 Task: Look for space in Thimphu, Bhutan from 3rd June, 2023 to 9th June, 2023 for 2 adults in price range Rs.6000 to Rs.12000. Place can be entire place with 1  bedroom having 1 bed and 1 bathroom. Property type can be house, flat, guest house, hotel. Amenities needed are: washing machine. Booking option can be shelf check-in. Required host language is English.
Action: Mouse moved to (812, 107)
Screenshot: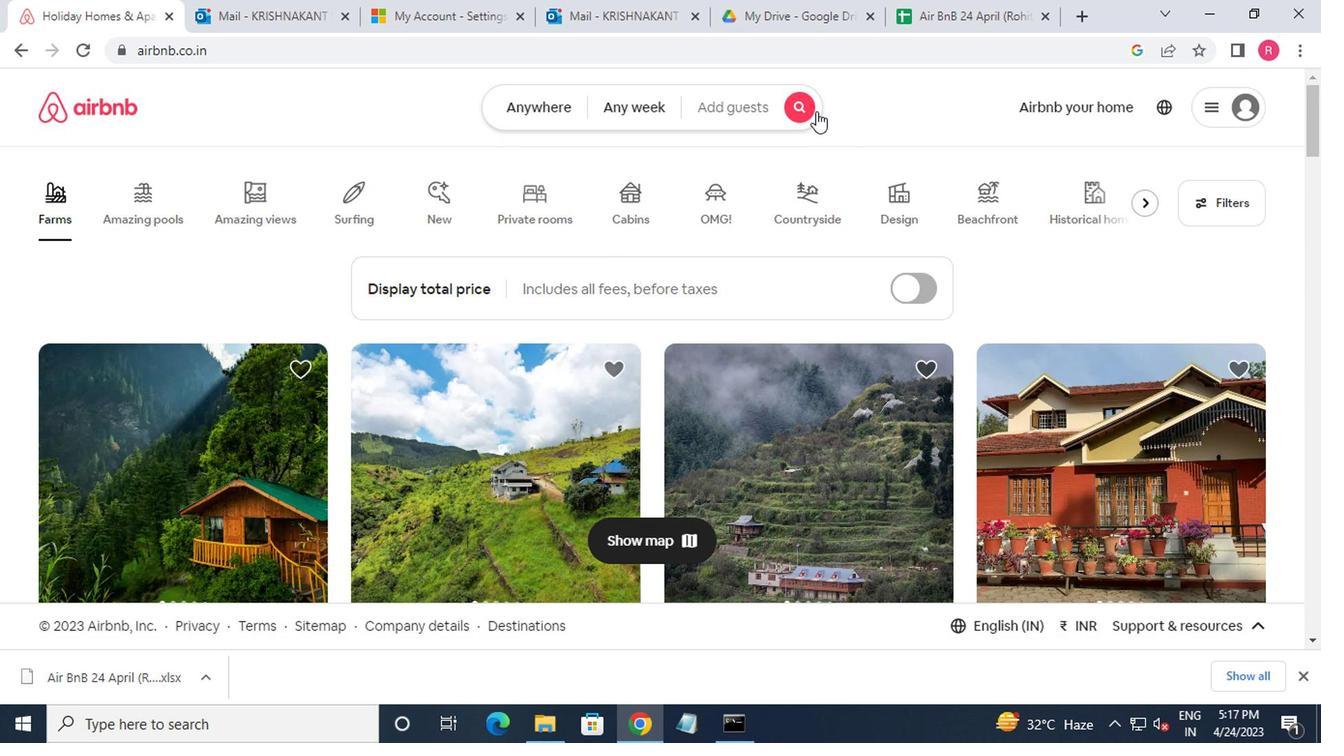 
Action: Mouse pressed left at (812, 107)
Screenshot: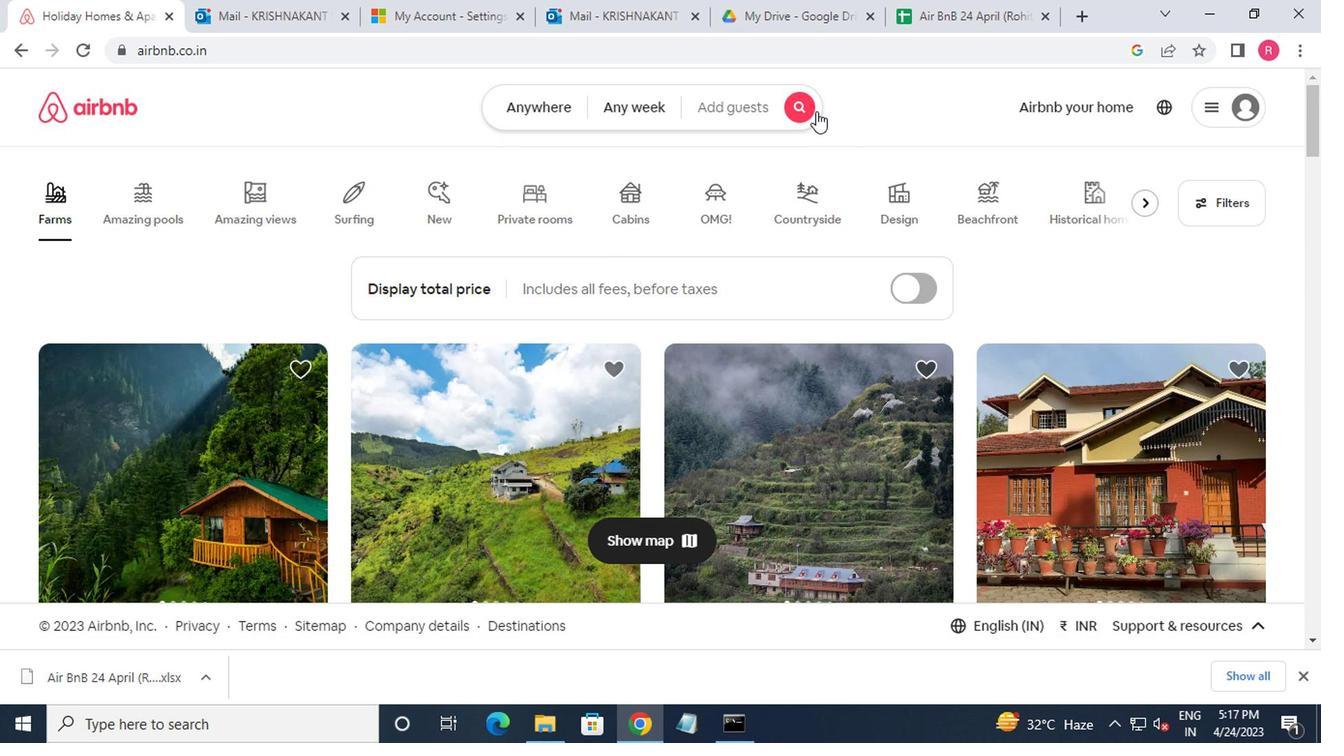 
Action: Mouse moved to (466, 180)
Screenshot: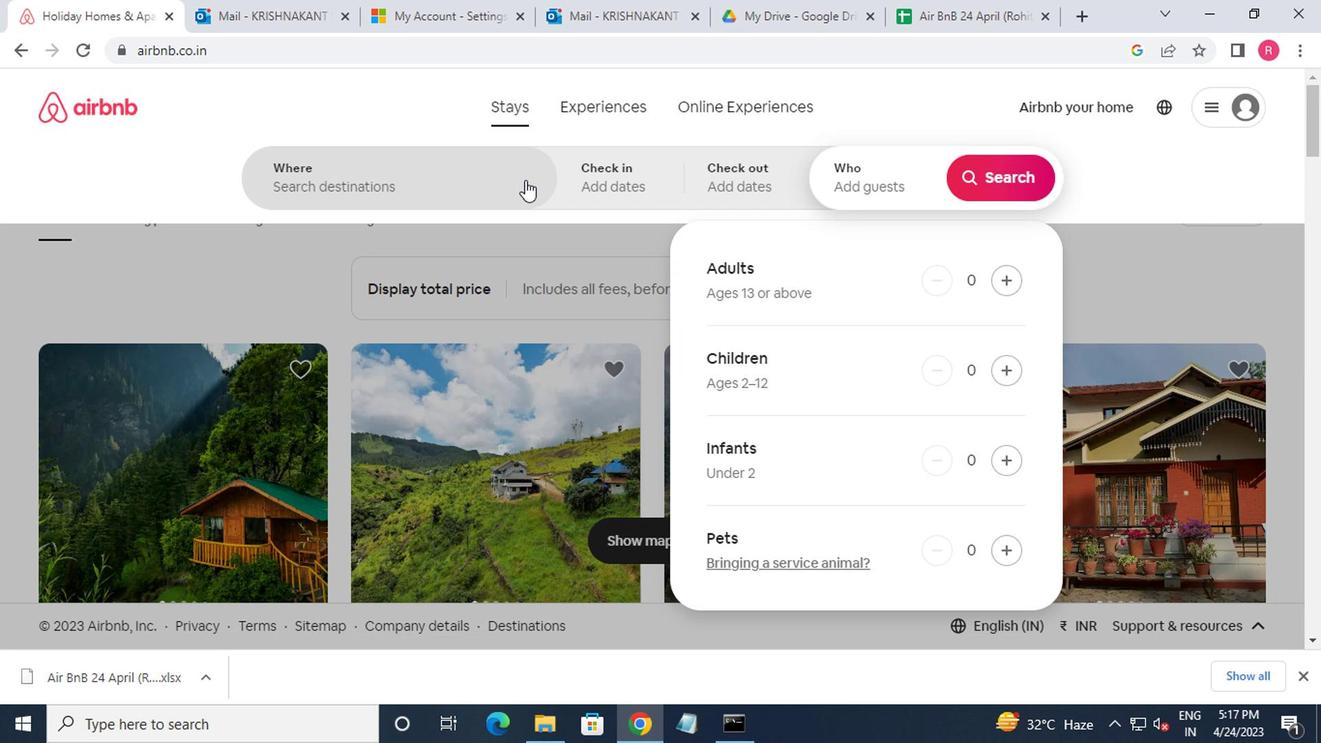 
Action: Mouse pressed left at (466, 180)
Screenshot: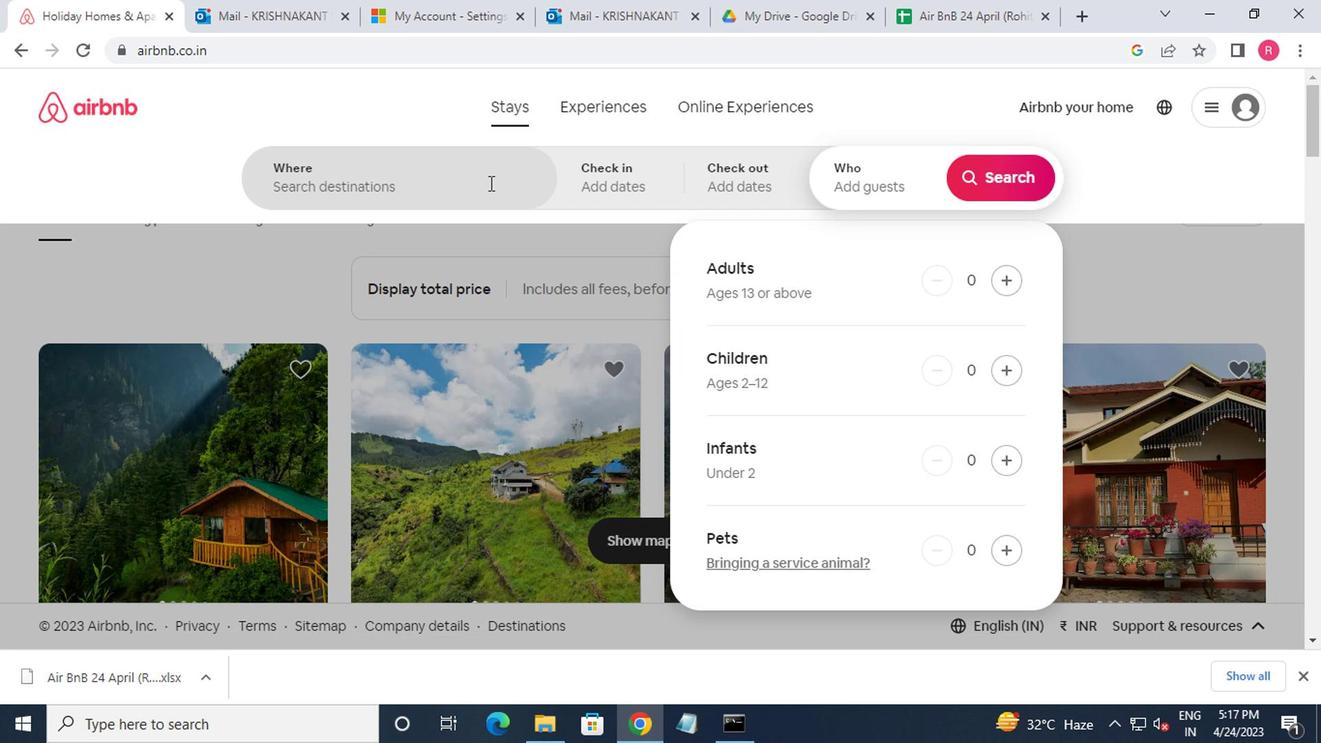 
Action: Mouse moved to (340, 197)
Screenshot: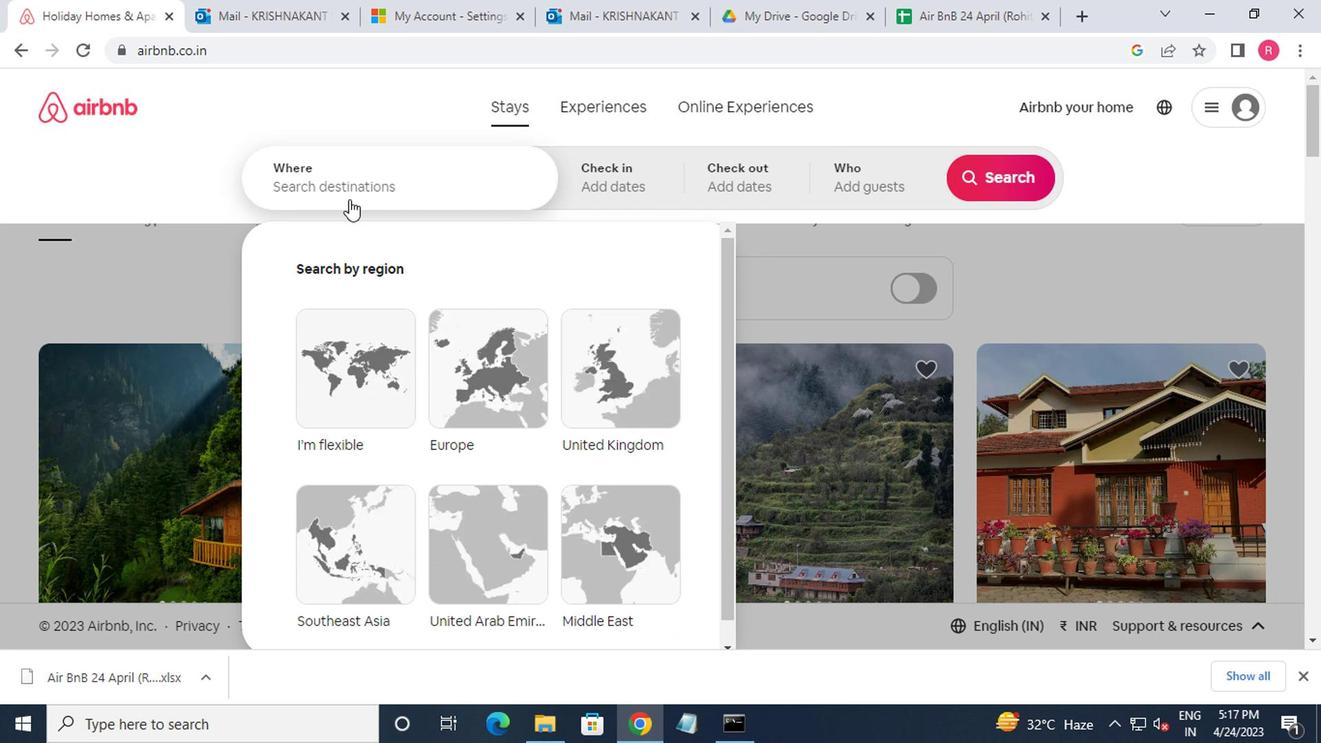 
Action: Key pressed thimb<Key.backspace>phu
Screenshot: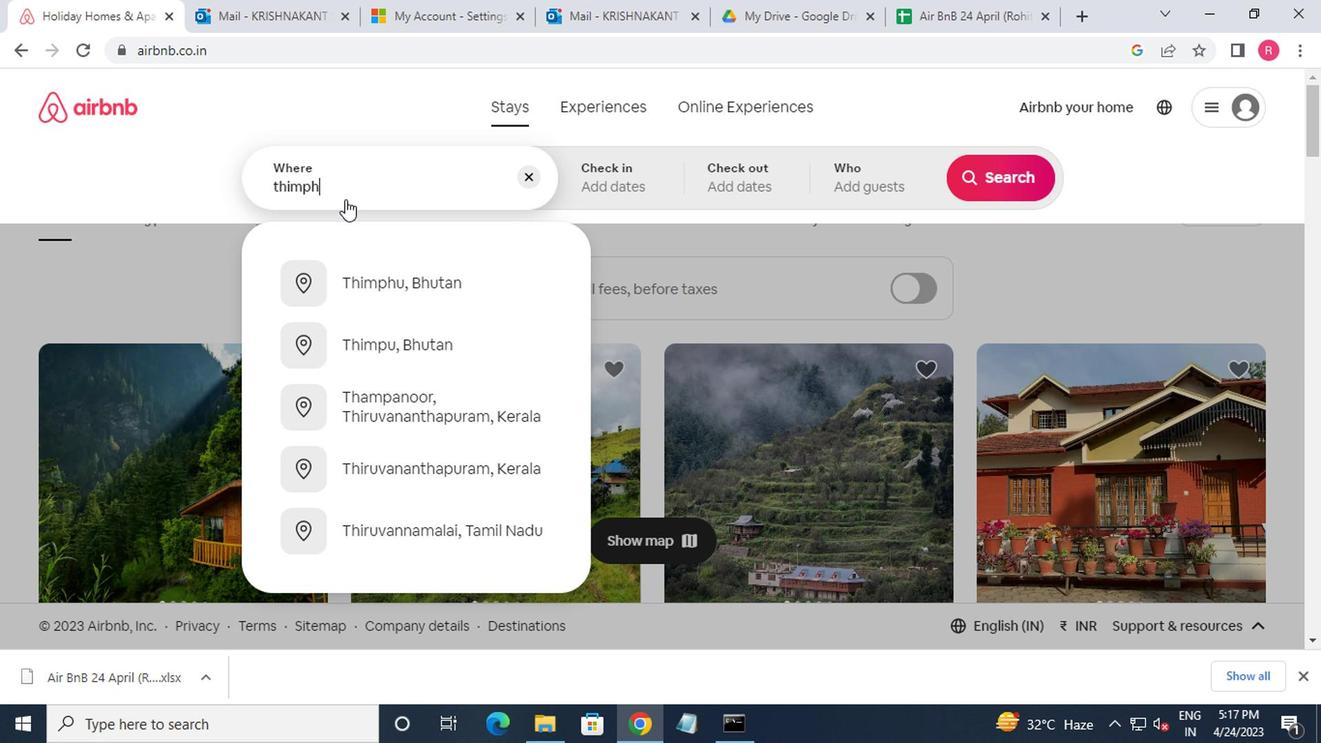 
Action: Mouse moved to (377, 270)
Screenshot: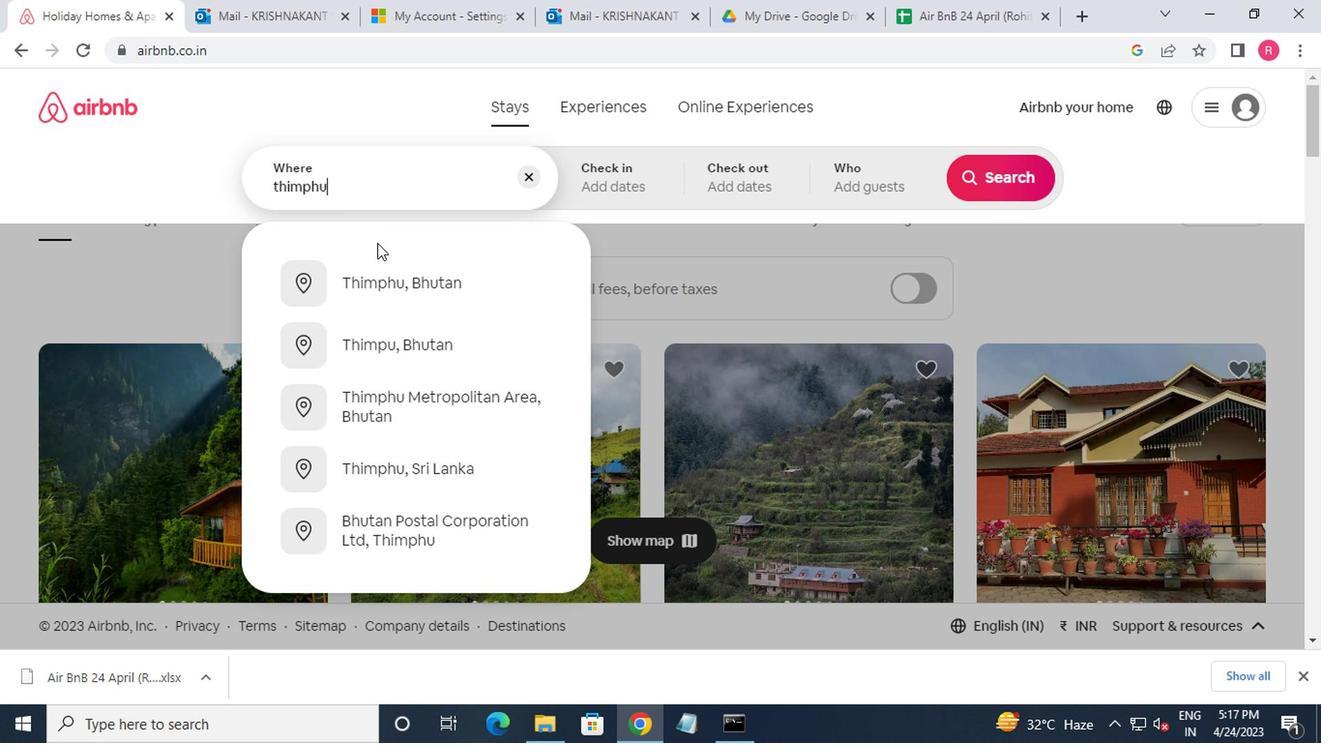 
Action: Mouse pressed left at (377, 270)
Screenshot: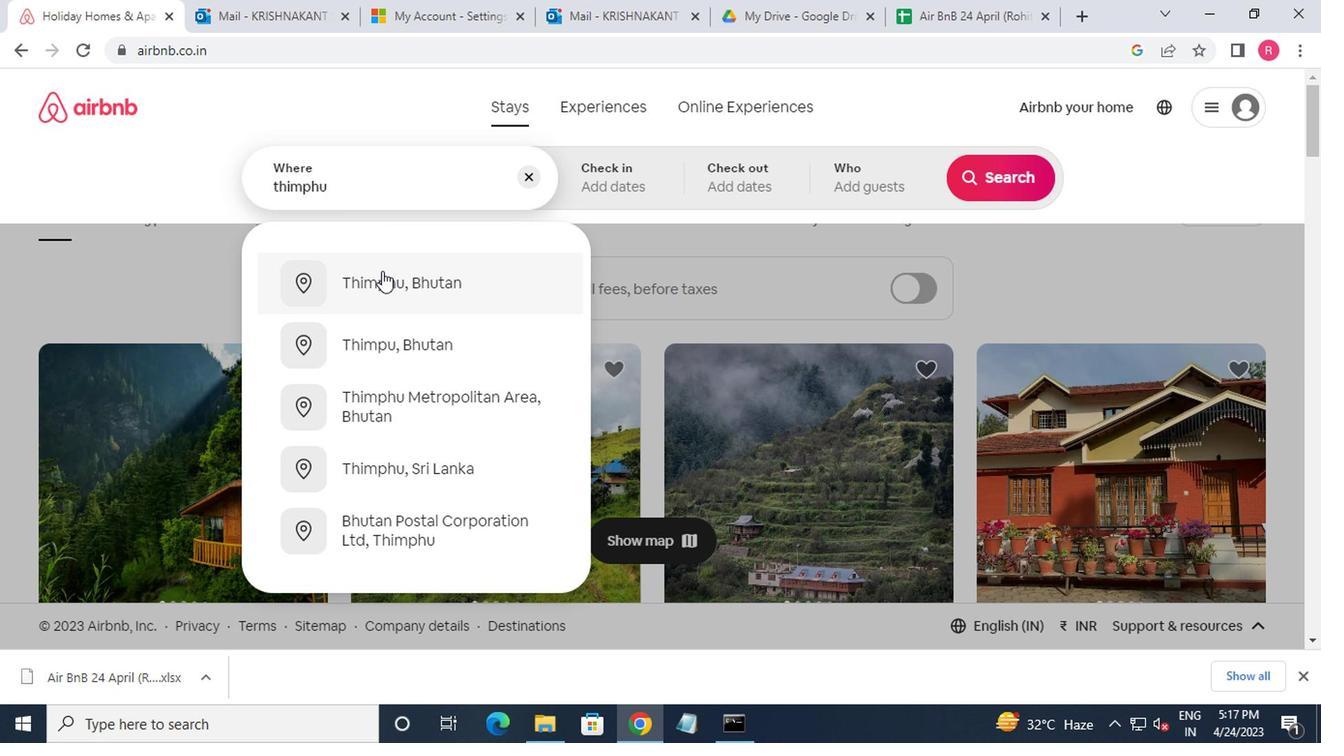 
Action: Mouse moved to (985, 336)
Screenshot: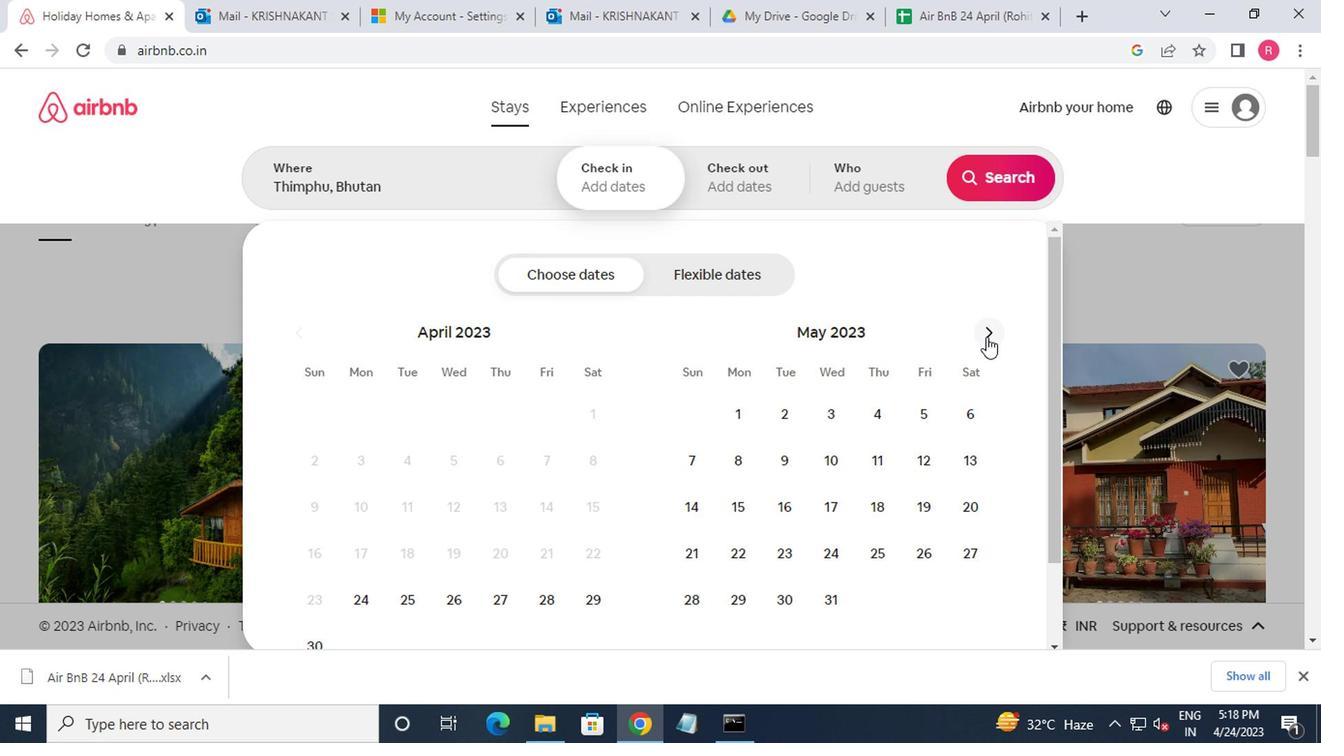 
Action: Mouse pressed left at (985, 336)
Screenshot: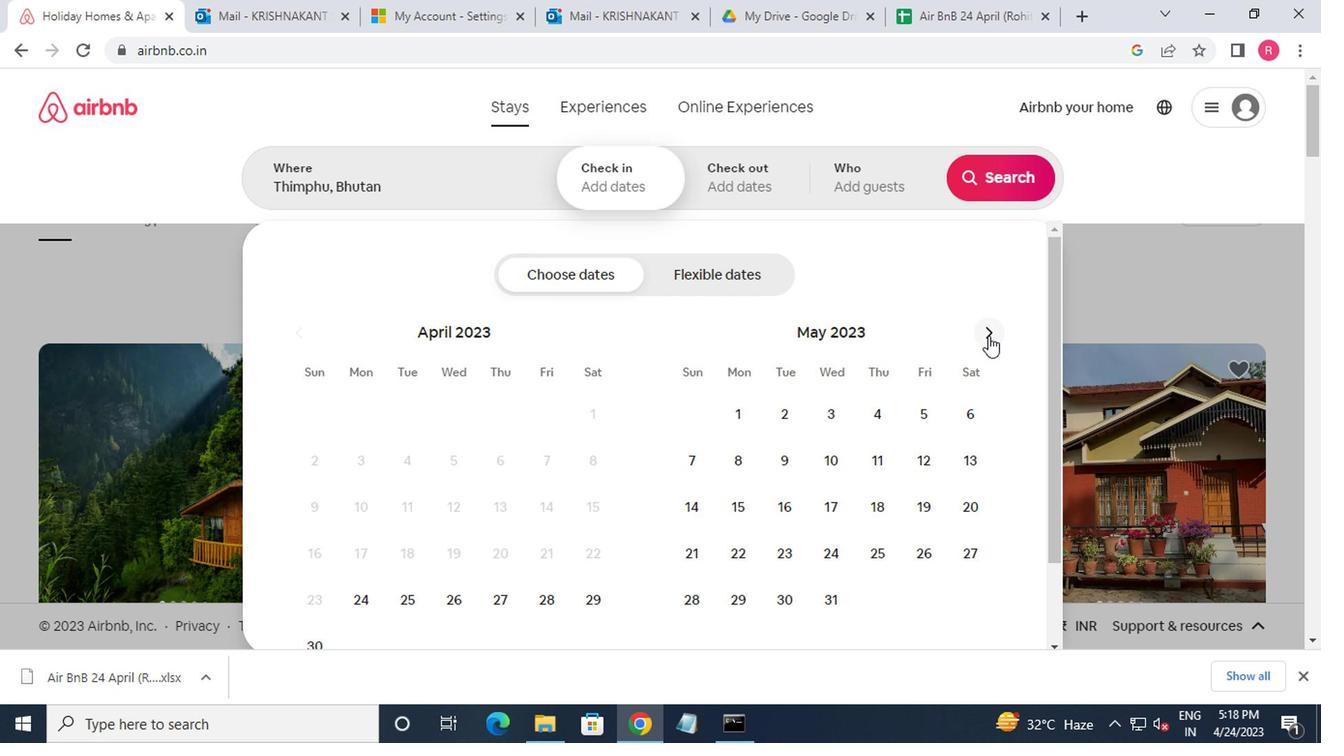
Action: Mouse moved to (966, 420)
Screenshot: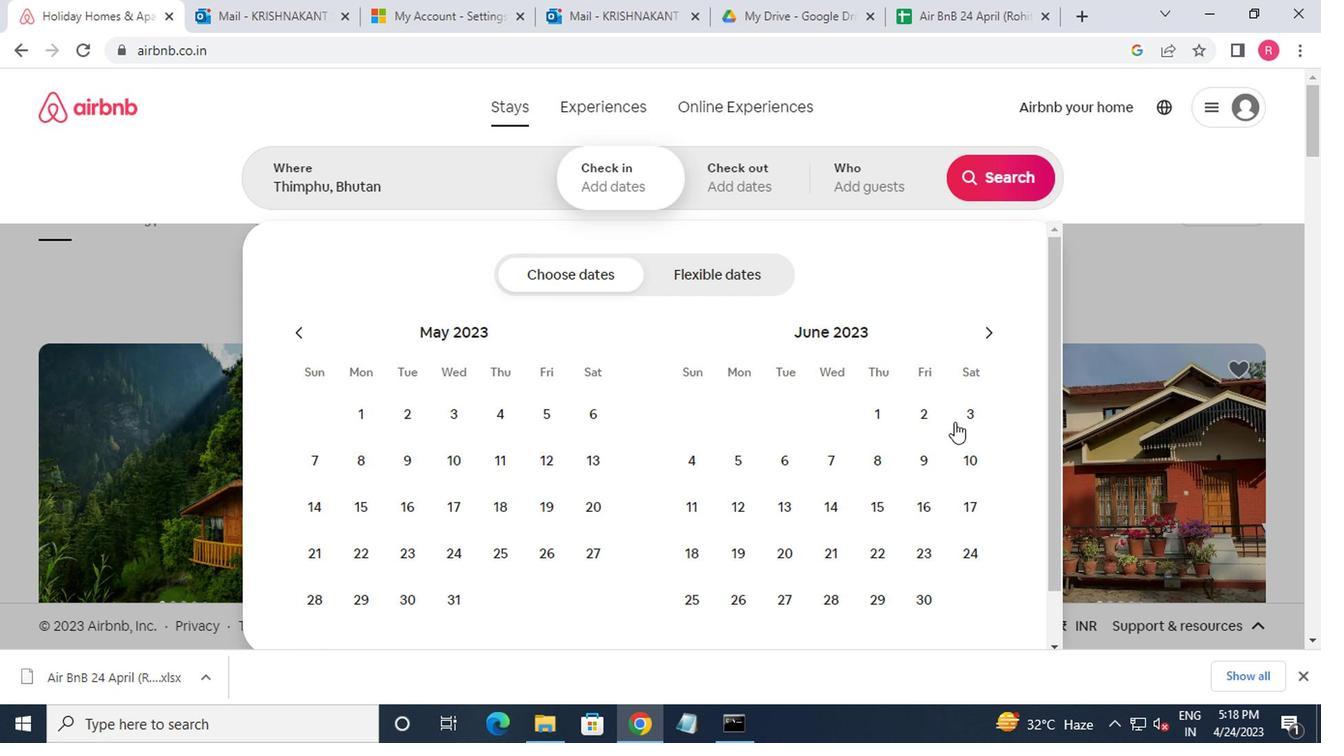 
Action: Mouse pressed left at (966, 420)
Screenshot: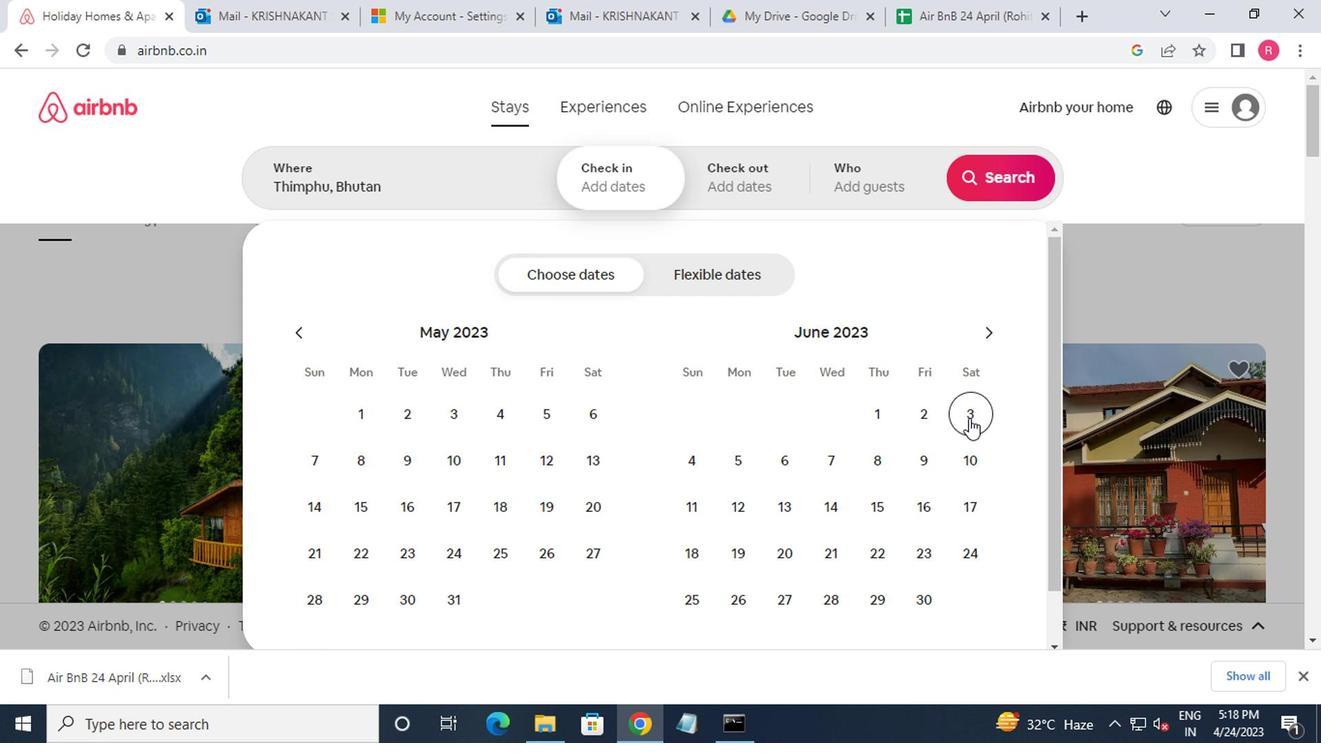 
Action: Mouse moved to (913, 469)
Screenshot: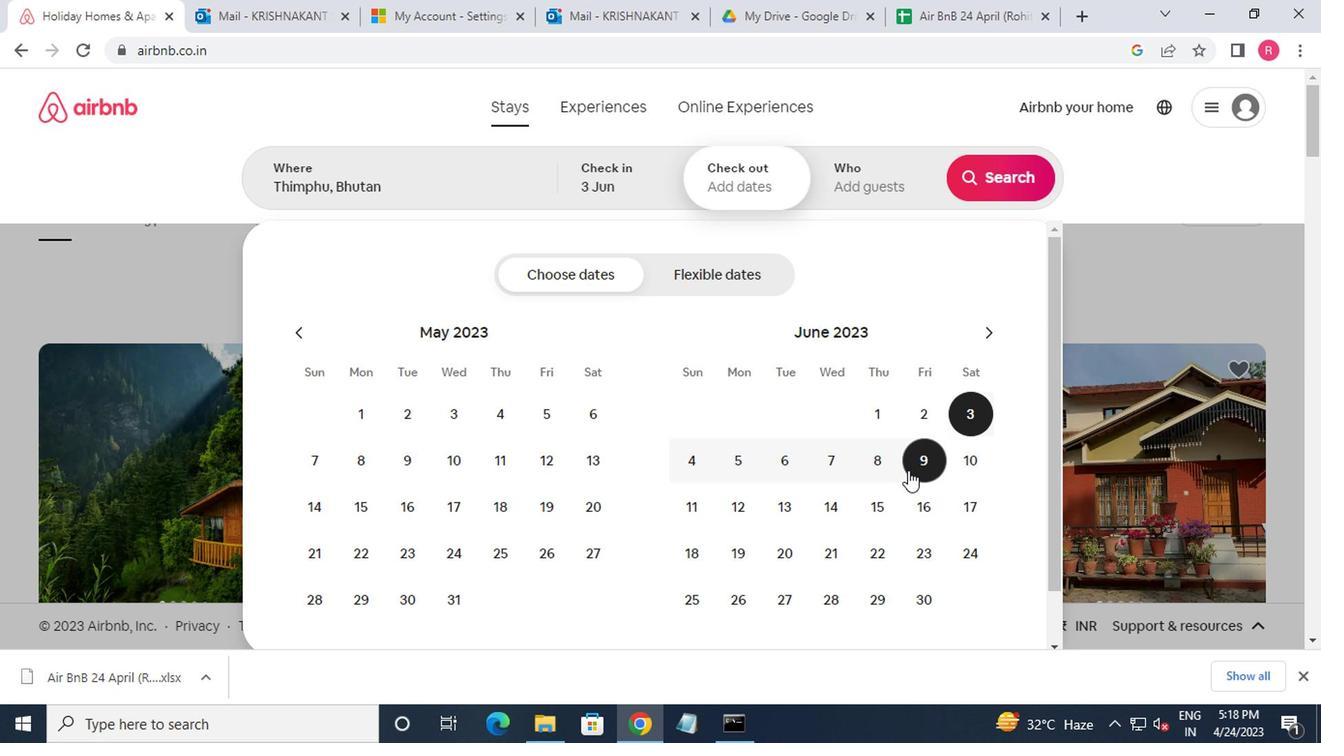 
Action: Mouse pressed left at (913, 469)
Screenshot: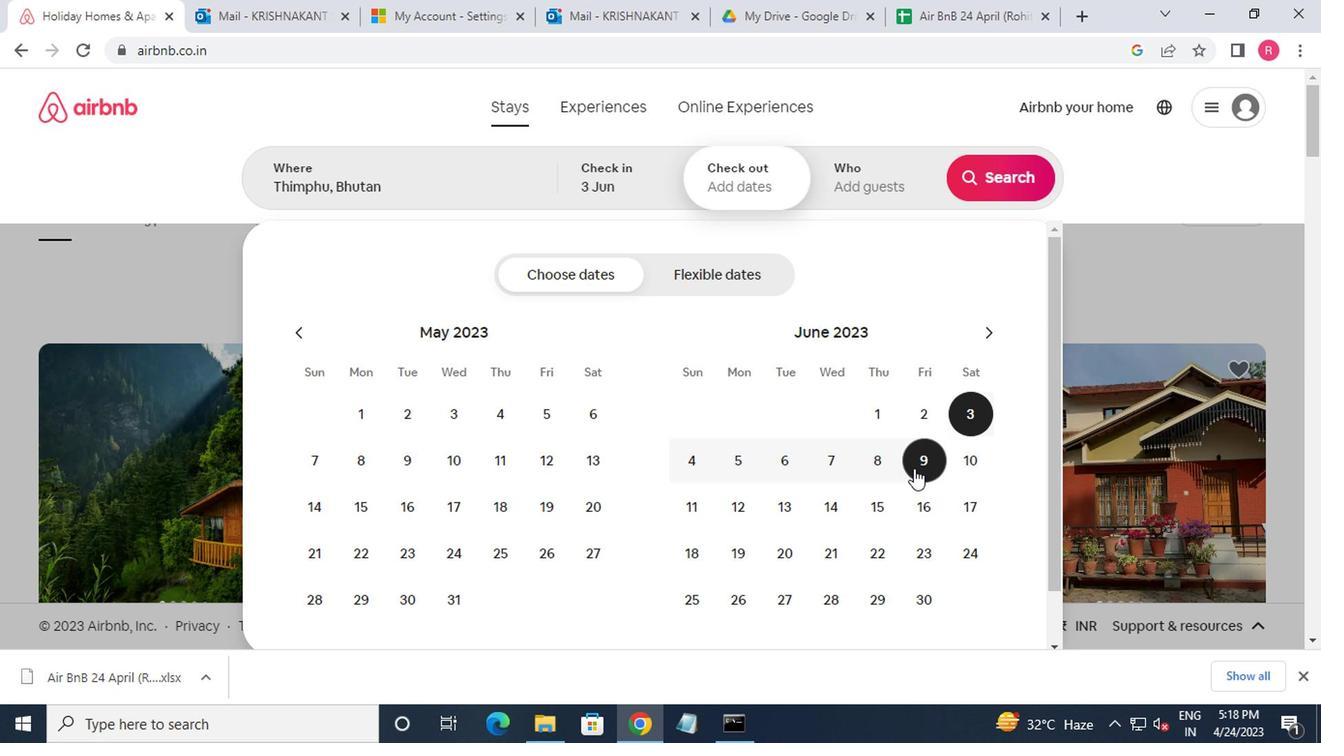 
Action: Mouse moved to (860, 178)
Screenshot: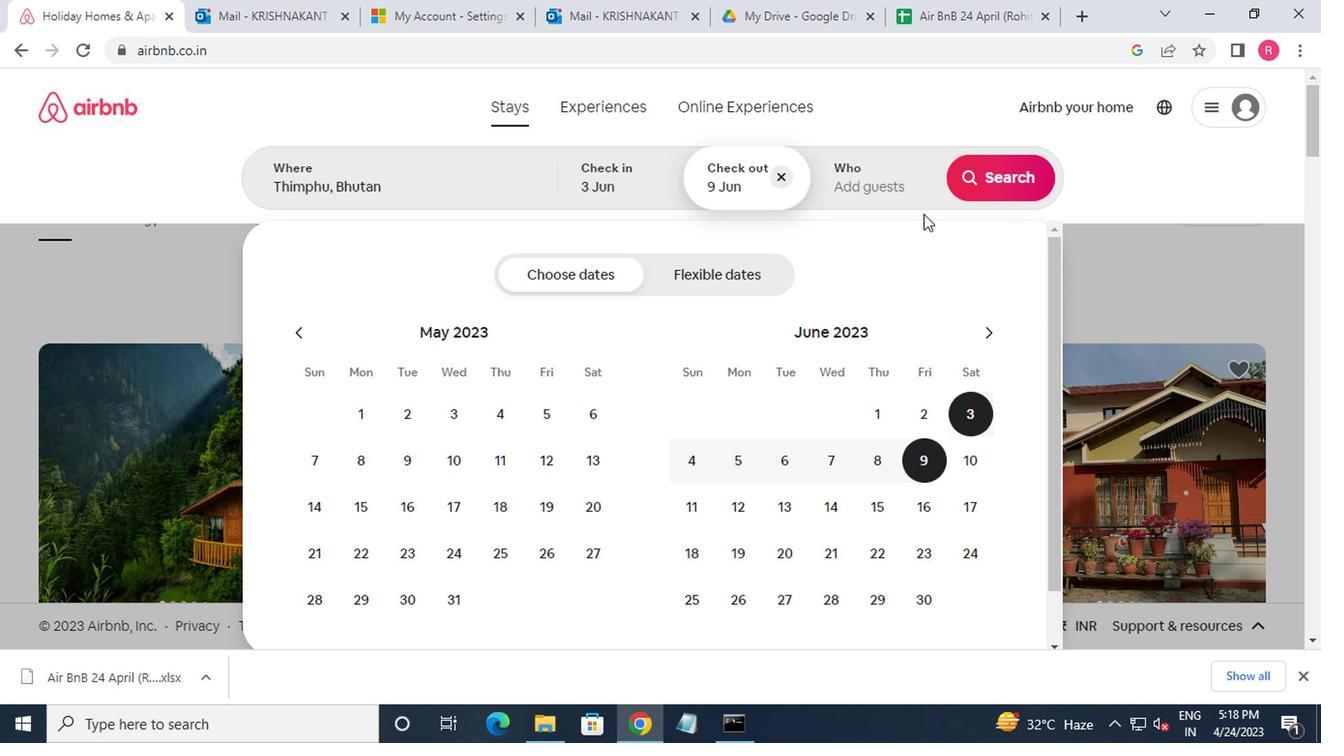 
Action: Mouse pressed left at (860, 178)
Screenshot: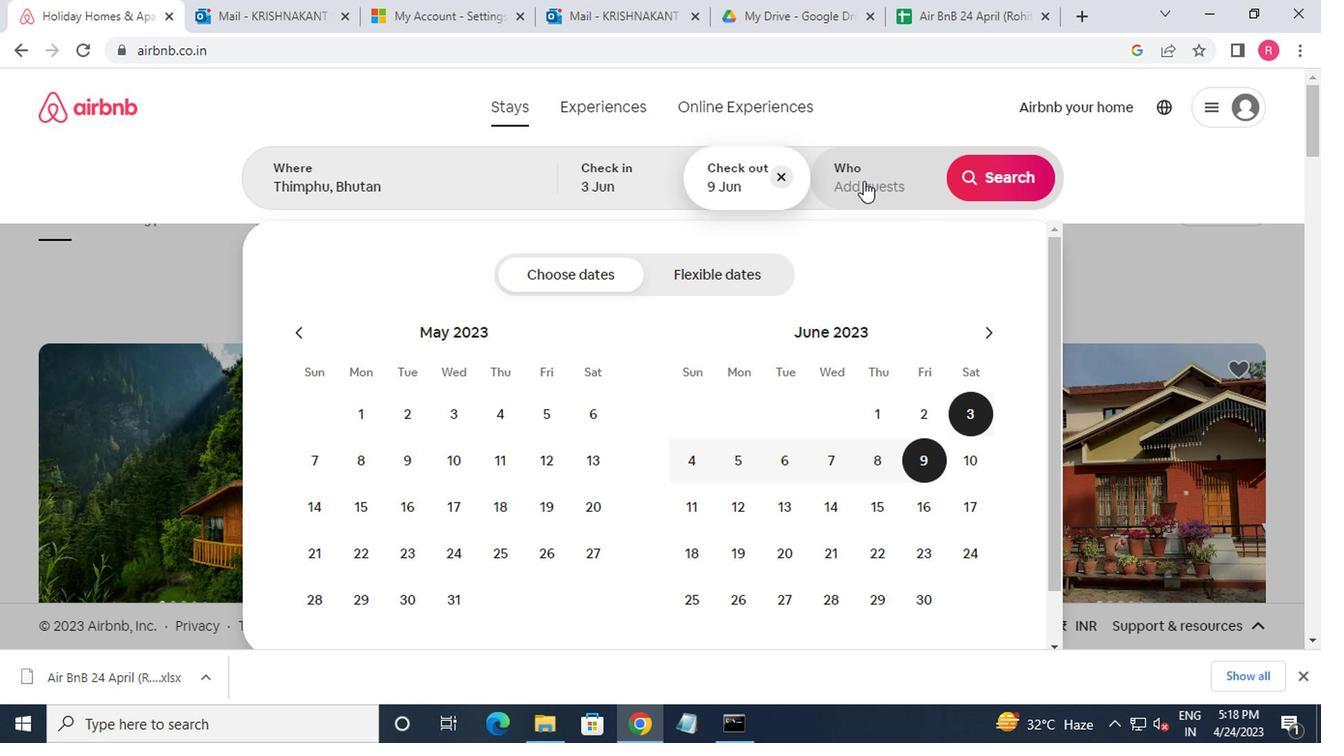 
Action: Mouse moved to (1004, 282)
Screenshot: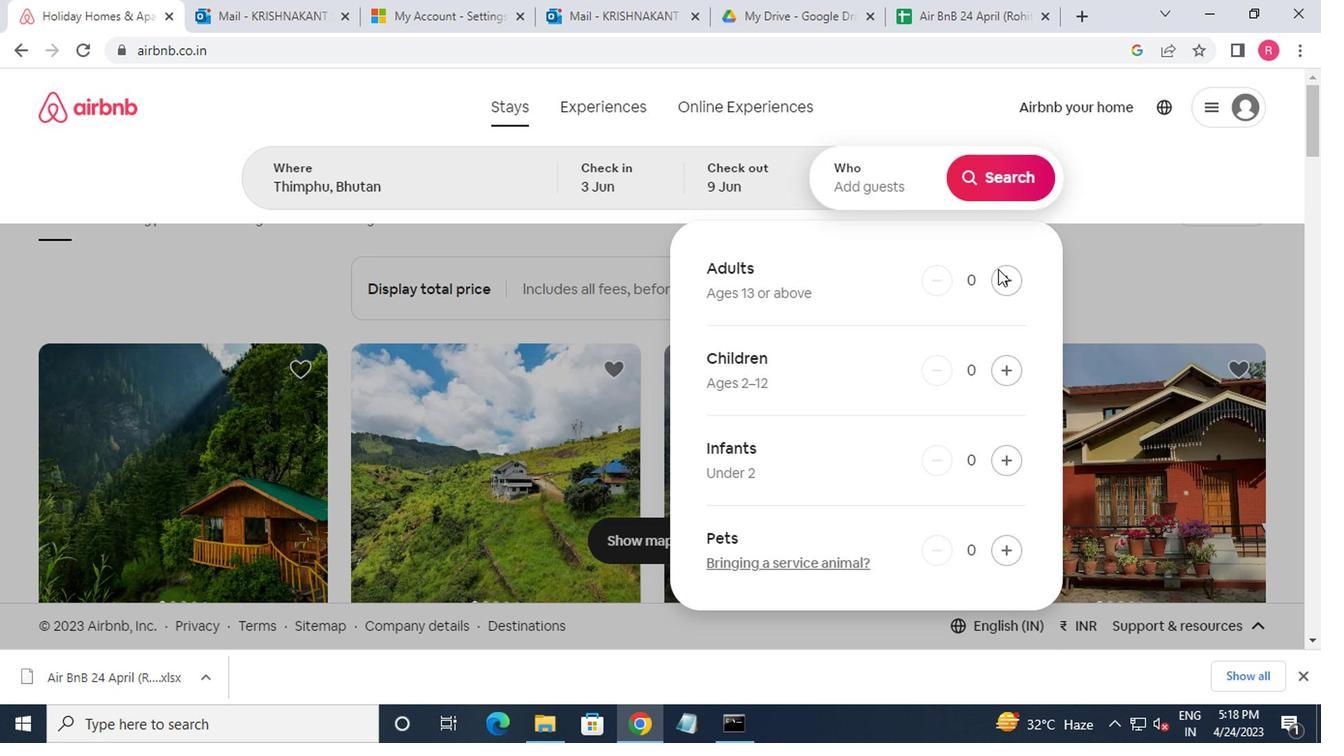 
Action: Mouse pressed left at (1004, 282)
Screenshot: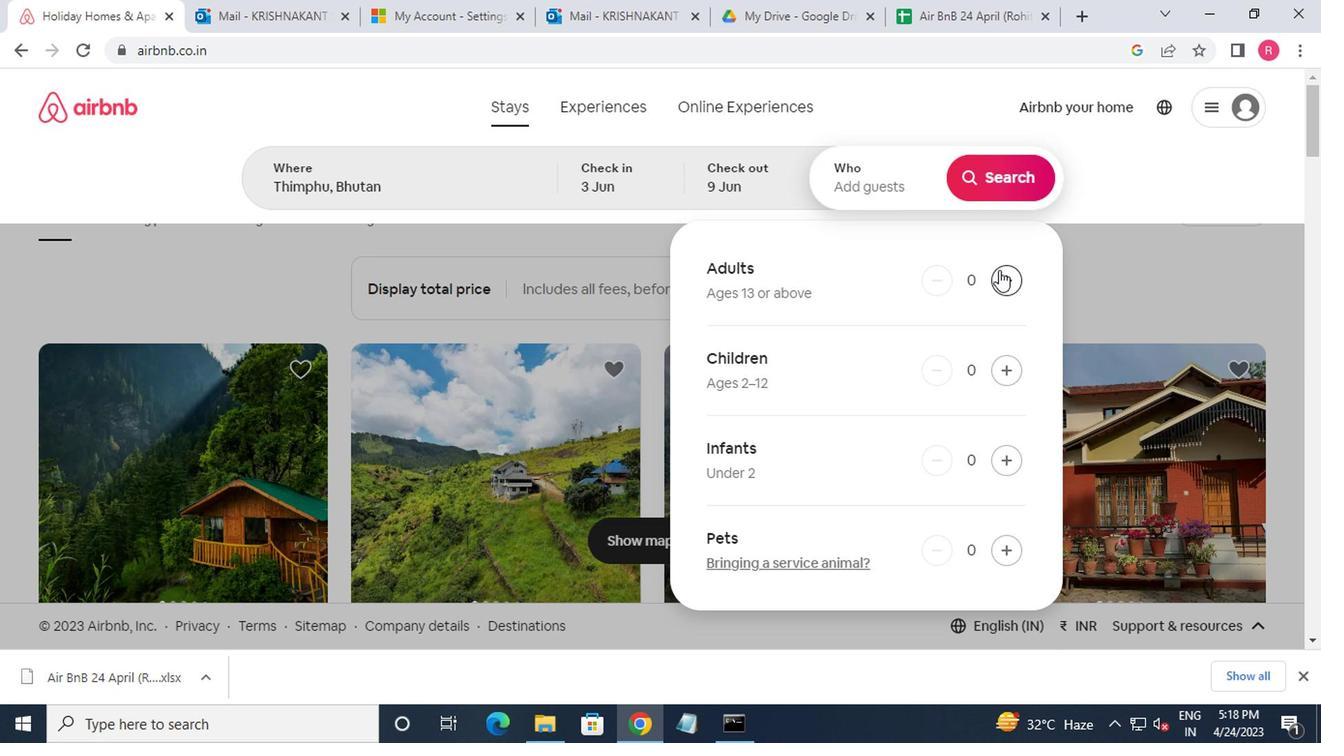 
Action: Mouse moved to (1004, 282)
Screenshot: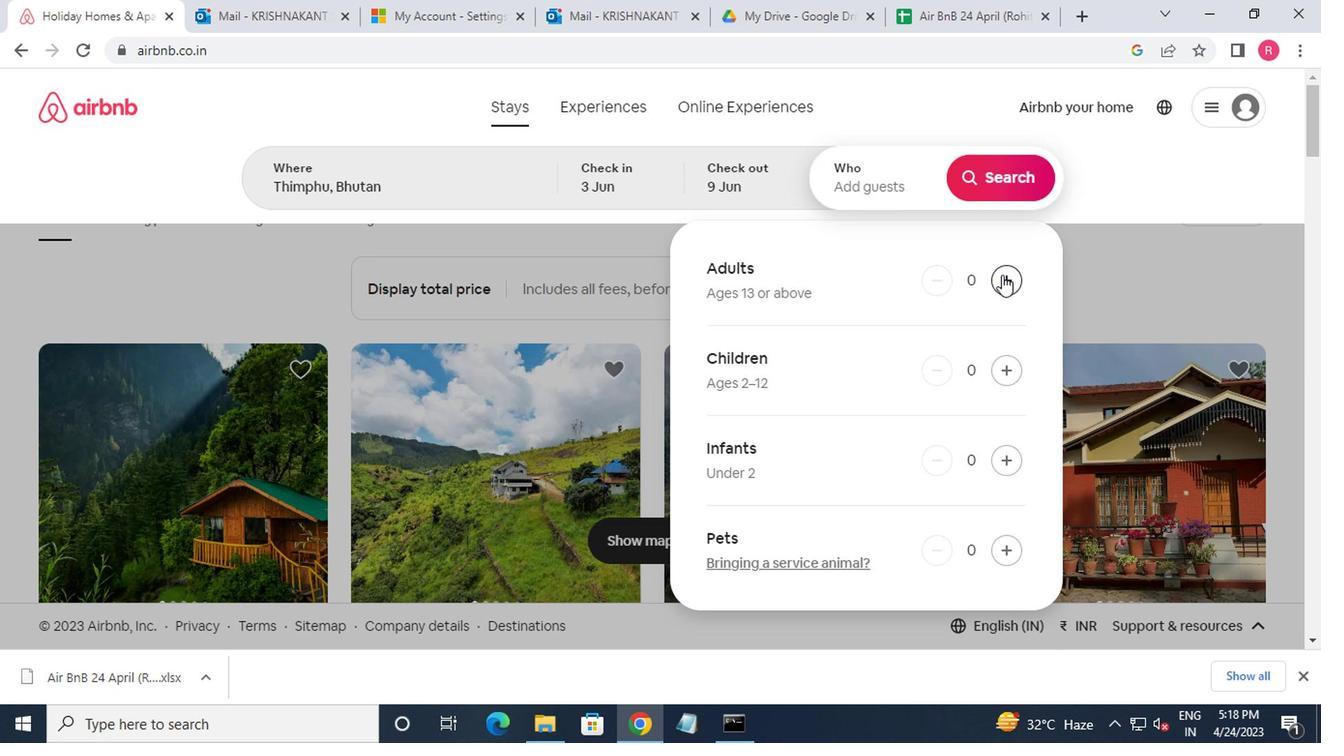 
Action: Mouse pressed left at (1004, 282)
Screenshot: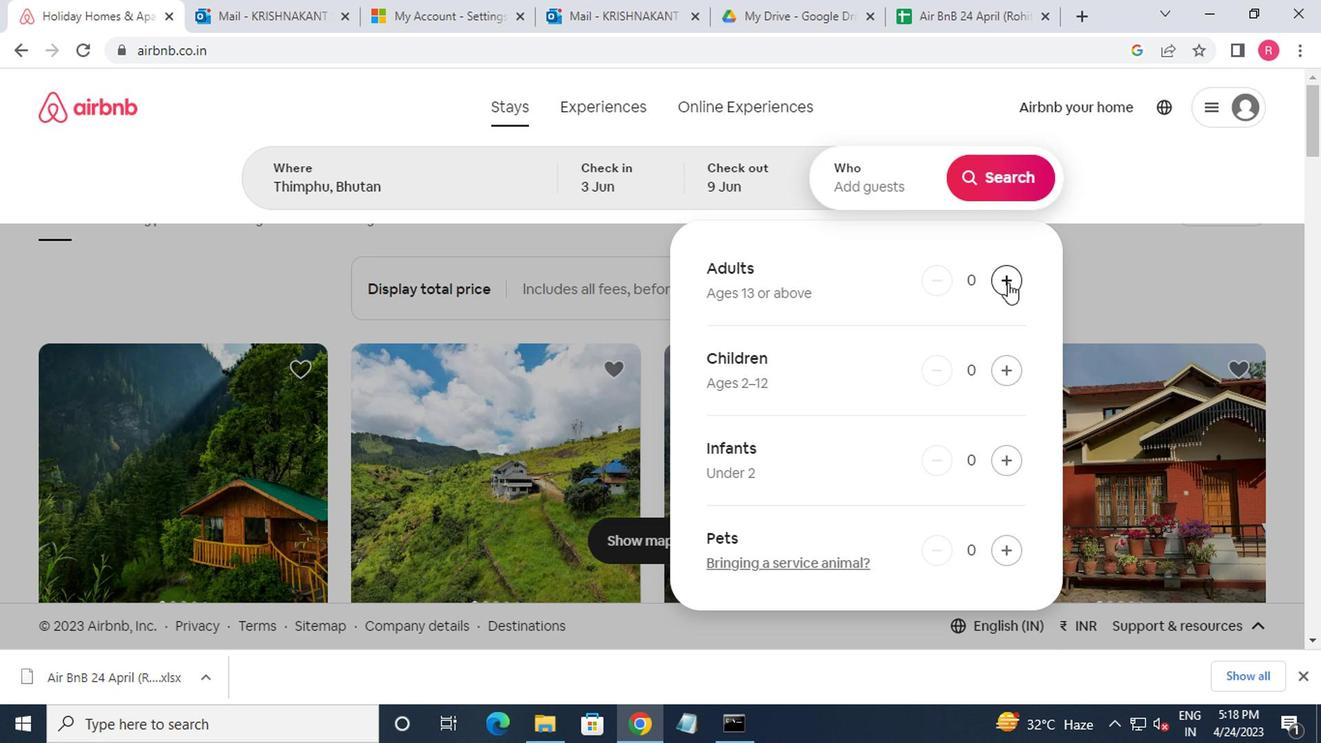 
Action: Mouse moved to (983, 166)
Screenshot: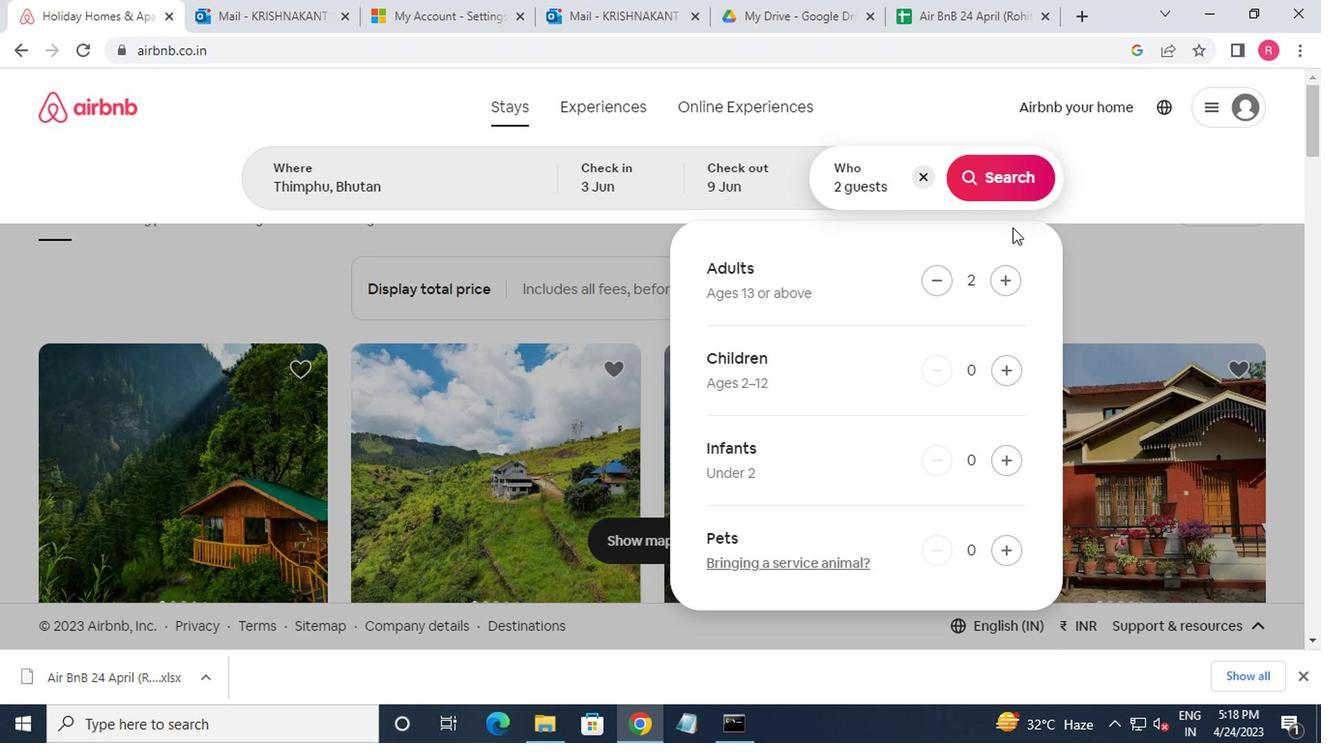 
Action: Mouse pressed left at (983, 166)
Screenshot: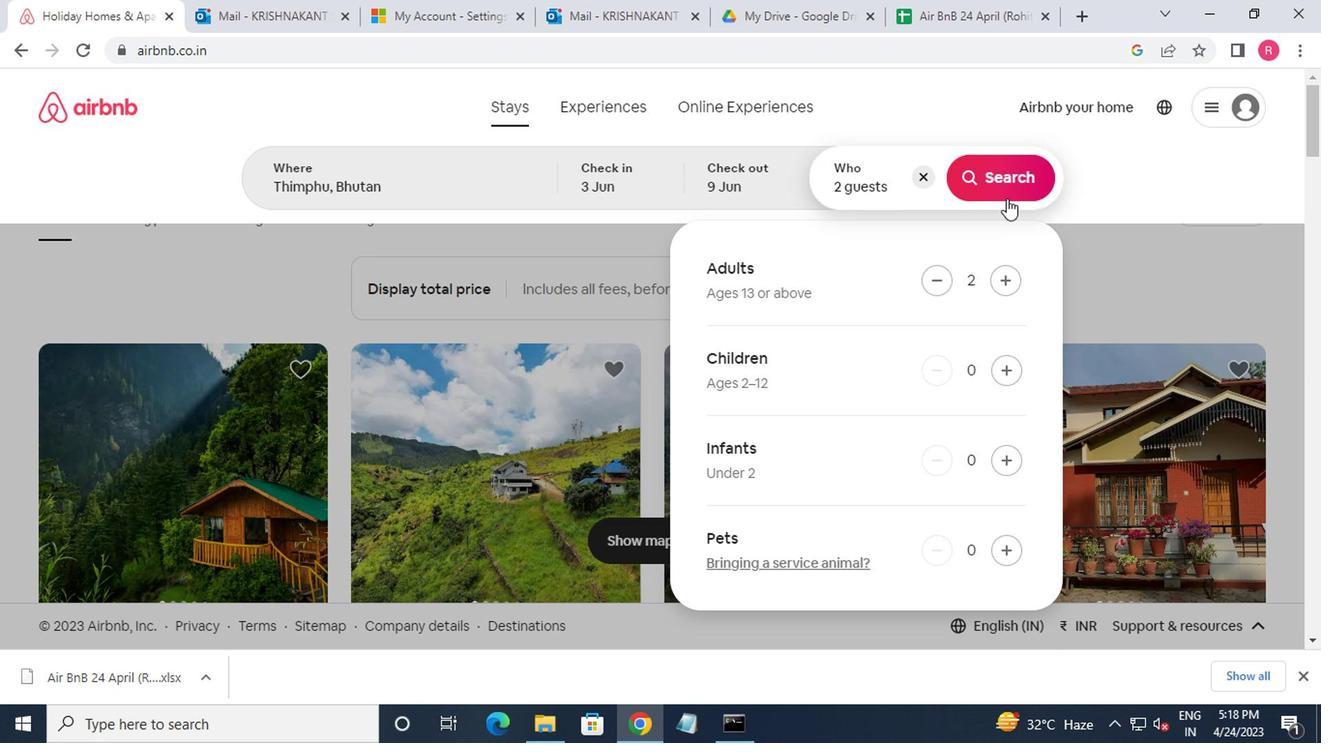 
Action: Mouse moved to (1210, 184)
Screenshot: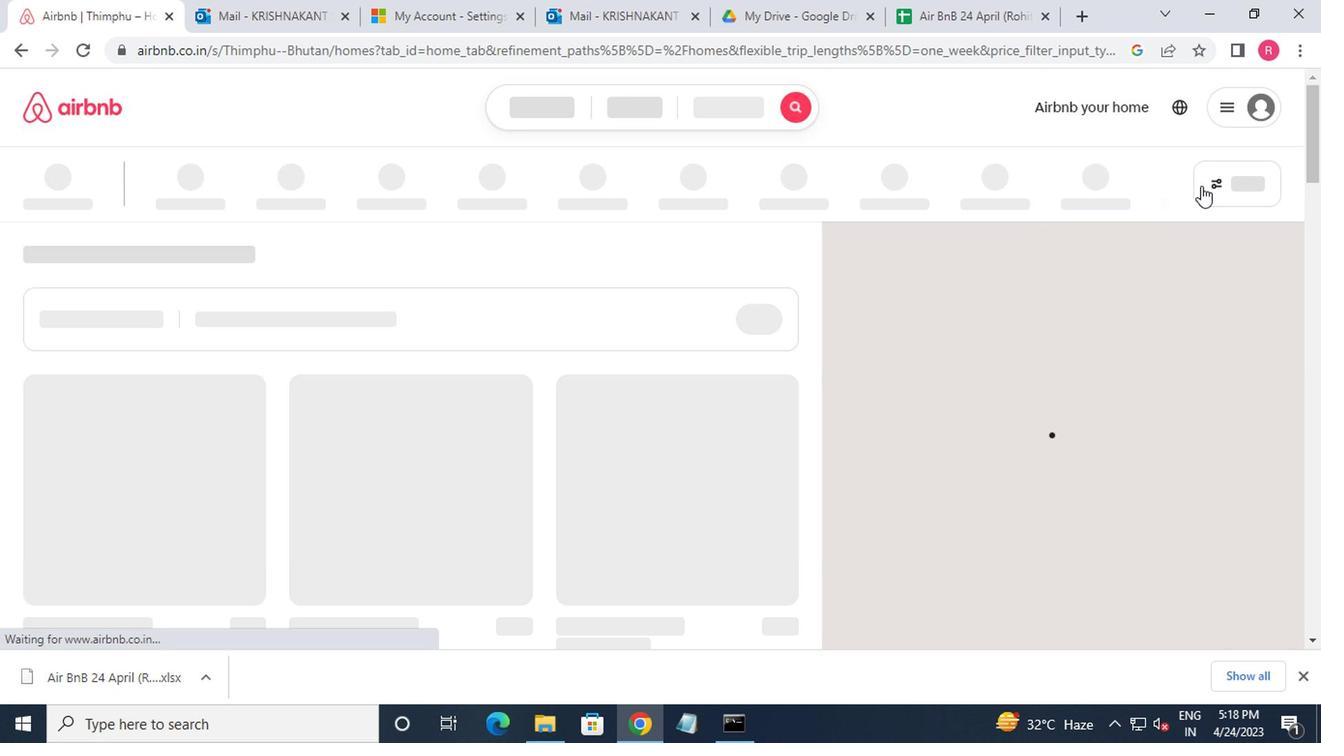 
Action: Mouse pressed left at (1210, 184)
Screenshot: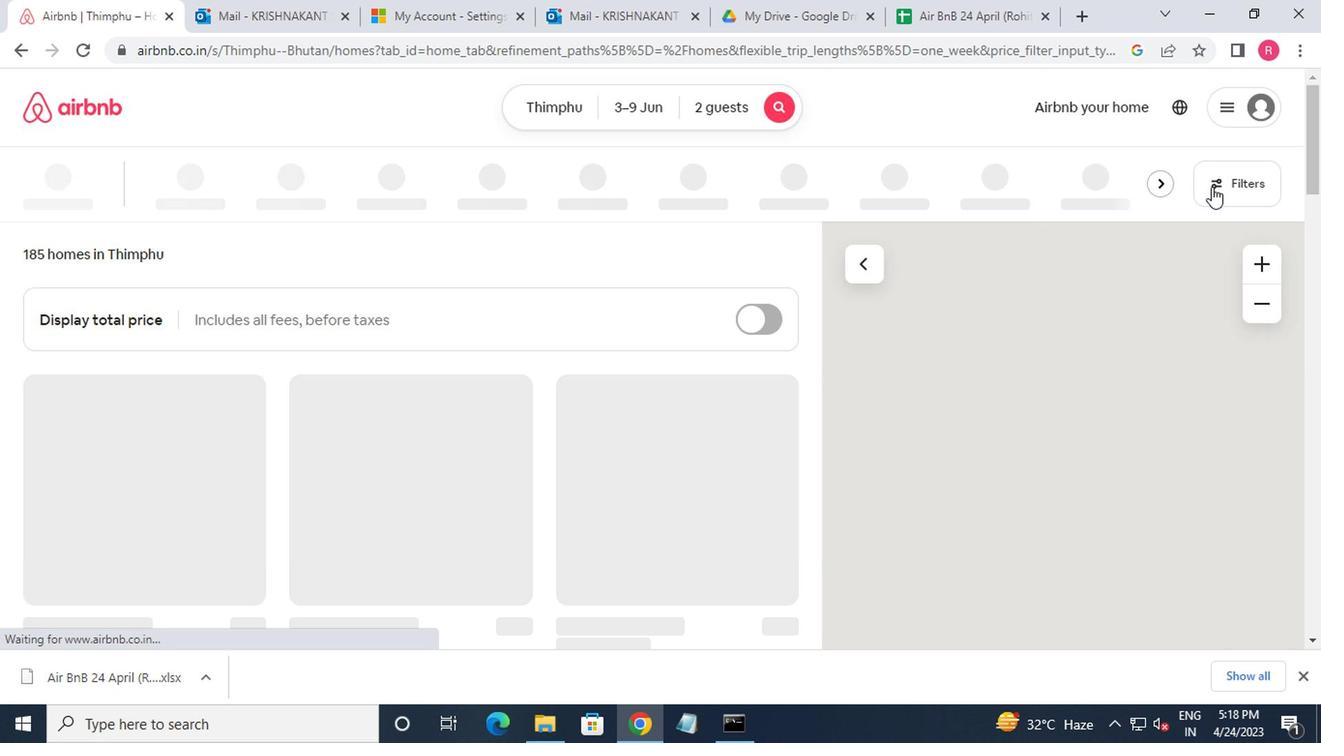 
Action: Mouse moved to (503, 425)
Screenshot: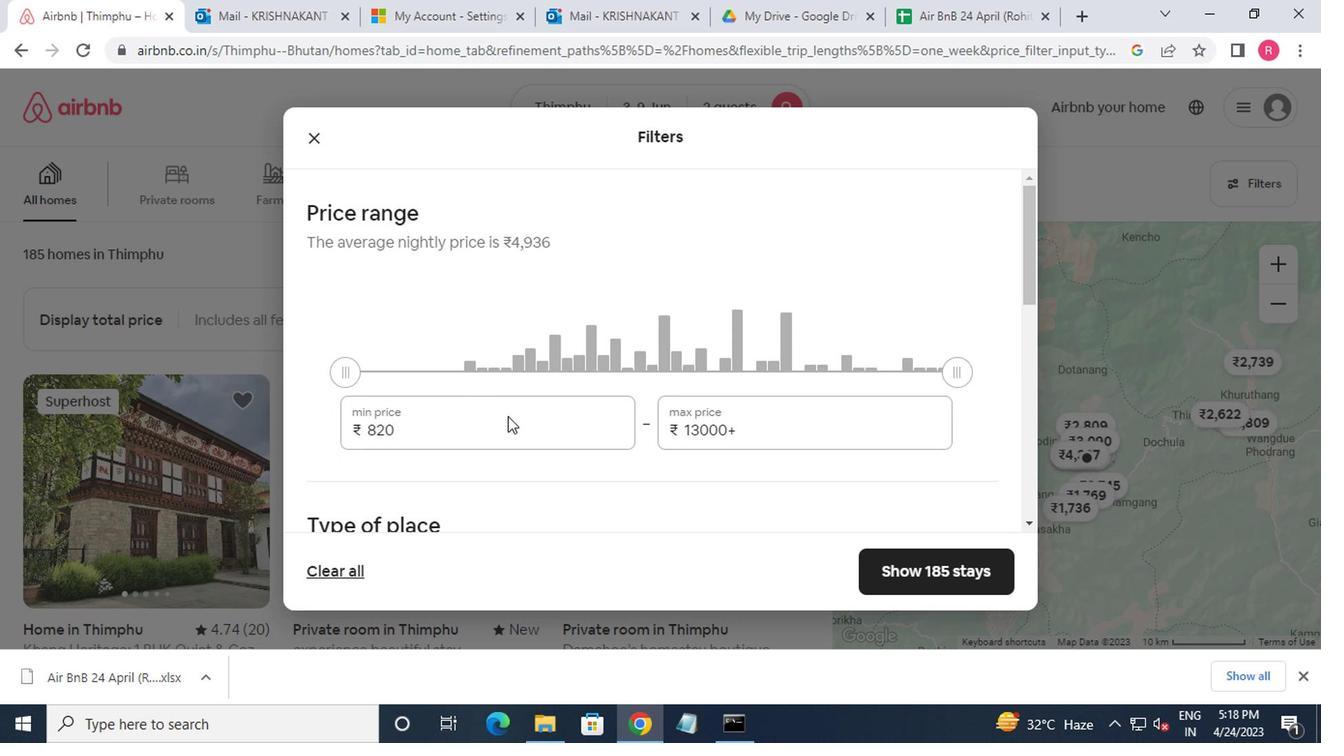 
Action: Mouse pressed left at (503, 425)
Screenshot: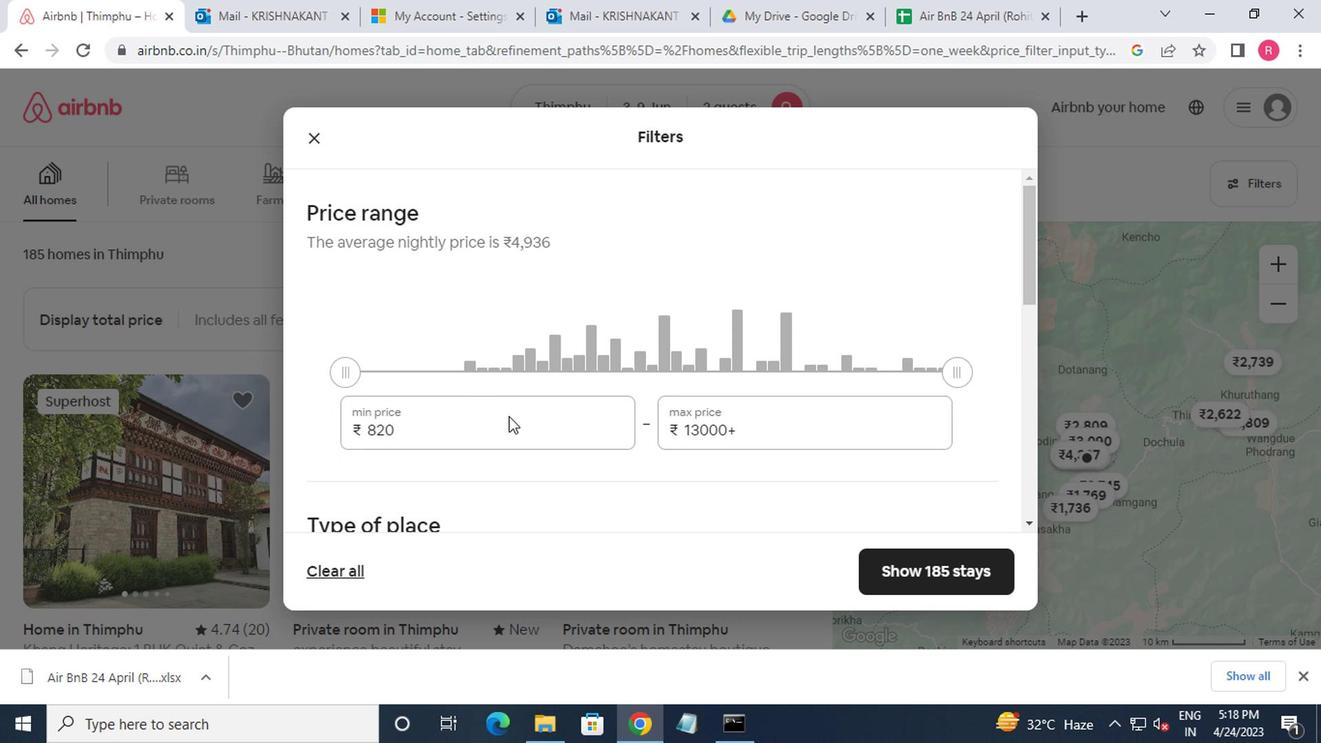 
Action: Key pressed <Key.backspace><Key.backspace><Key.backspace><Key.backspace>6000
Screenshot: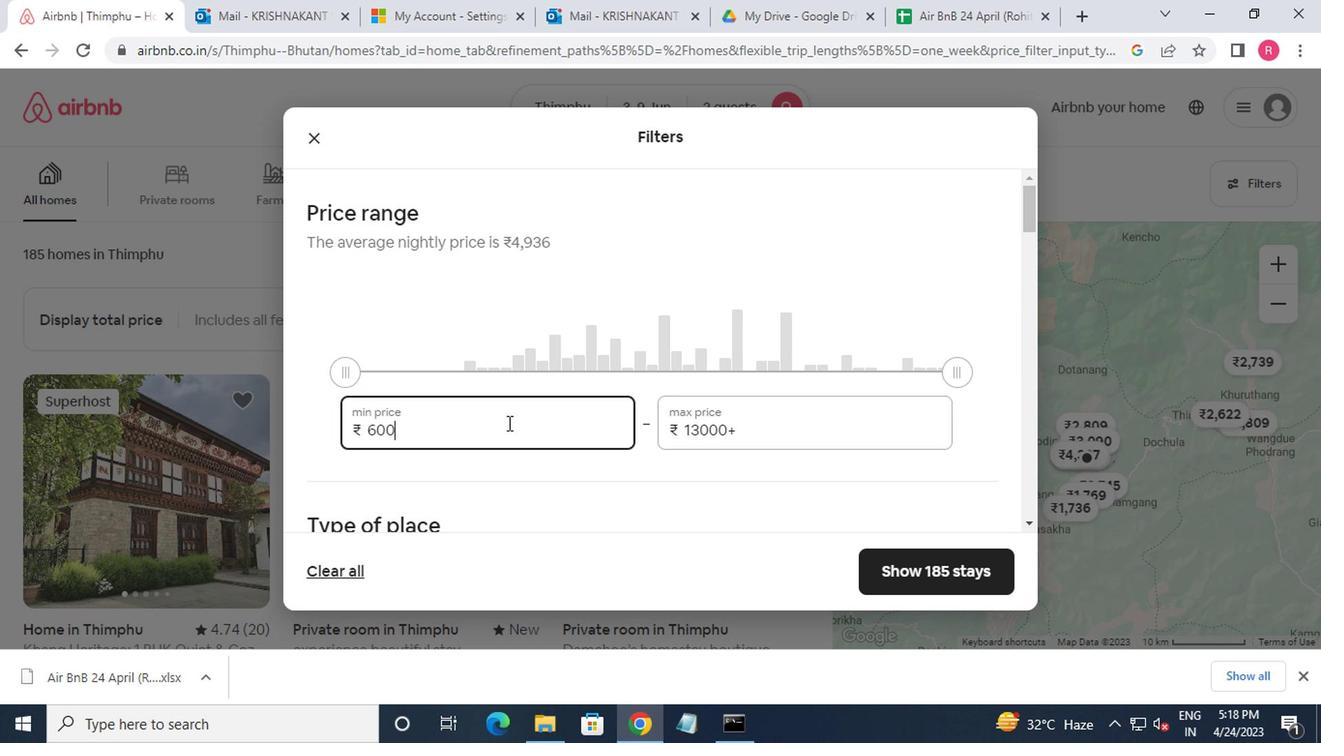
Action: Mouse moved to (744, 432)
Screenshot: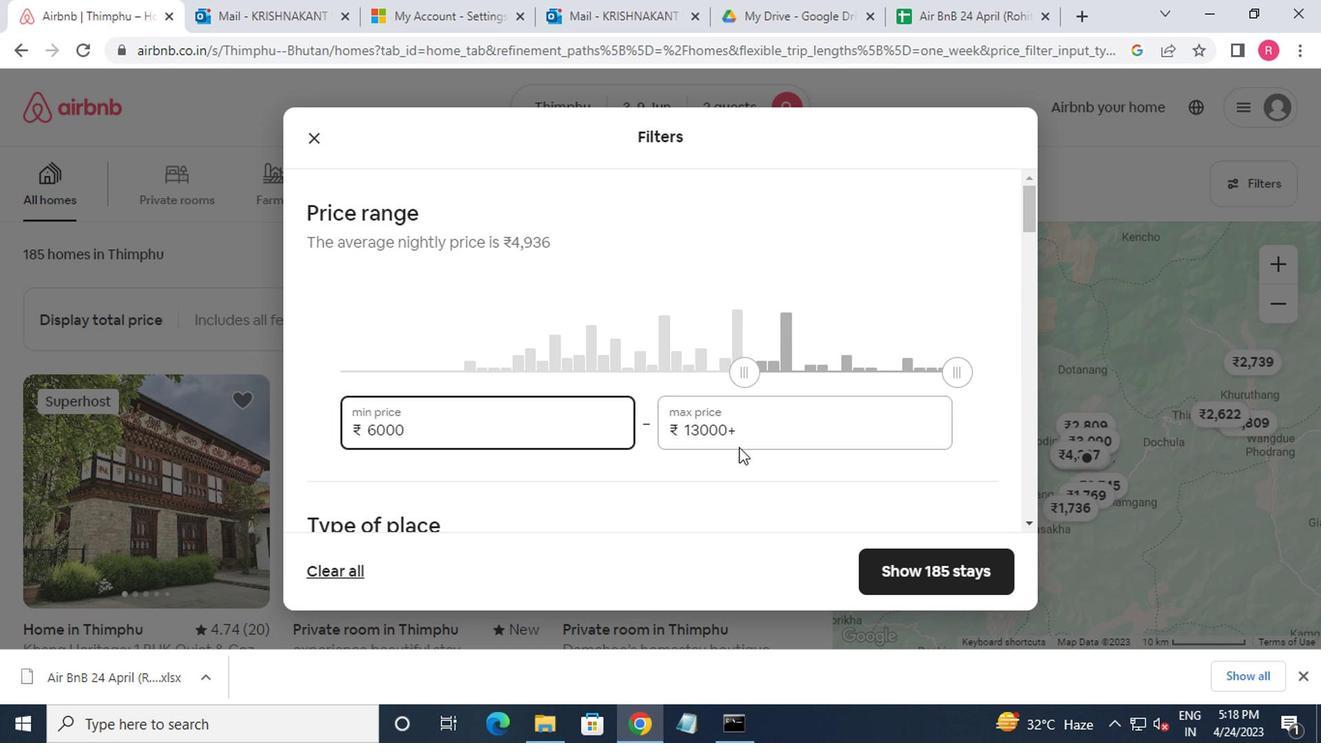 
Action: Mouse pressed left at (744, 432)
Screenshot: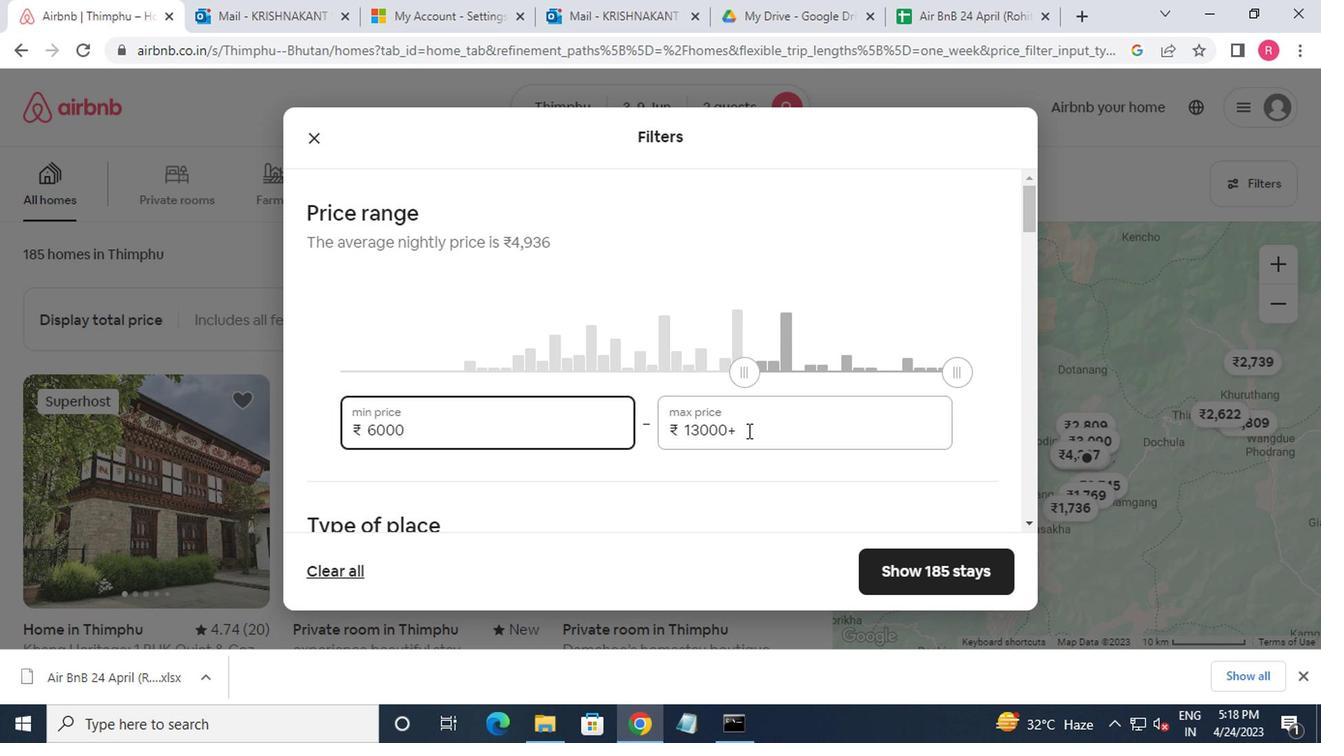 
Action: Key pressed <Key.backspace><Key.backspace><Key.backspace><Key.backspace><Key.backspace>2000
Screenshot: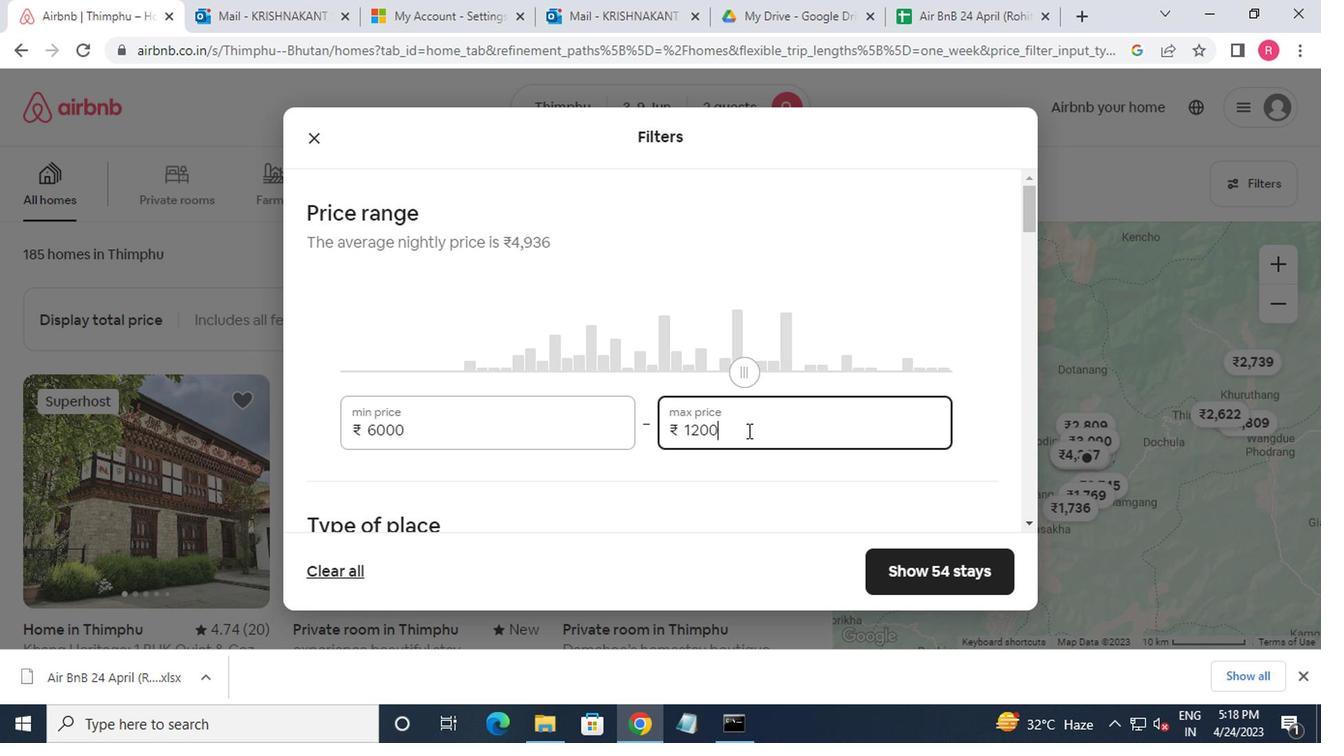 
Action: Mouse moved to (717, 525)
Screenshot: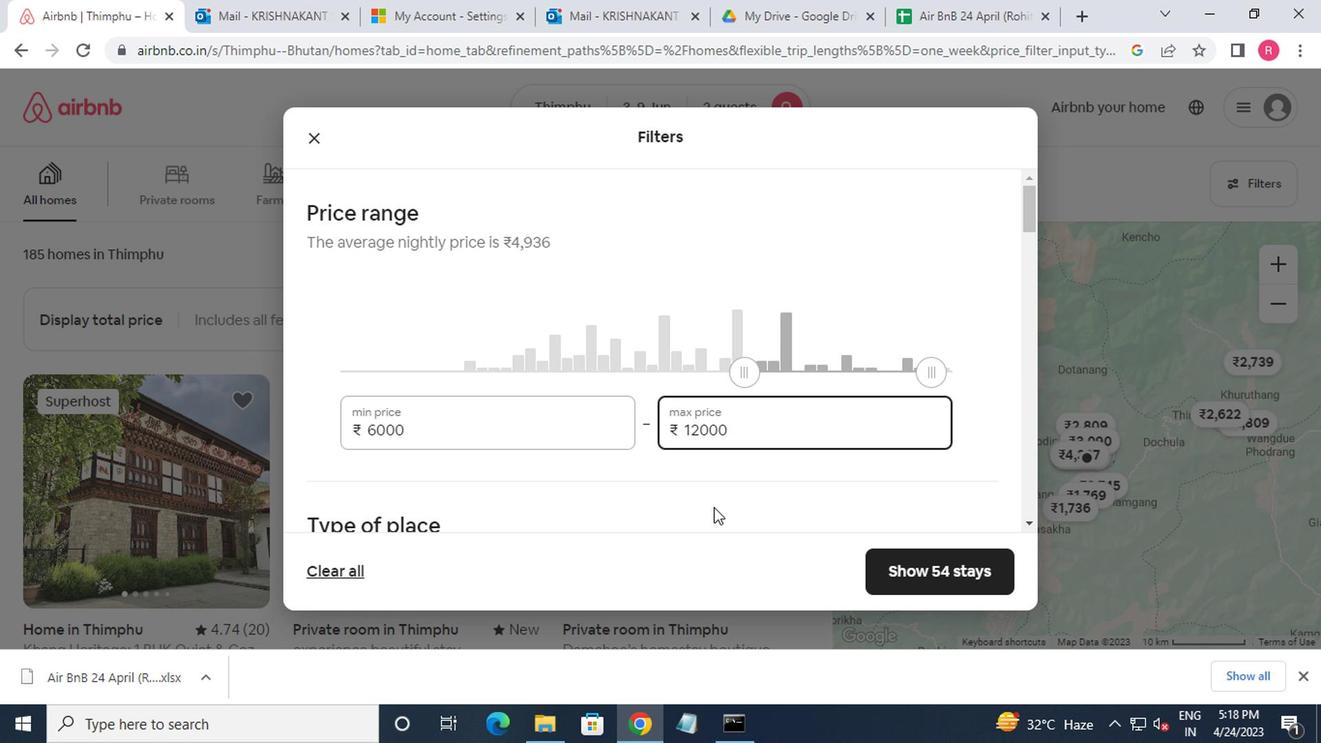 
Action: Mouse scrolled (717, 525) with delta (0, 0)
Screenshot: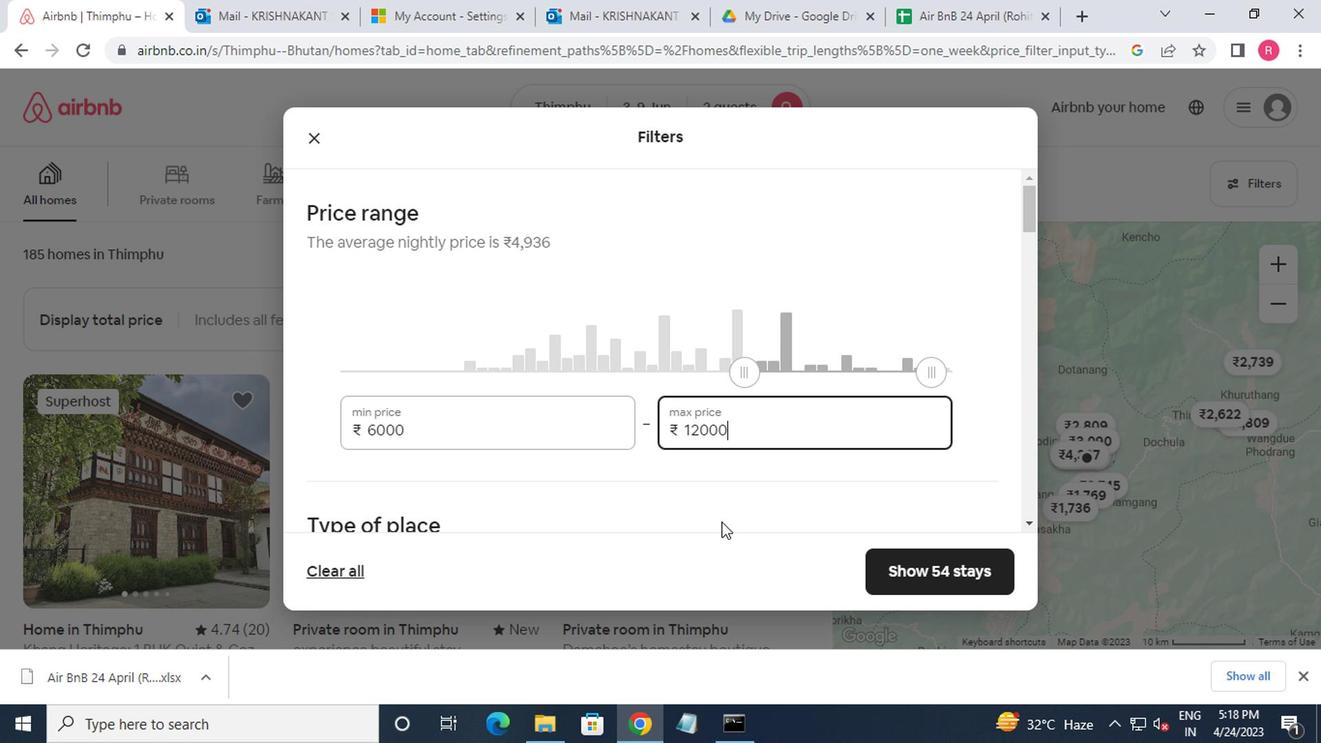 
Action: Mouse moved to (719, 532)
Screenshot: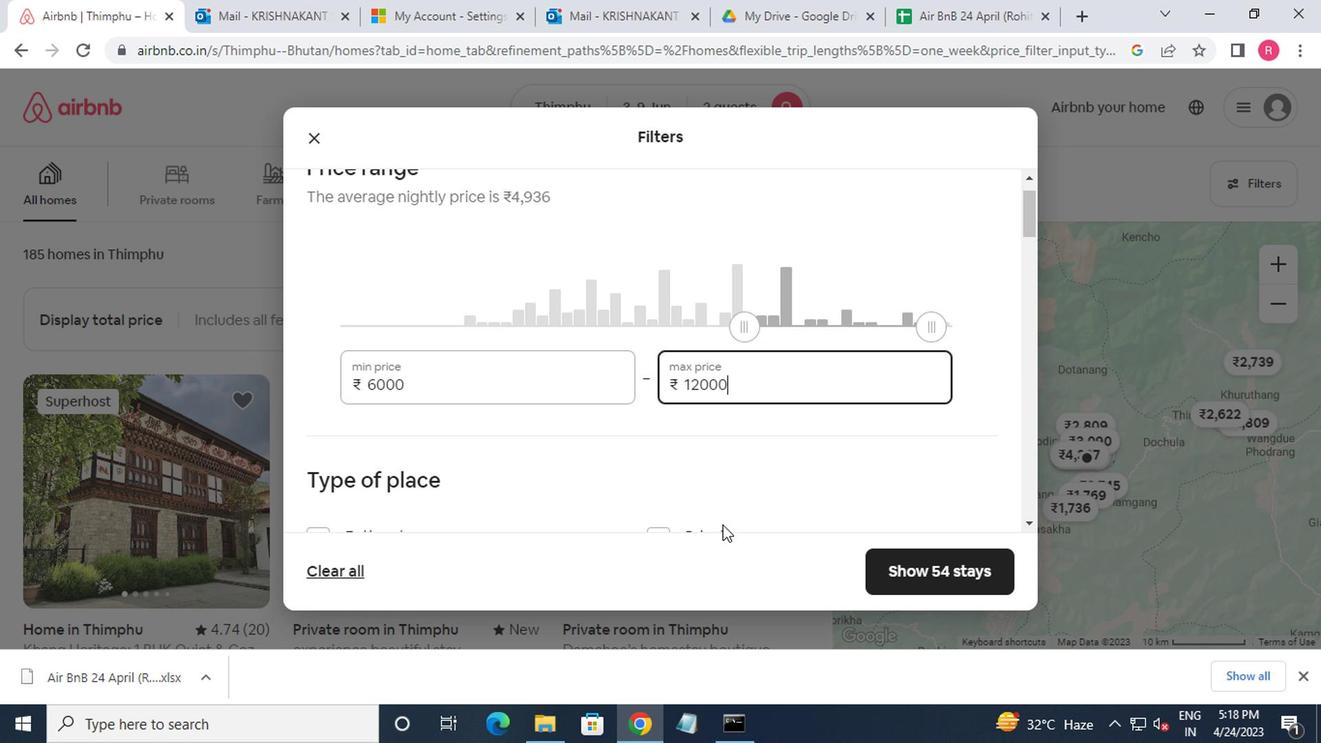 
Action: Mouse scrolled (719, 532) with delta (0, 0)
Screenshot: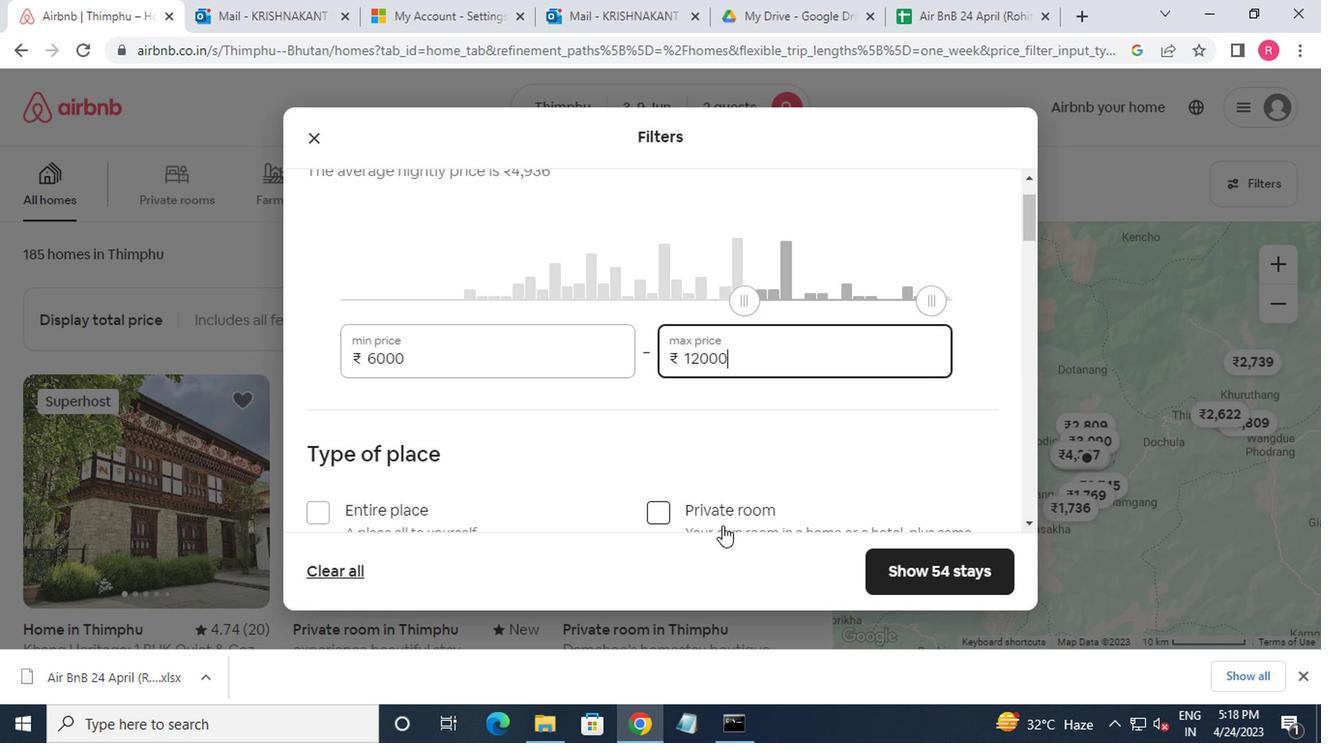 
Action: Mouse moved to (317, 398)
Screenshot: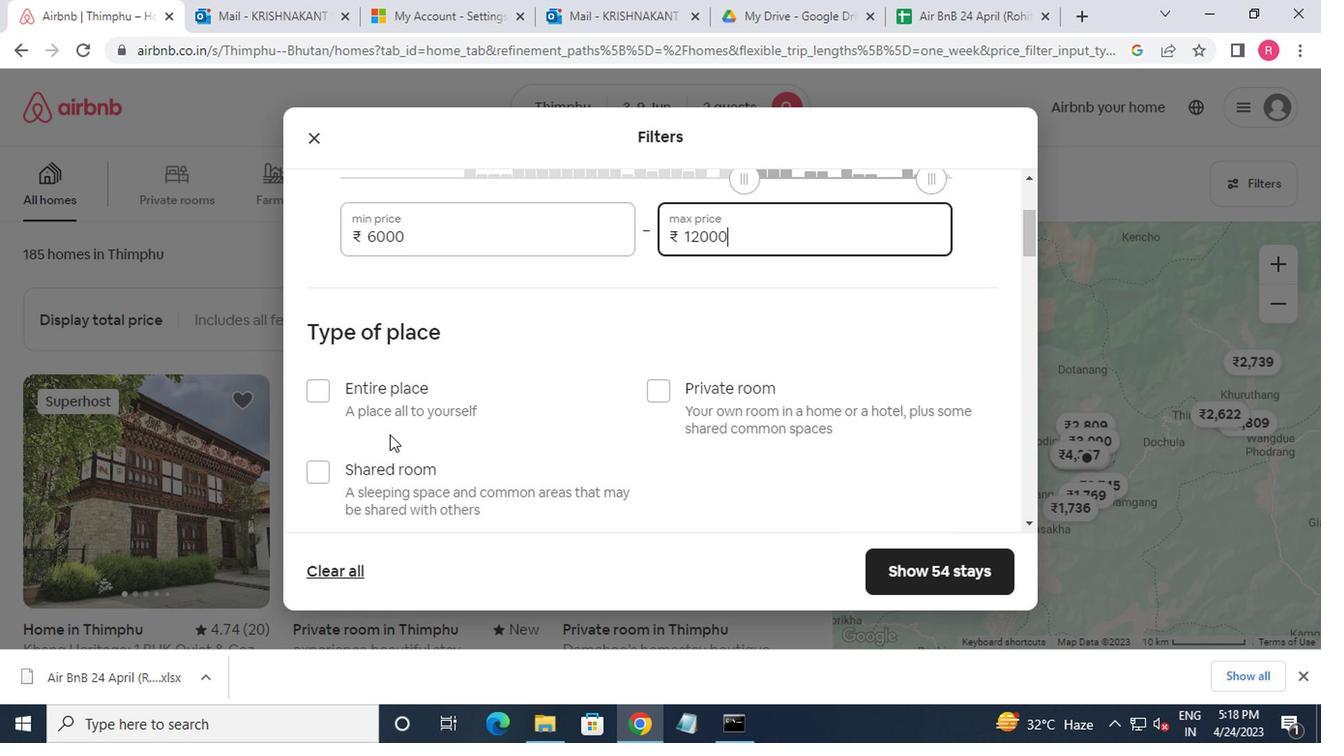 
Action: Mouse pressed left at (317, 398)
Screenshot: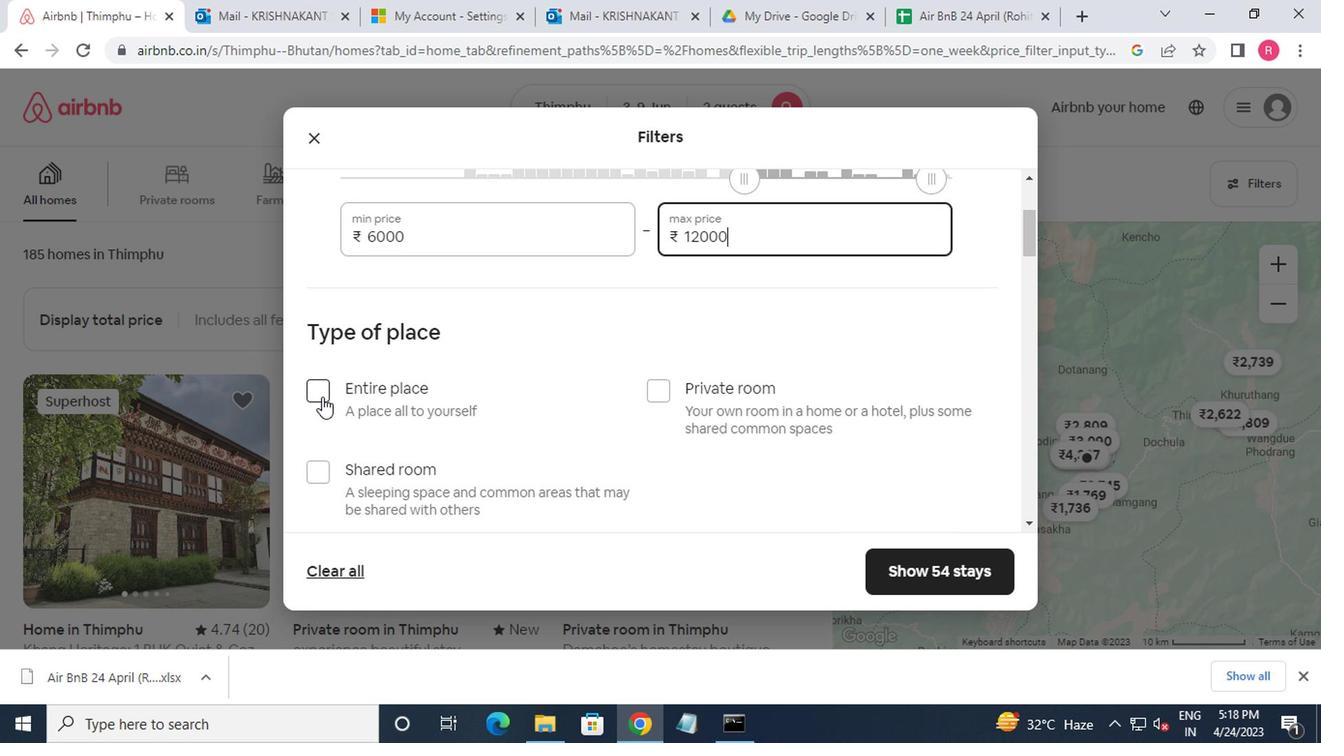 
Action: Mouse moved to (347, 429)
Screenshot: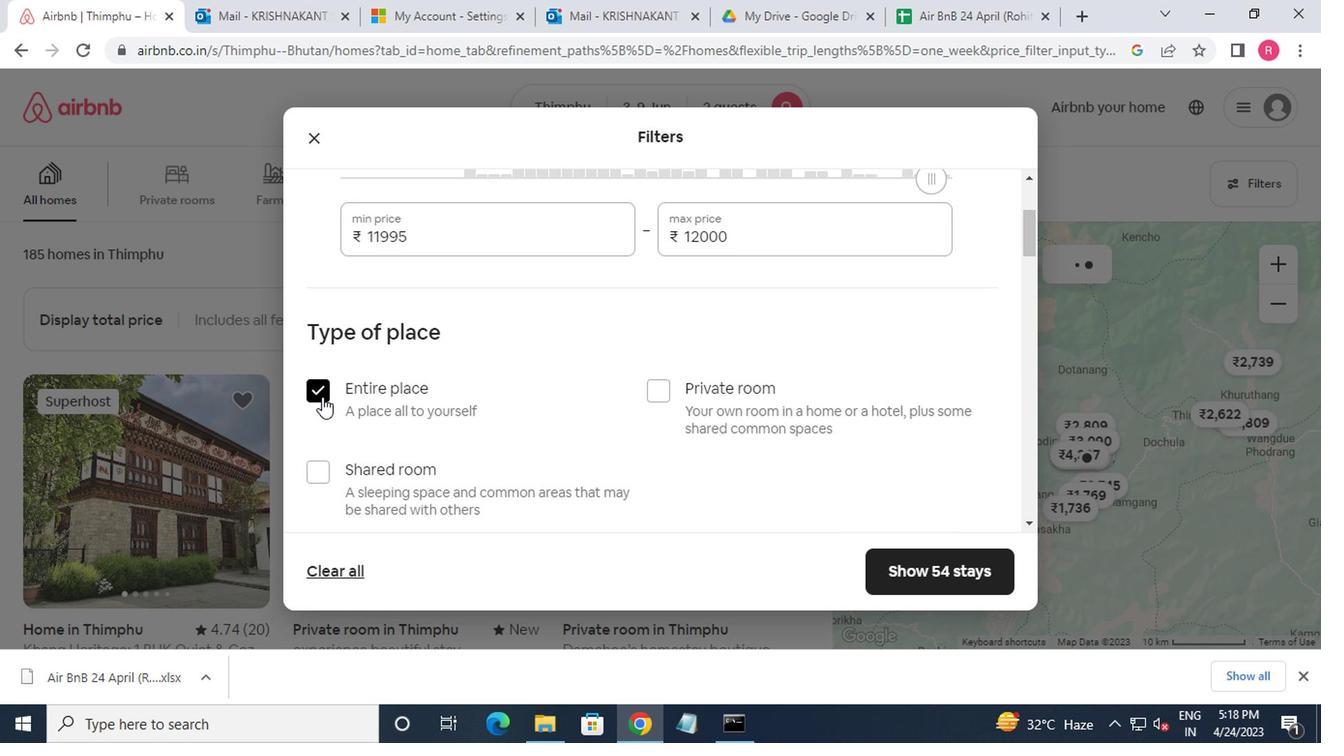 
Action: Mouse scrolled (347, 428) with delta (0, -1)
Screenshot: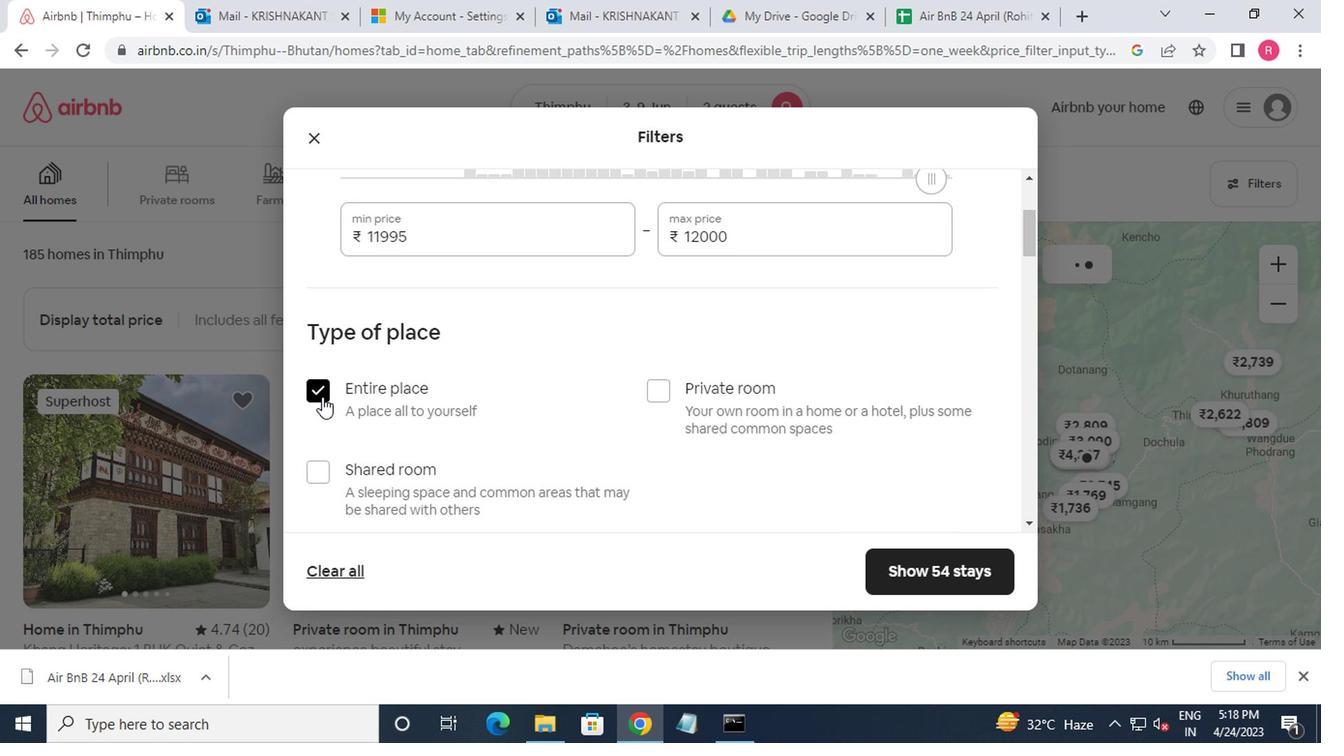 
Action: Mouse moved to (363, 437)
Screenshot: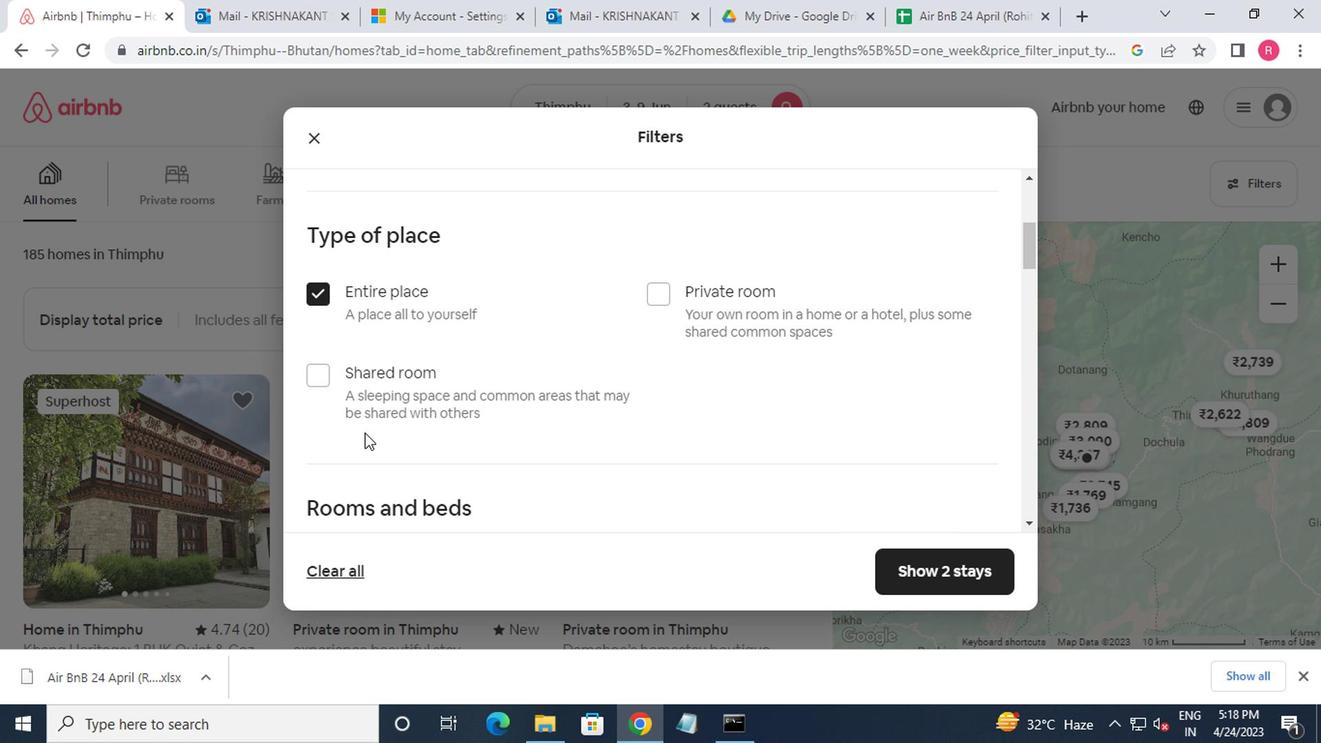 
Action: Mouse scrolled (363, 436) with delta (0, 0)
Screenshot: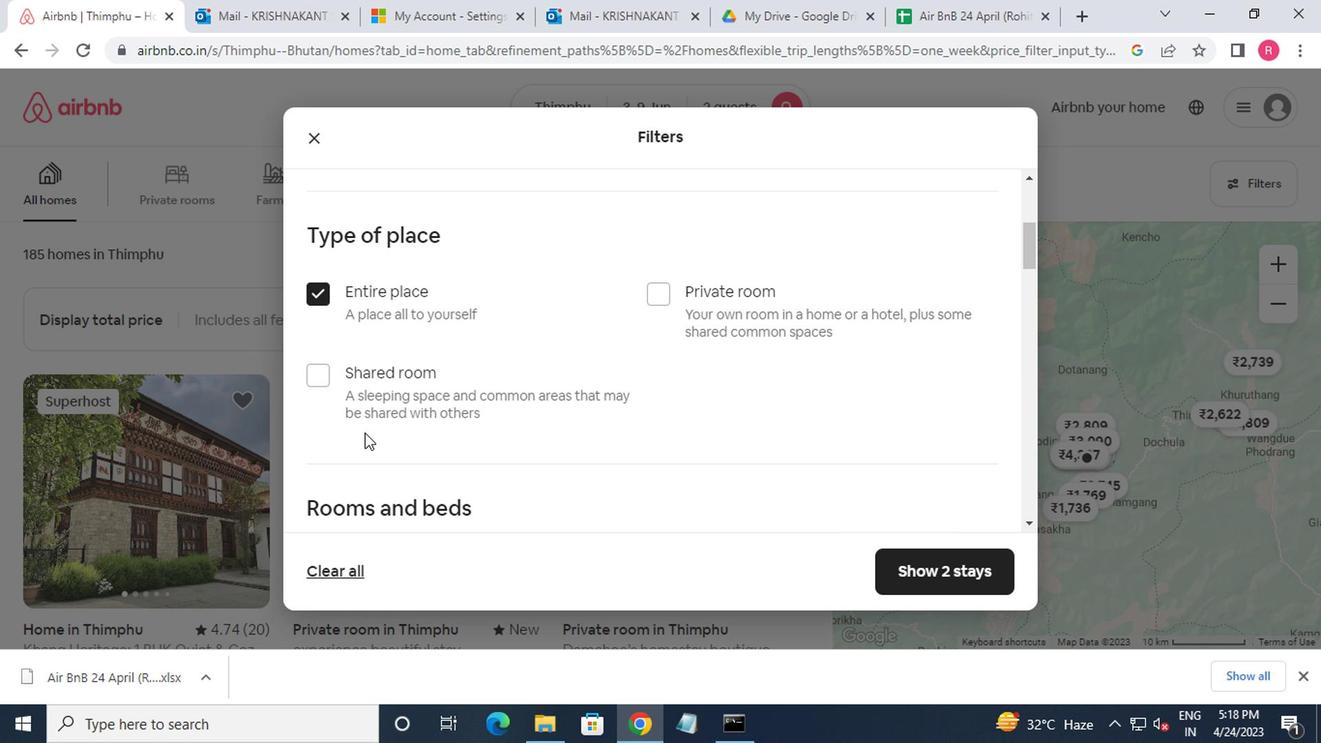 
Action: Mouse moved to (399, 454)
Screenshot: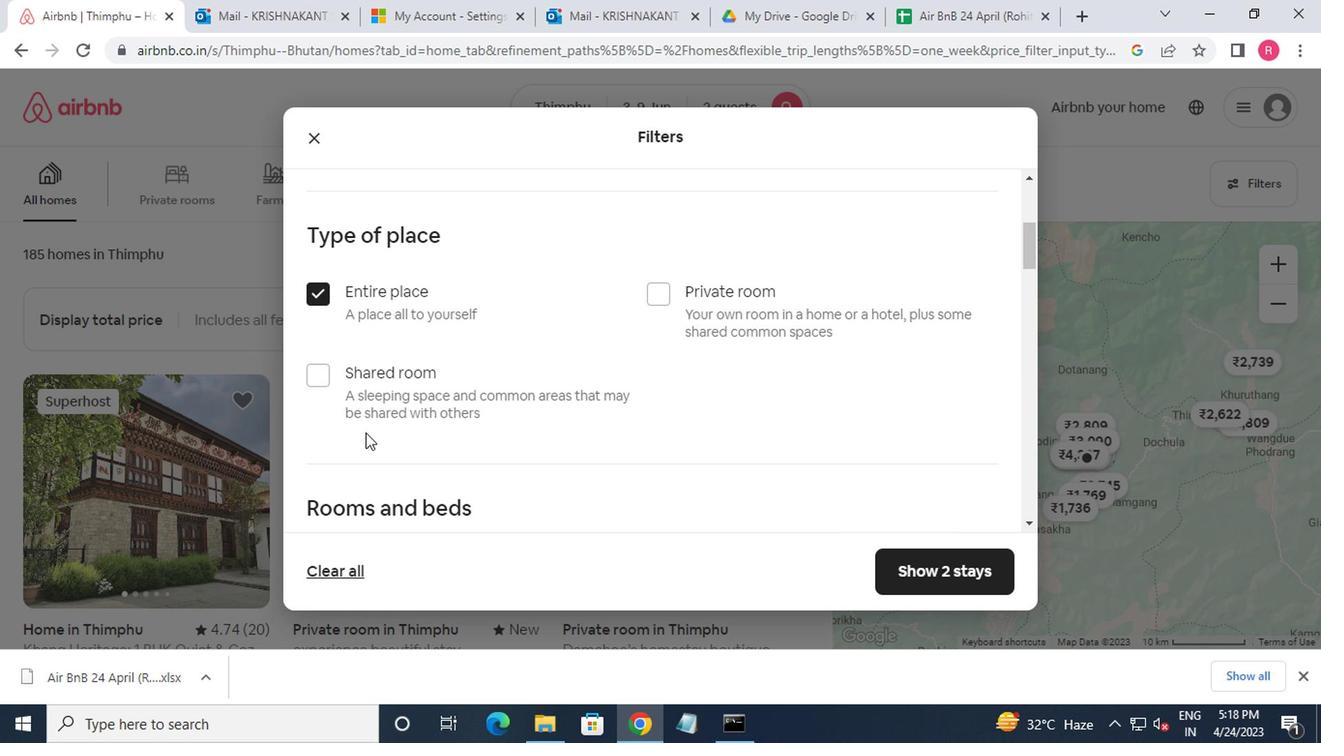 
Action: Mouse scrolled (399, 453) with delta (0, -1)
Screenshot: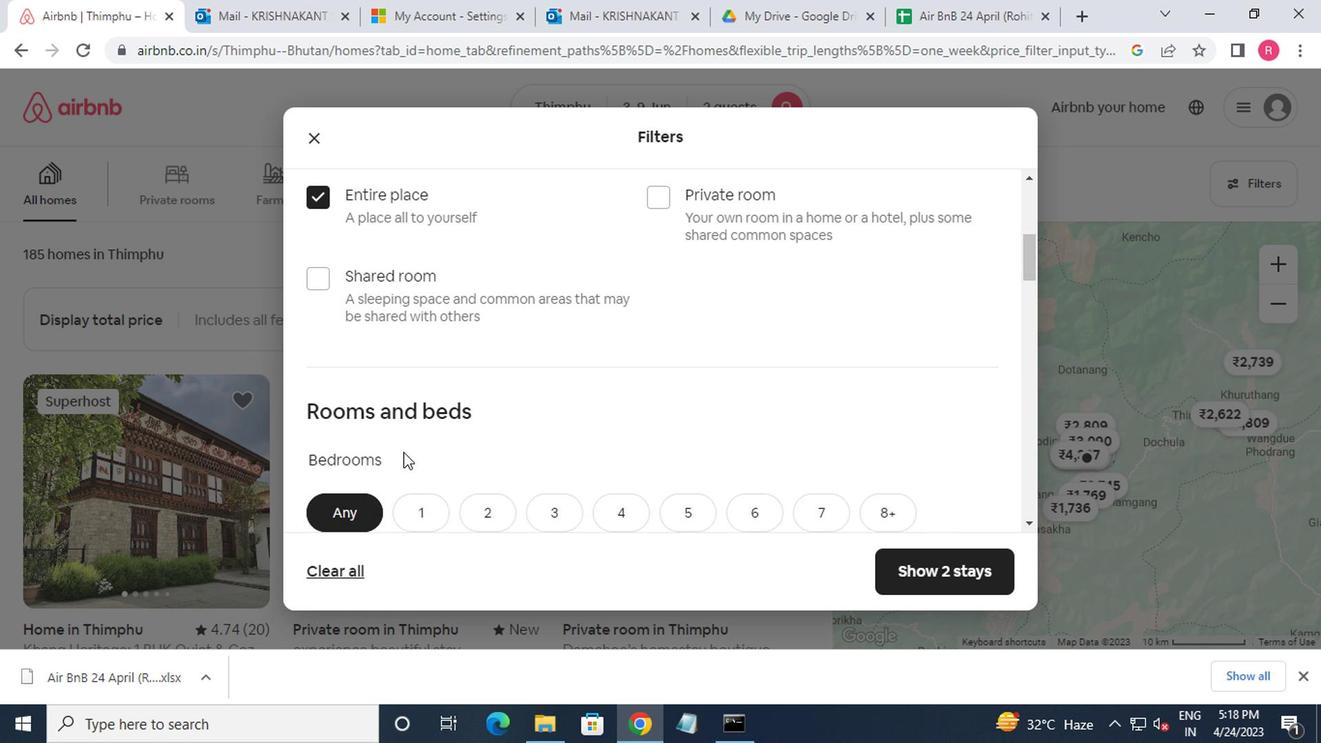 
Action: Mouse scrolled (399, 453) with delta (0, -1)
Screenshot: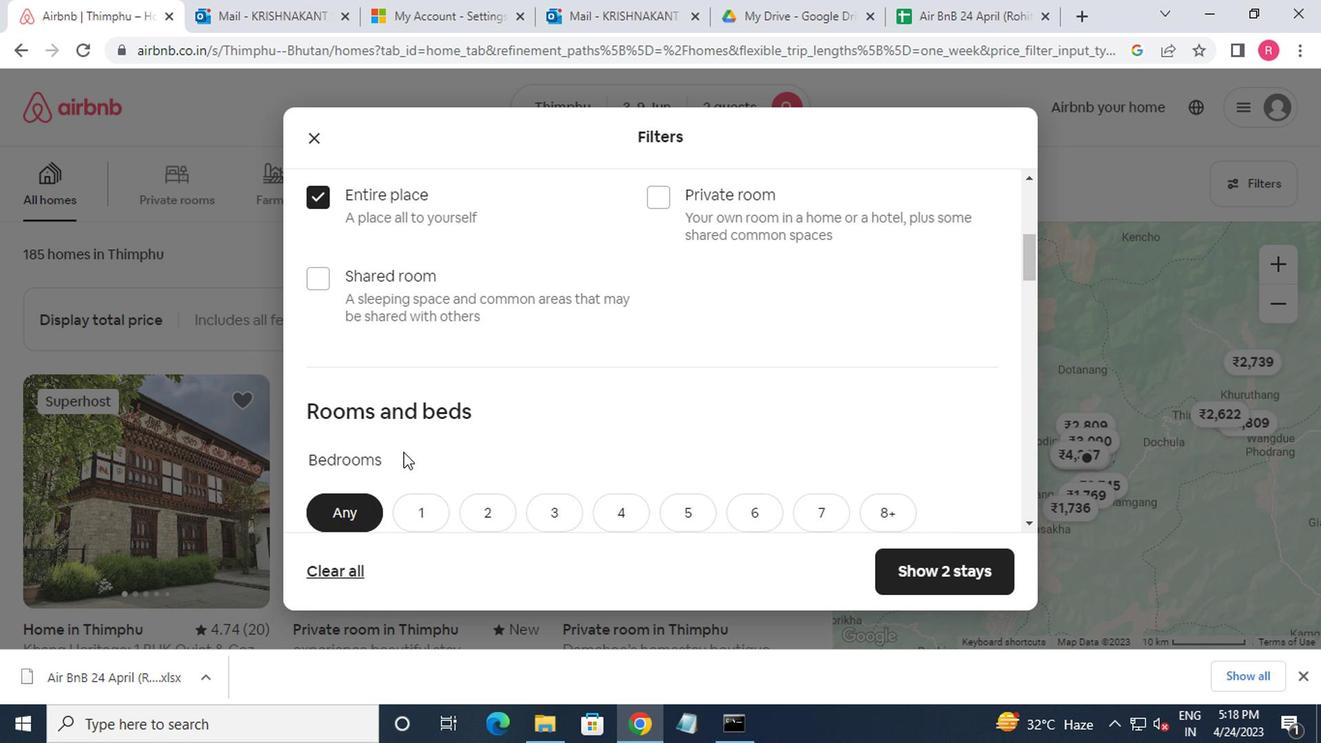 
Action: Mouse moved to (420, 320)
Screenshot: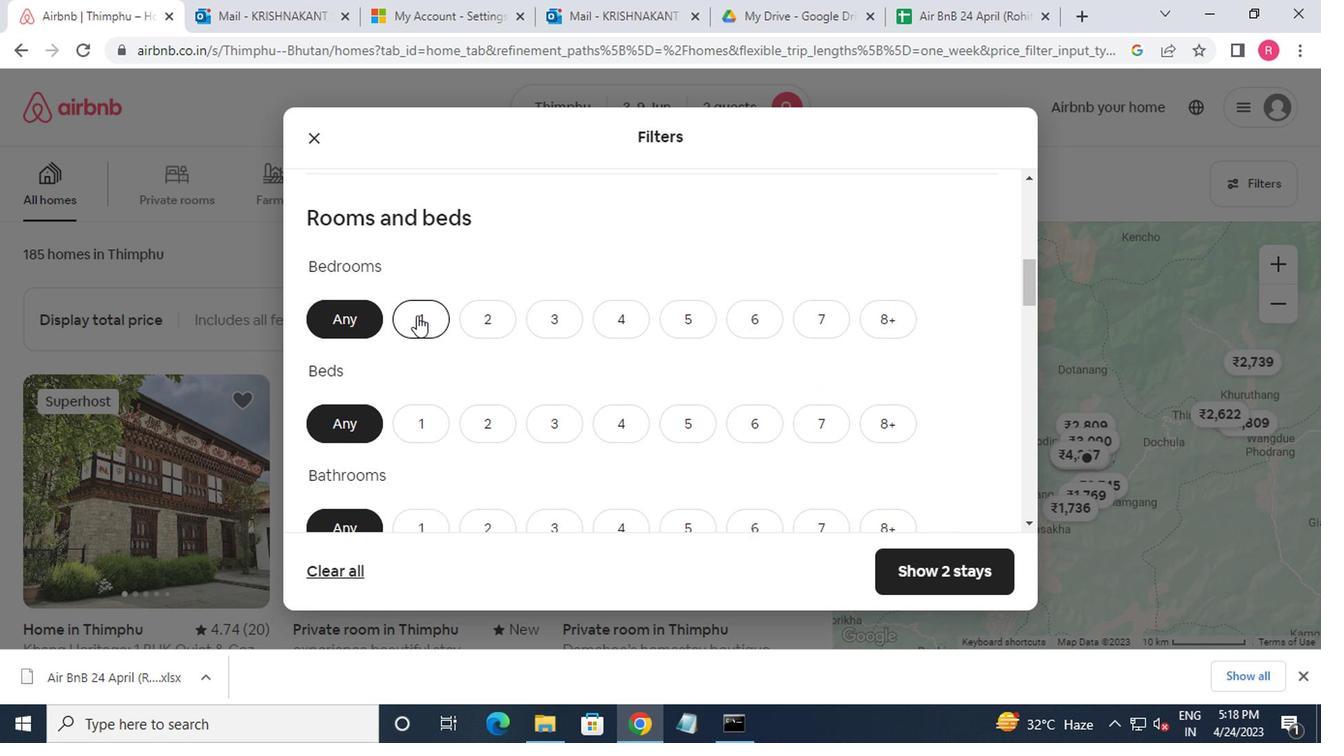 
Action: Mouse pressed left at (420, 320)
Screenshot: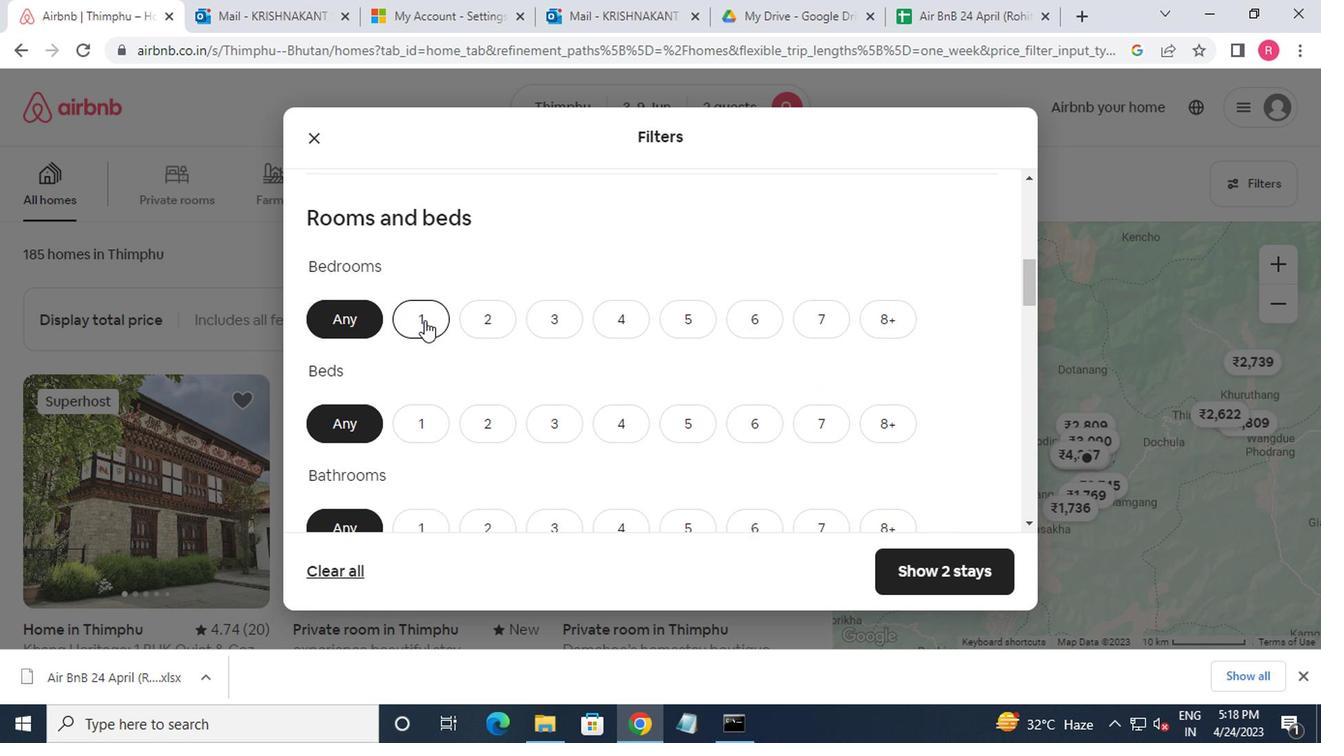 
Action: Mouse moved to (432, 435)
Screenshot: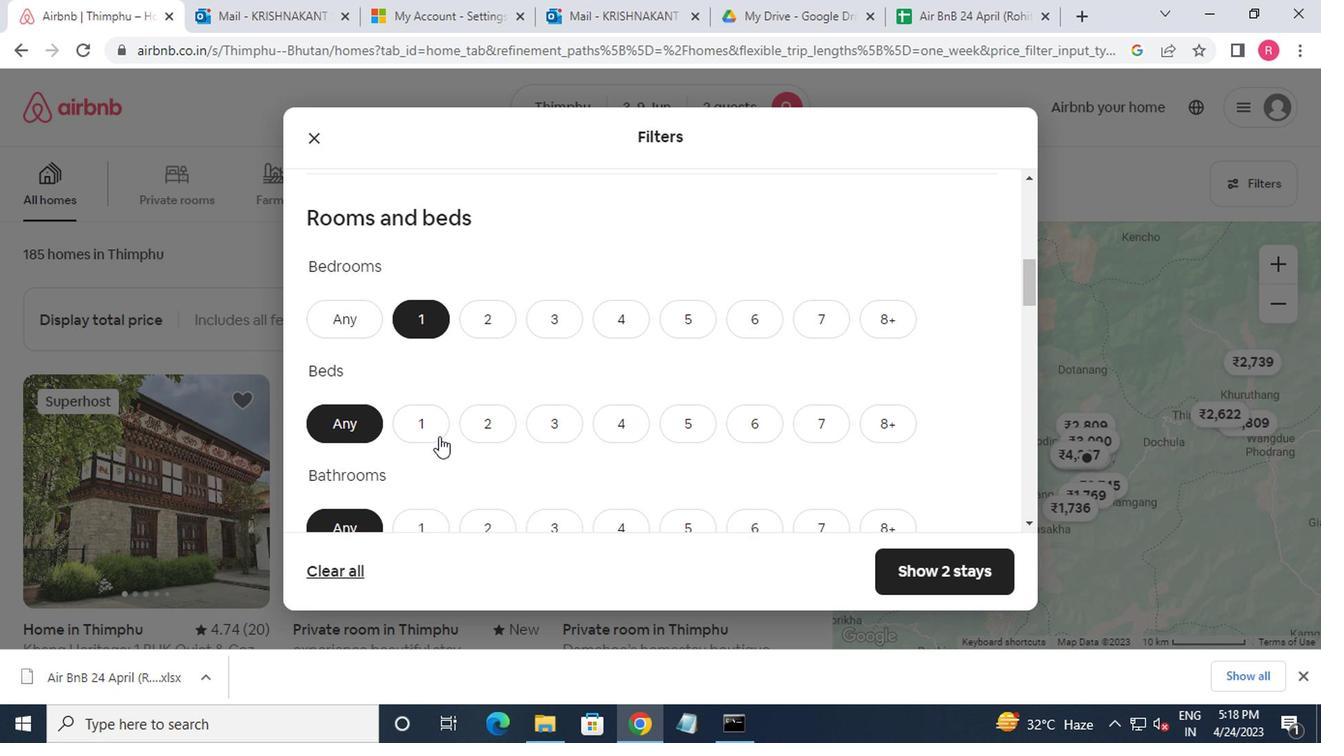 
Action: Mouse pressed left at (432, 435)
Screenshot: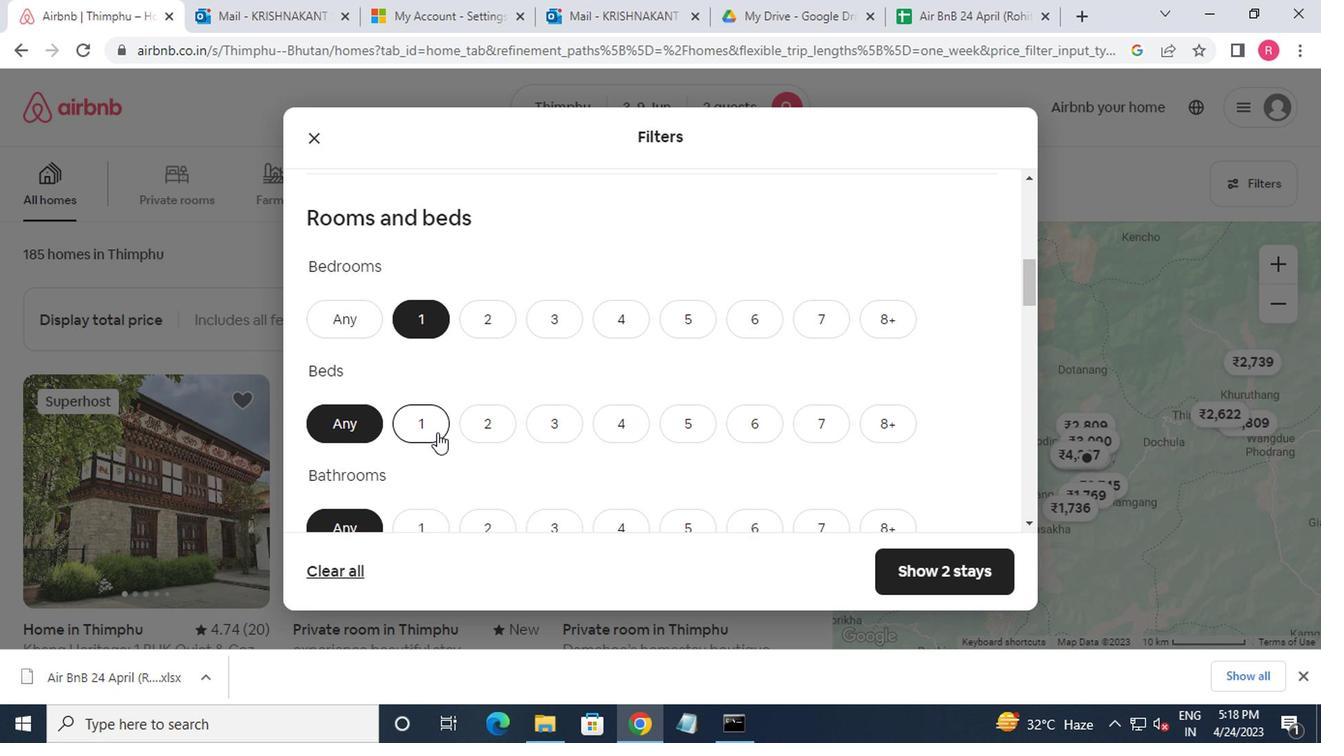 
Action: Mouse moved to (432, 432)
Screenshot: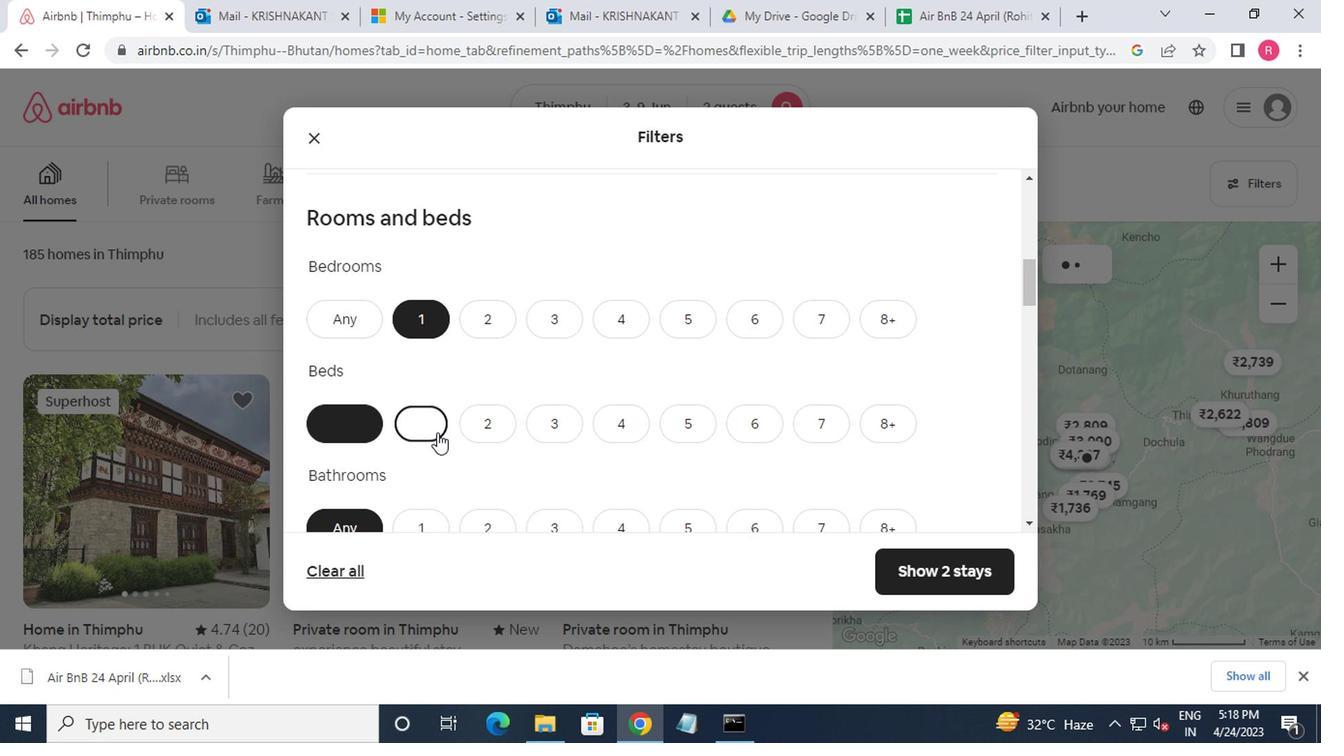 
Action: Mouse scrolled (432, 430) with delta (0, -1)
Screenshot: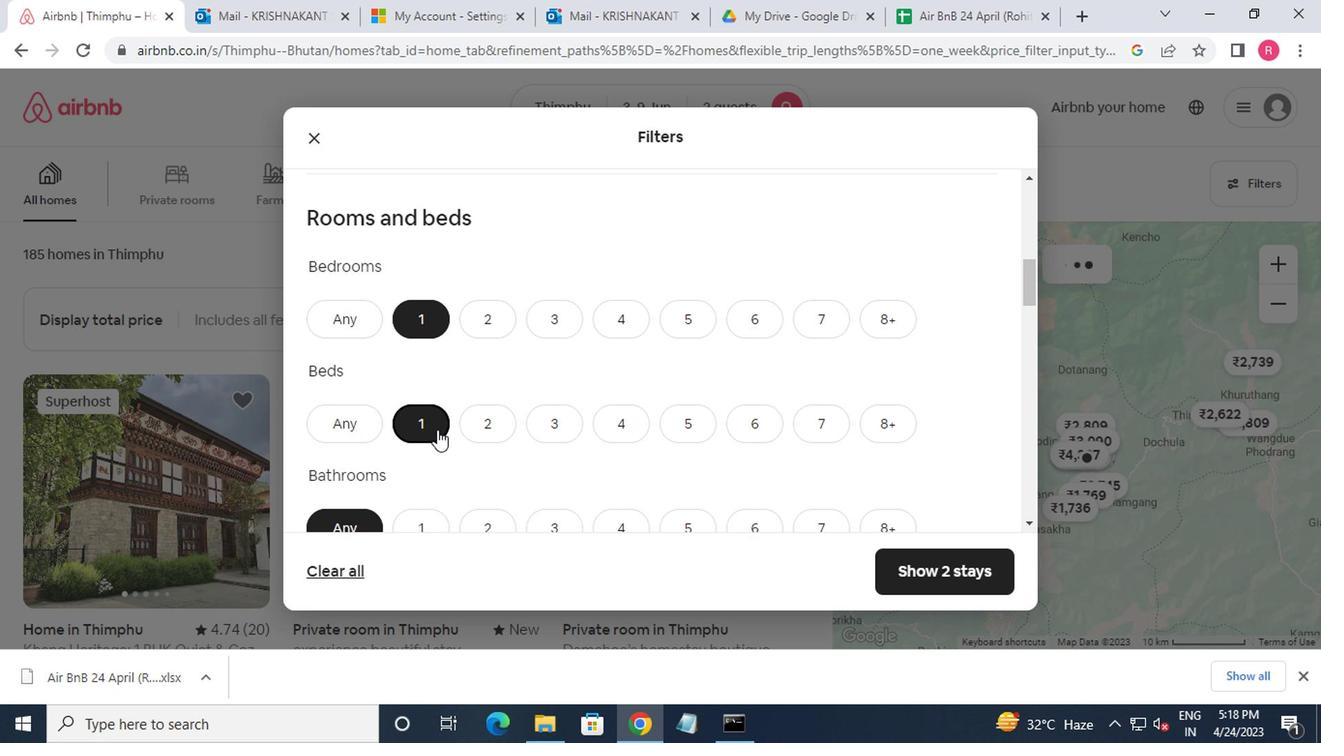 
Action: Mouse moved to (422, 445)
Screenshot: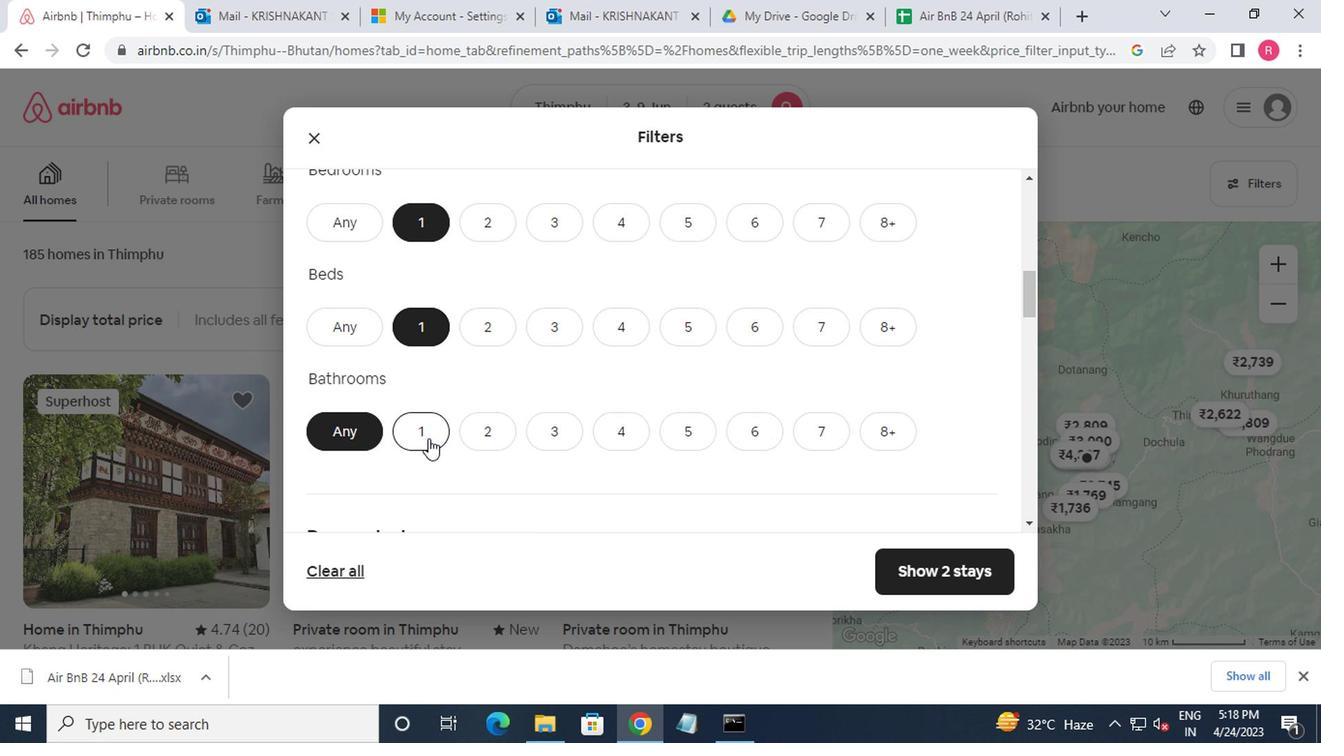 
Action: Mouse pressed left at (422, 445)
Screenshot: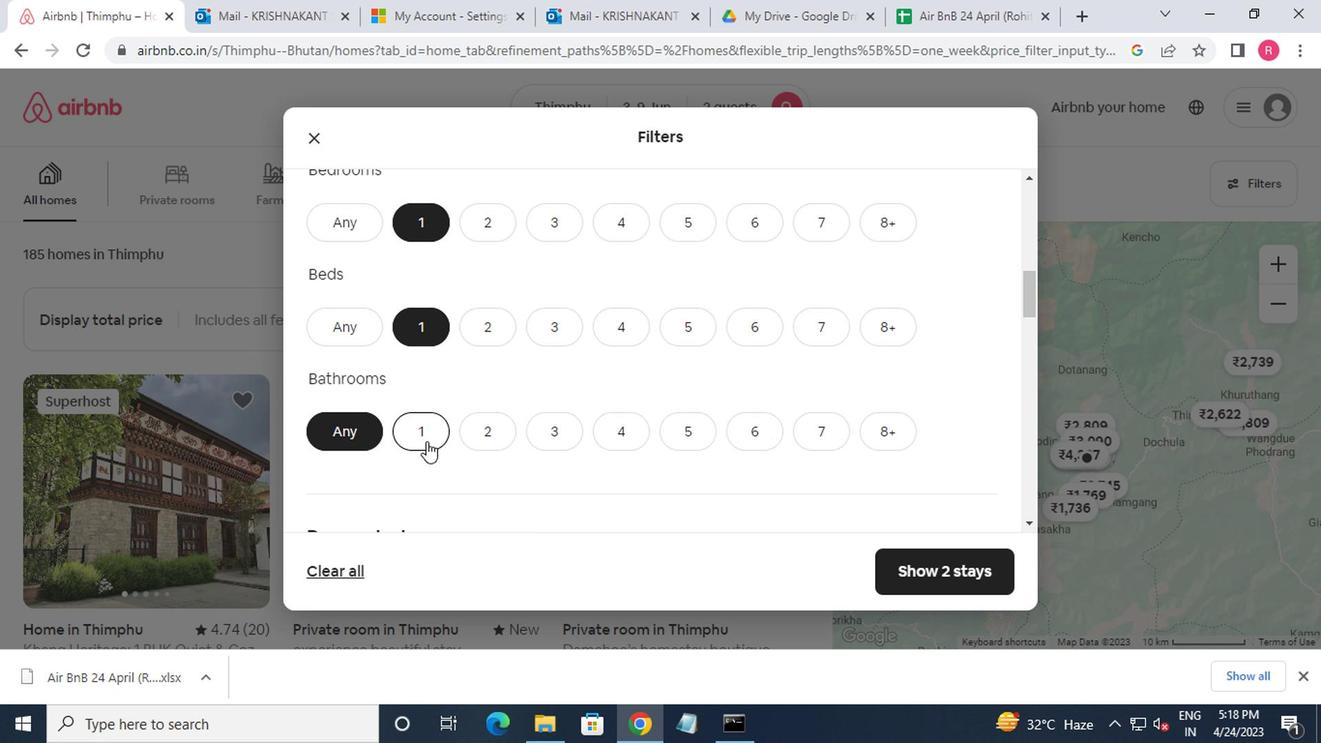 
Action: Mouse scrolled (422, 443) with delta (0, -1)
Screenshot: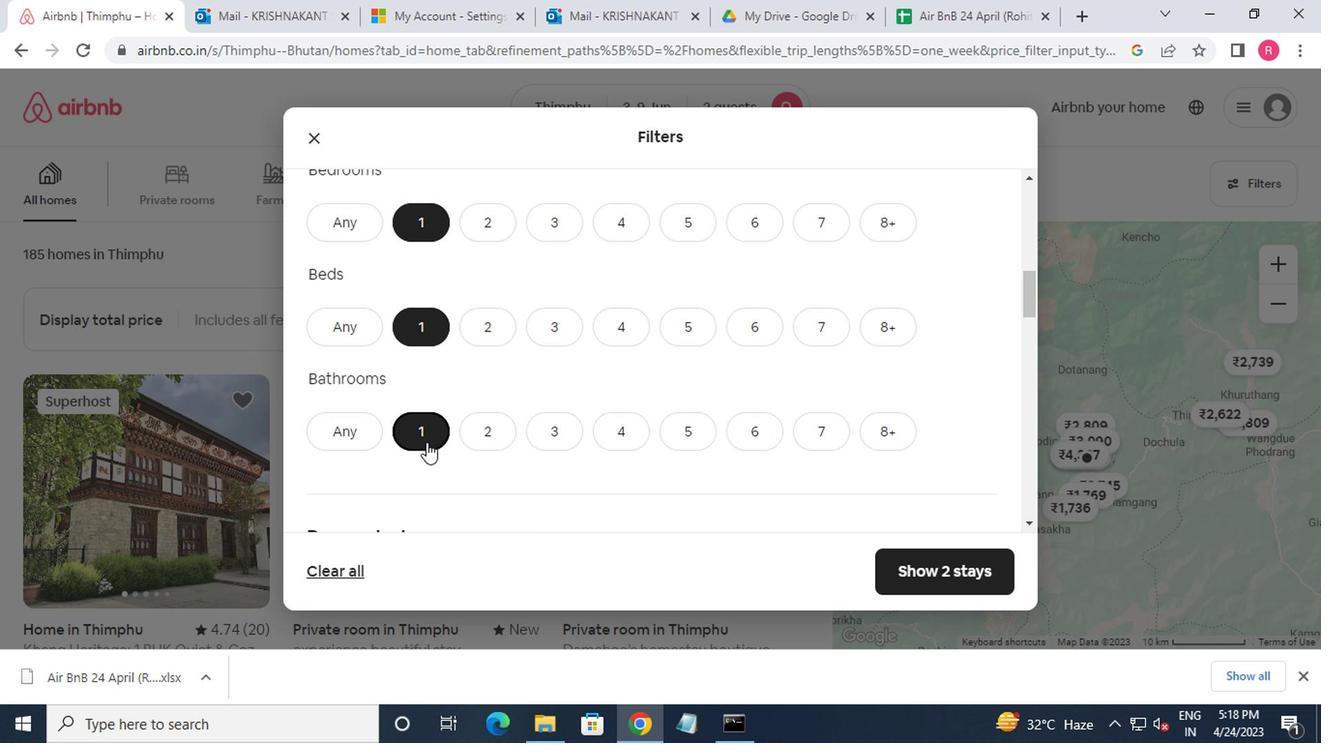 
Action: Mouse scrolled (422, 443) with delta (0, -1)
Screenshot: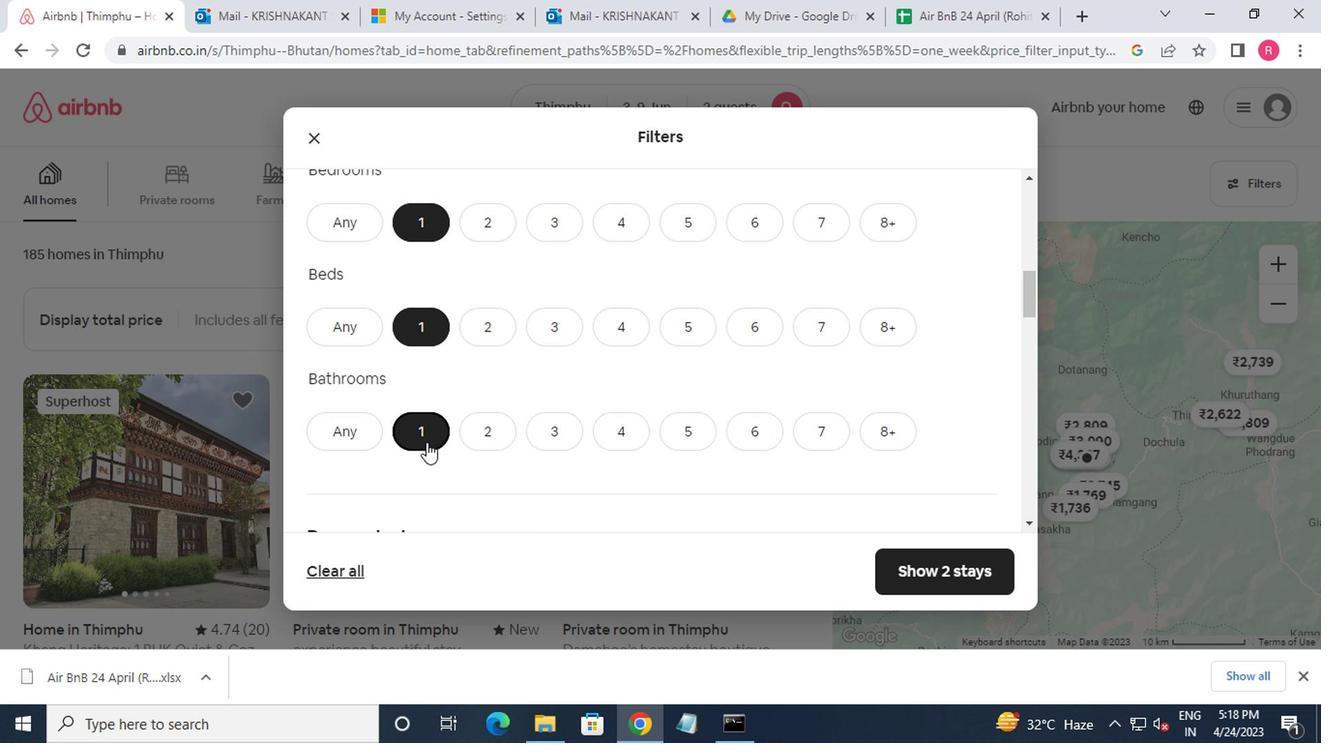 
Action: Mouse moved to (416, 445)
Screenshot: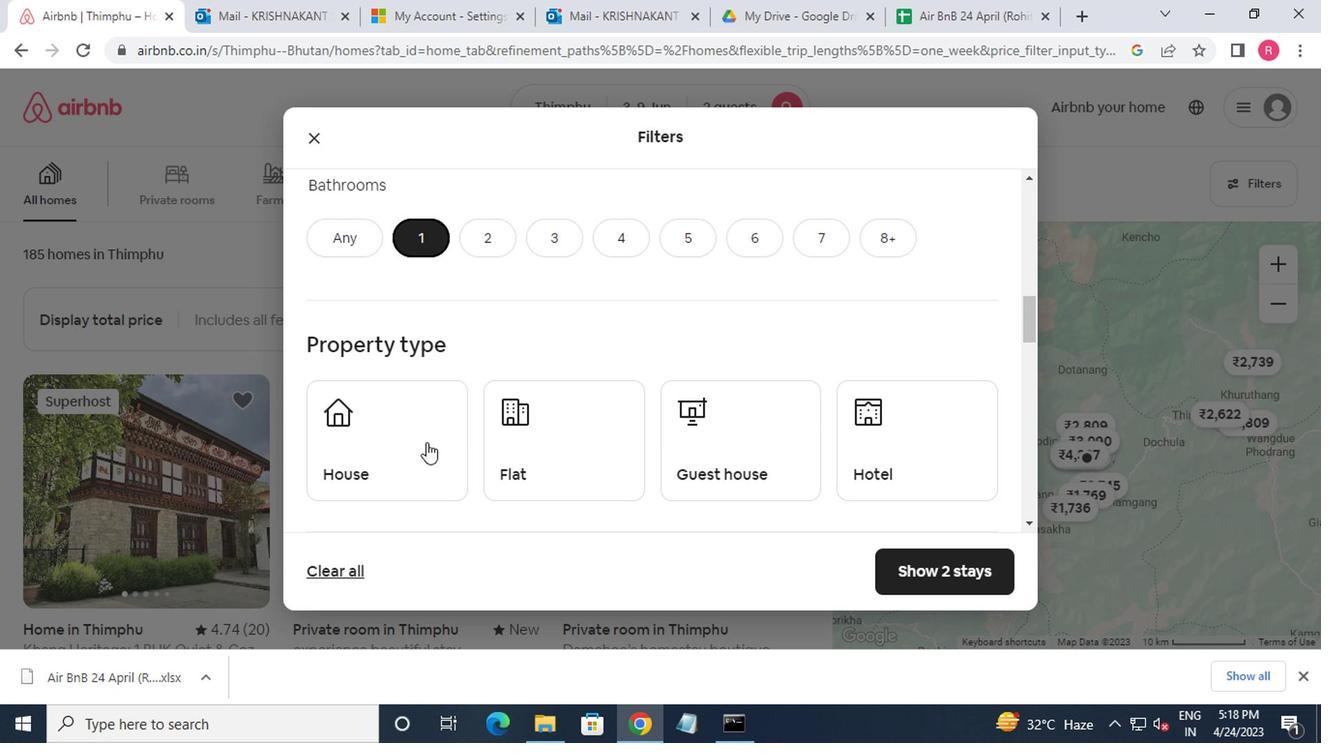 
Action: Mouse pressed left at (416, 445)
Screenshot: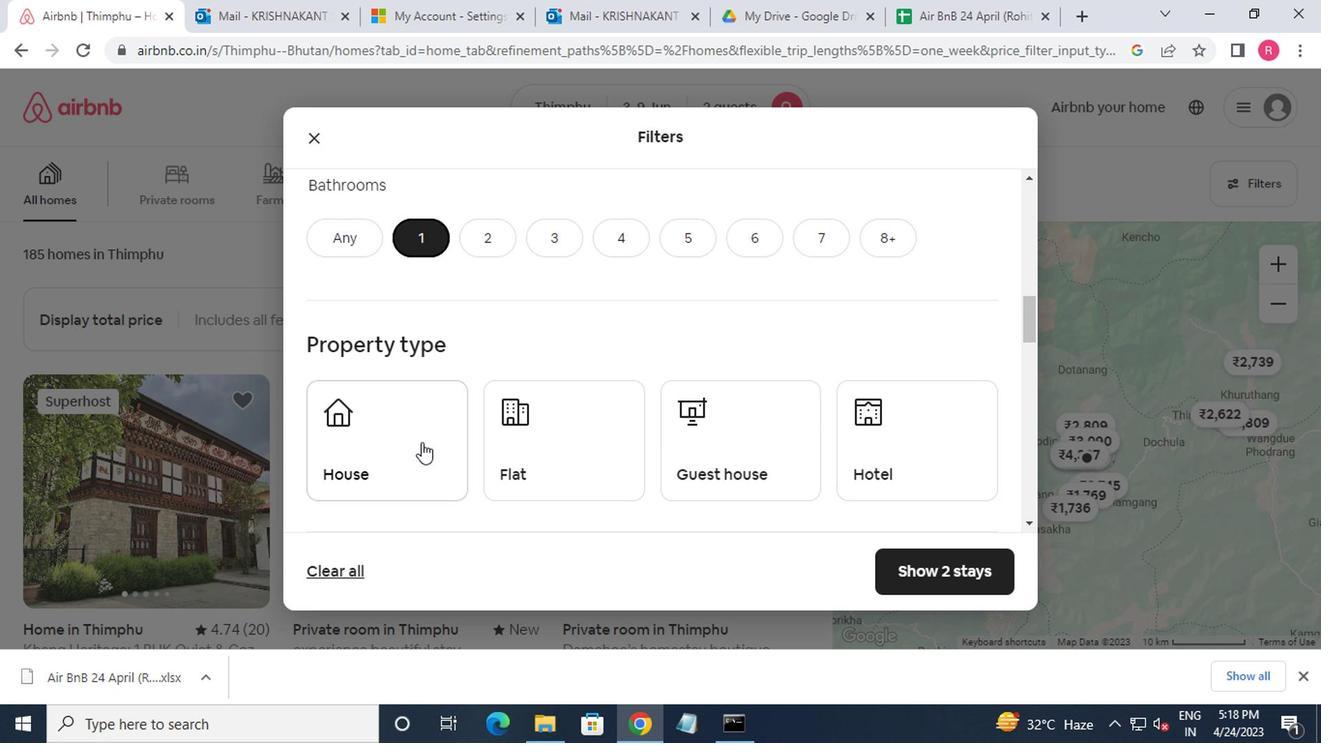 
Action: Mouse moved to (516, 457)
Screenshot: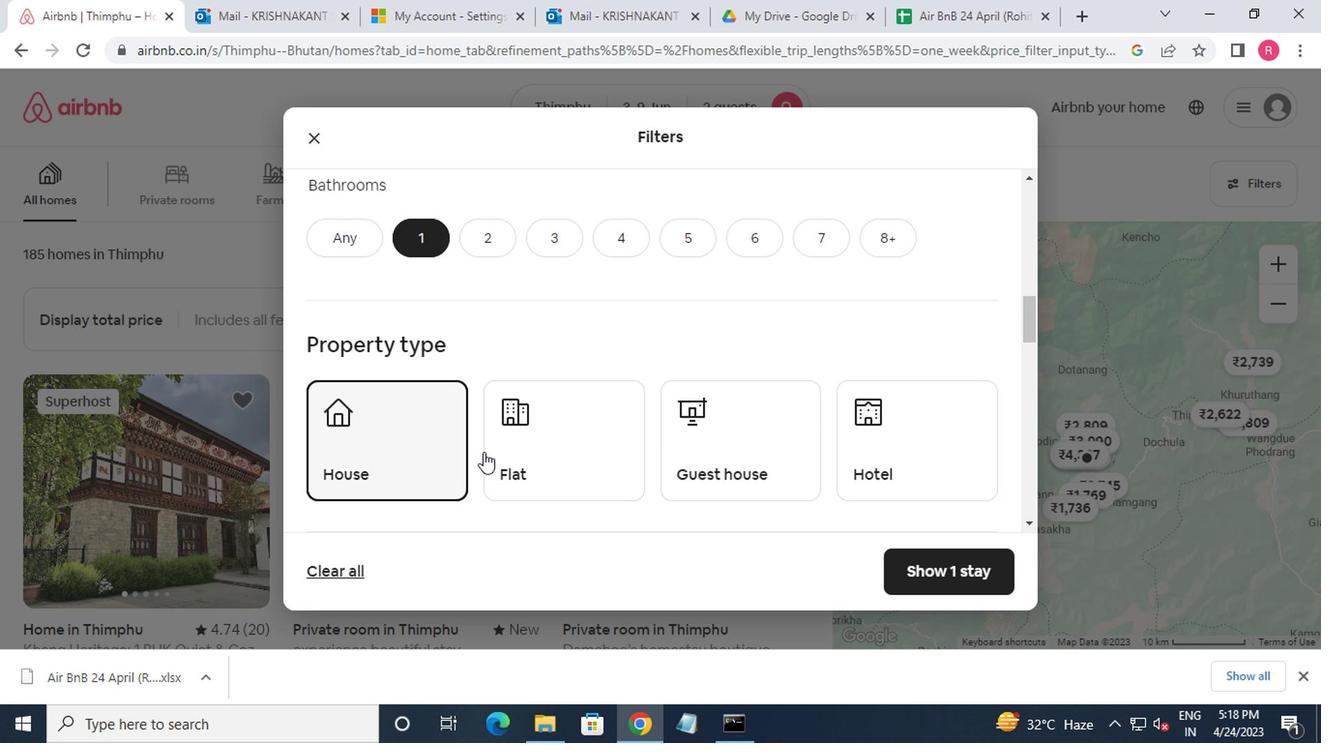 
Action: Mouse pressed left at (516, 457)
Screenshot: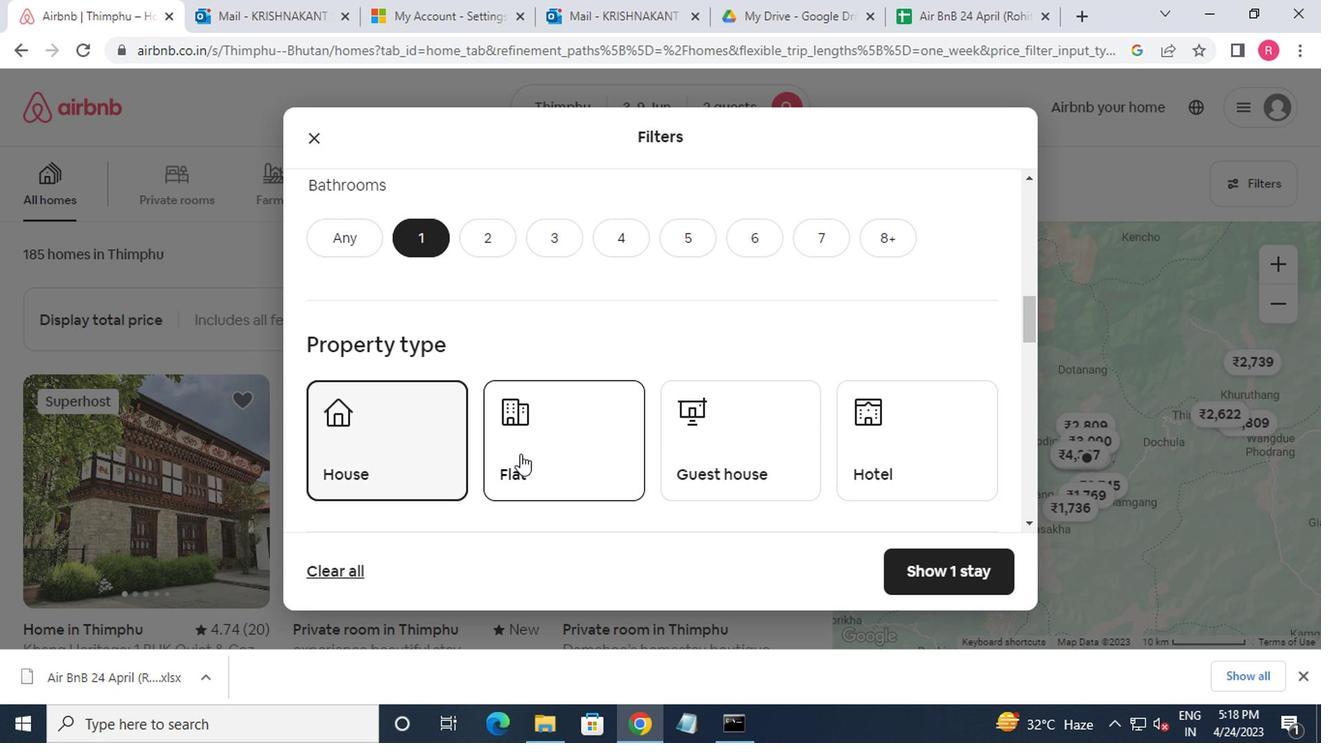 
Action: Mouse moved to (680, 455)
Screenshot: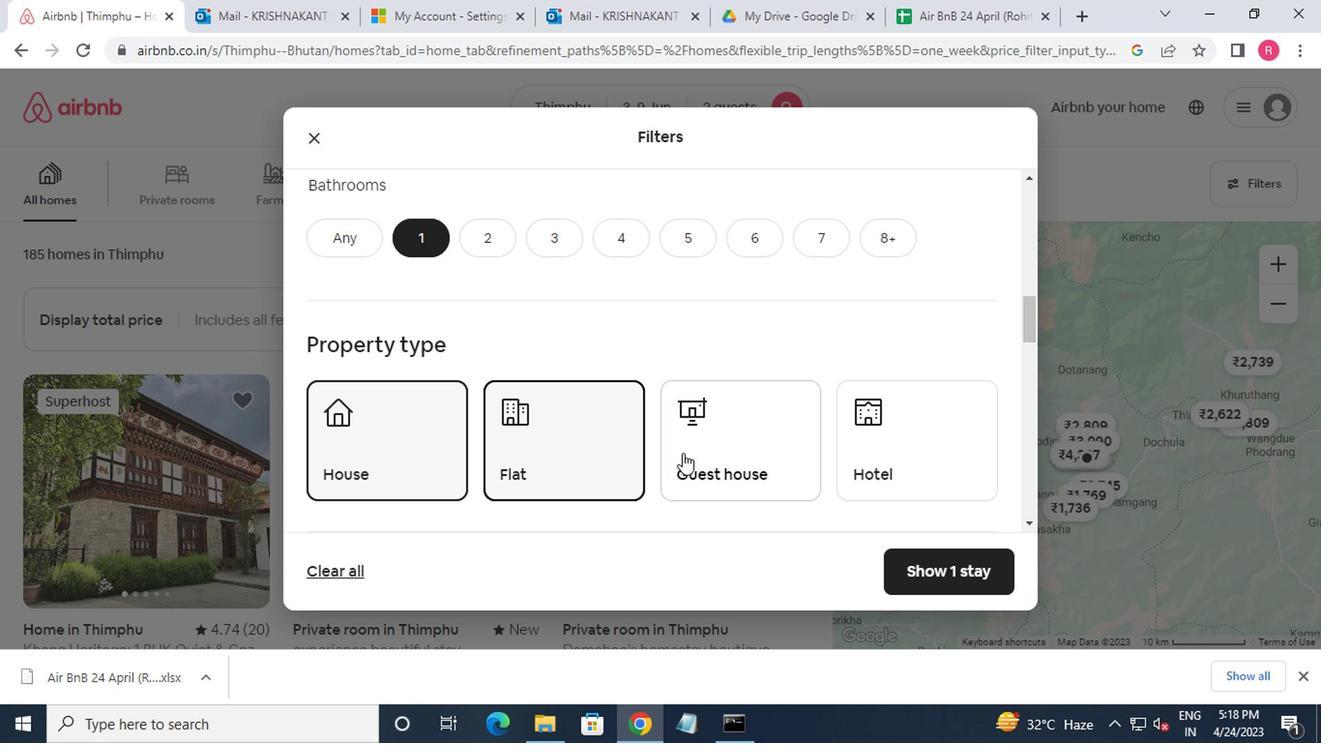 
Action: Mouse pressed left at (680, 455)
Screenshot: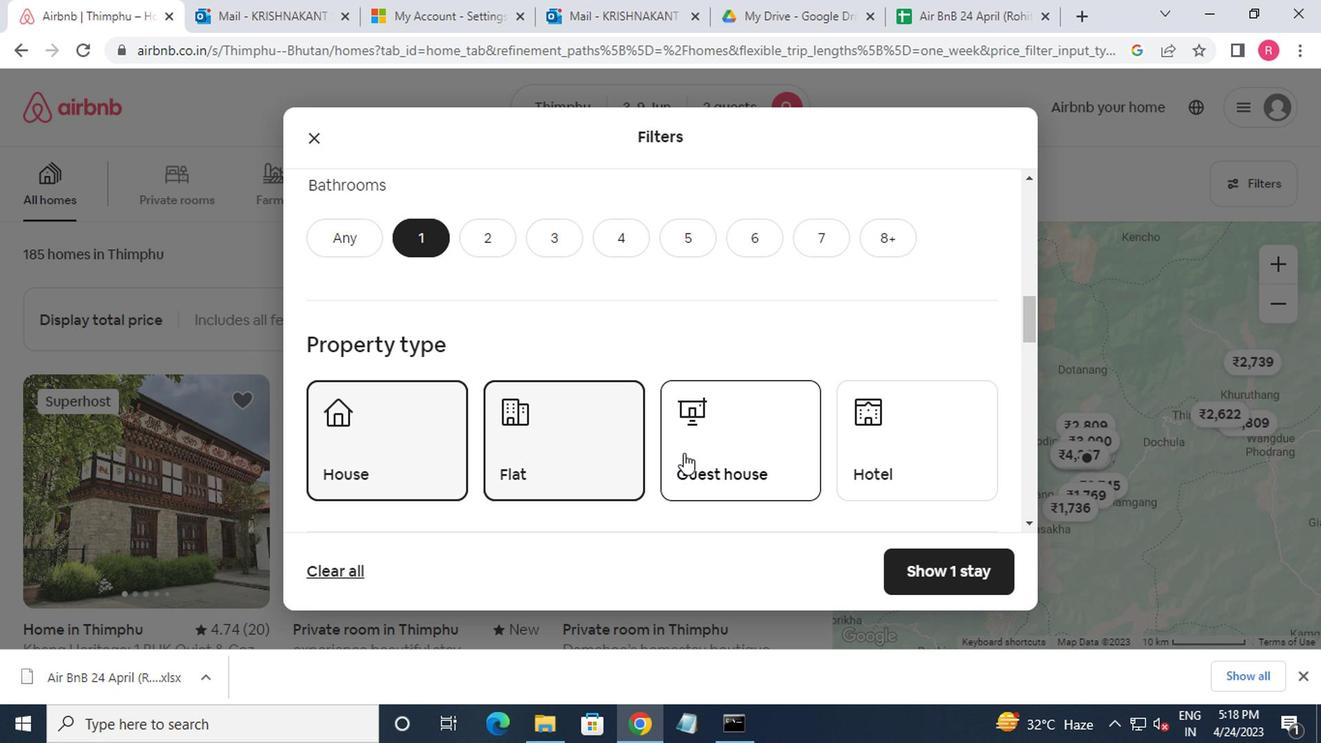 
Action: Mouse moved to (868, 457)
Screenshot: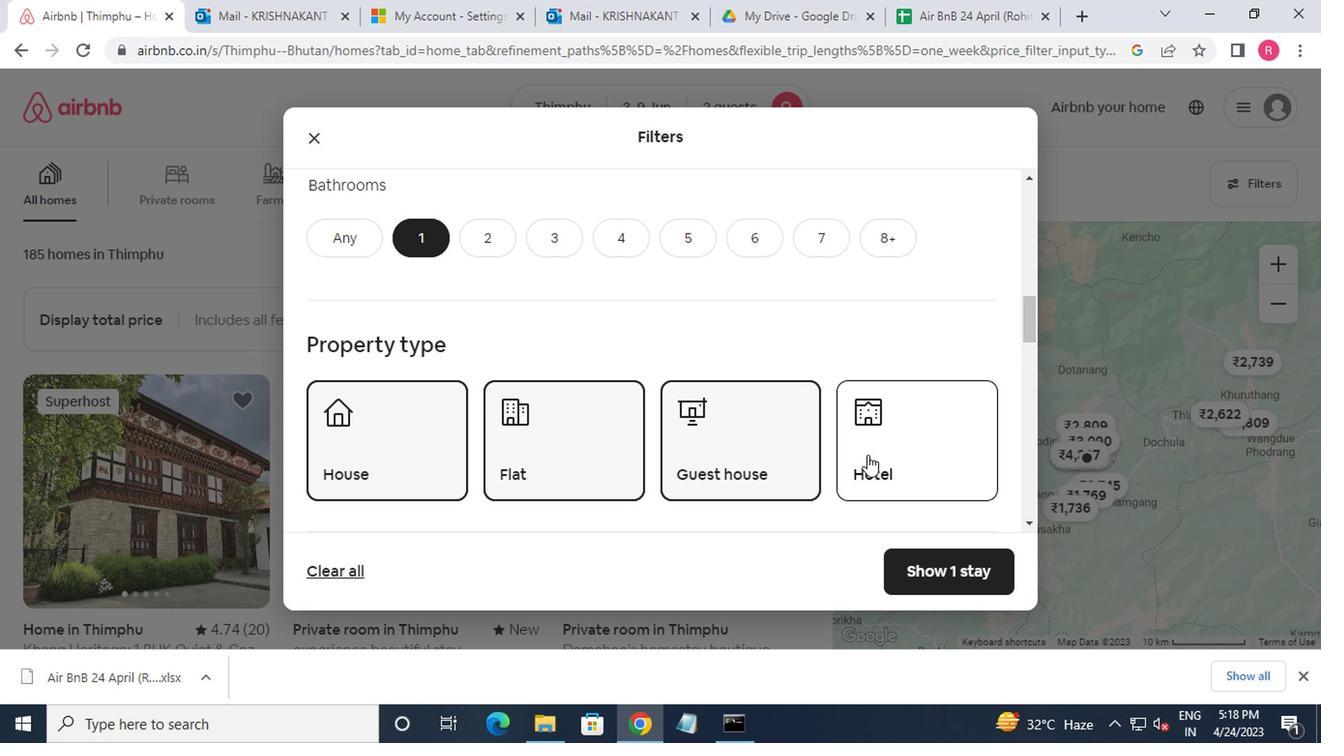 
Action: Mouse pressed left at (868, 457)
Screenshot: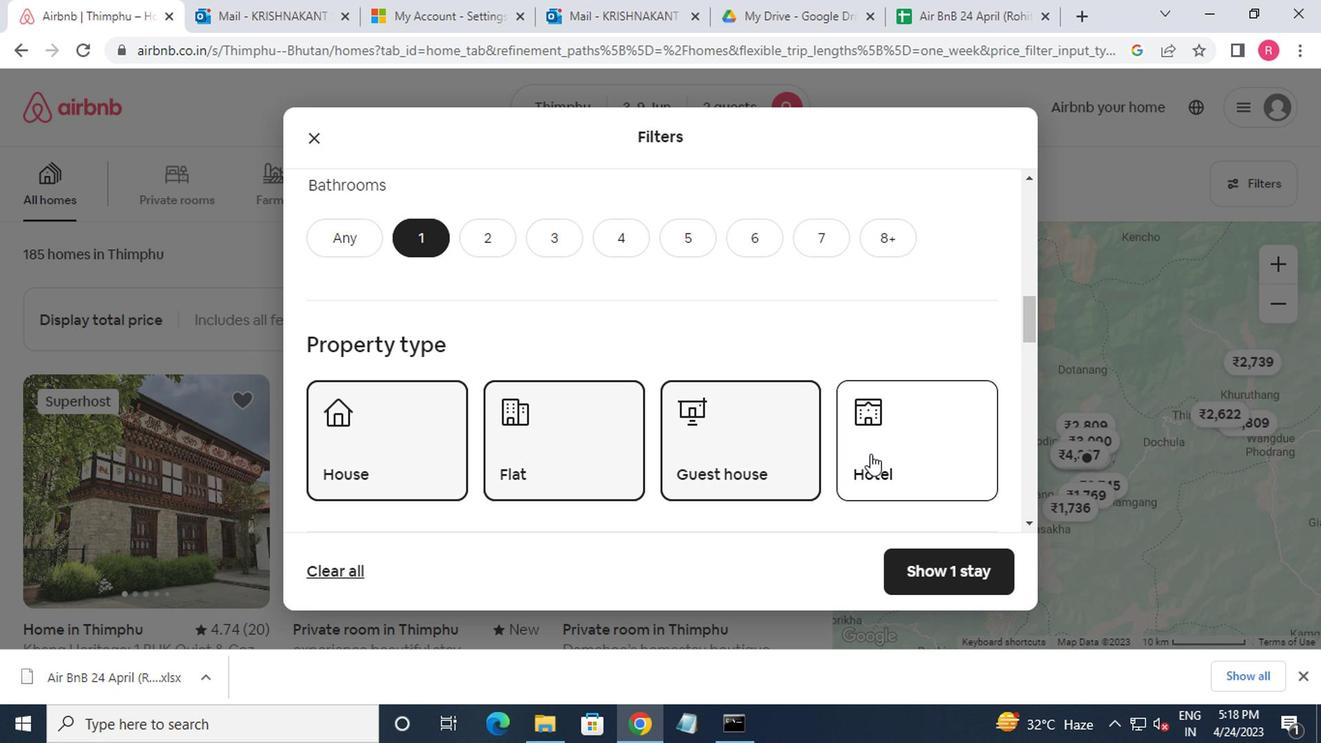 
Action: Mouse moved to (867, 439)
Screenshot: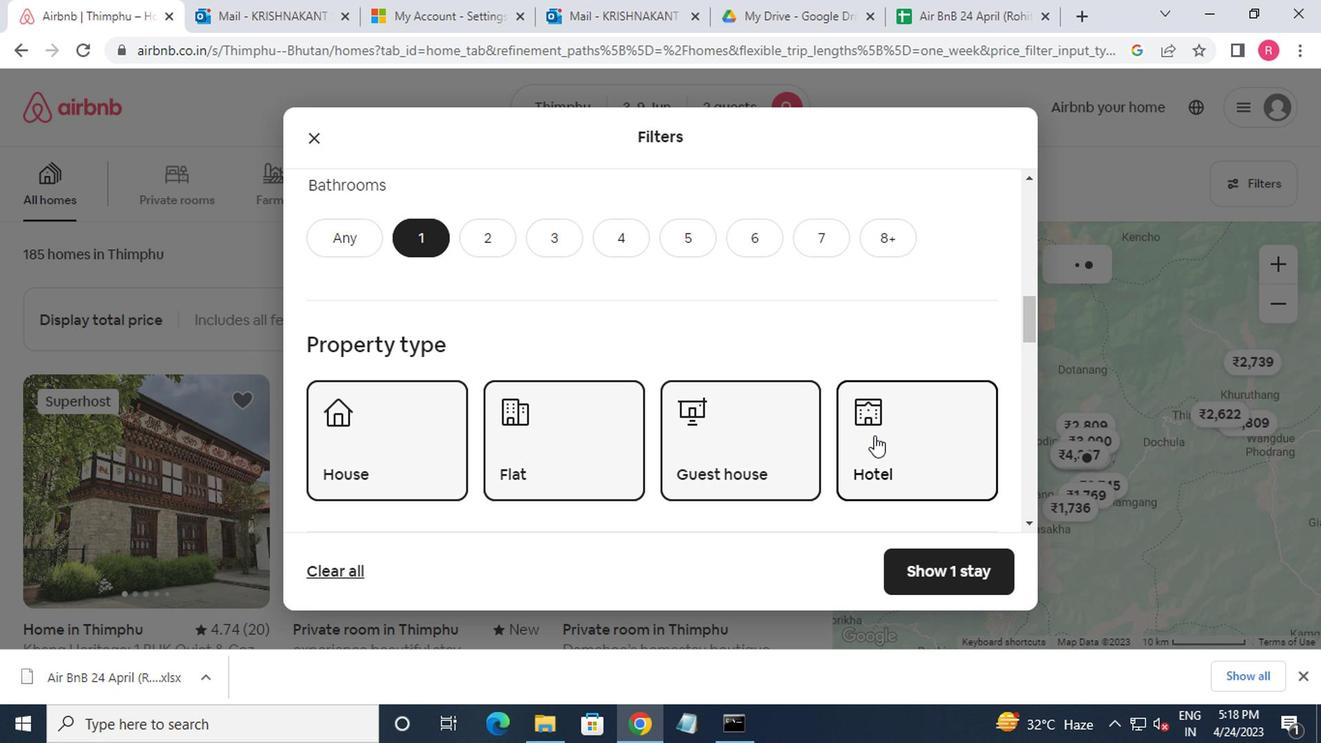 
Action: Mouse scrolled (867, 439) with delta (0, 0)
Screenshot: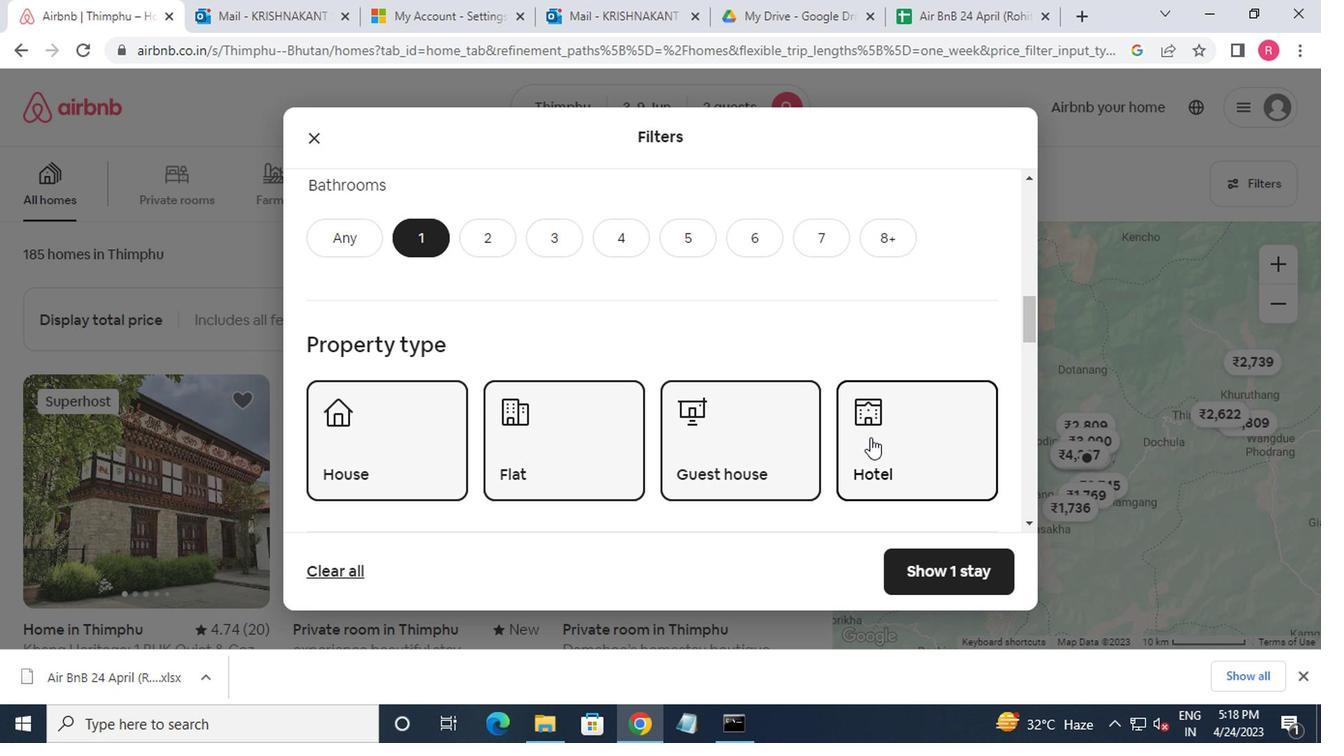 
Action: Mouse moved to (866, 439)
Screenshot: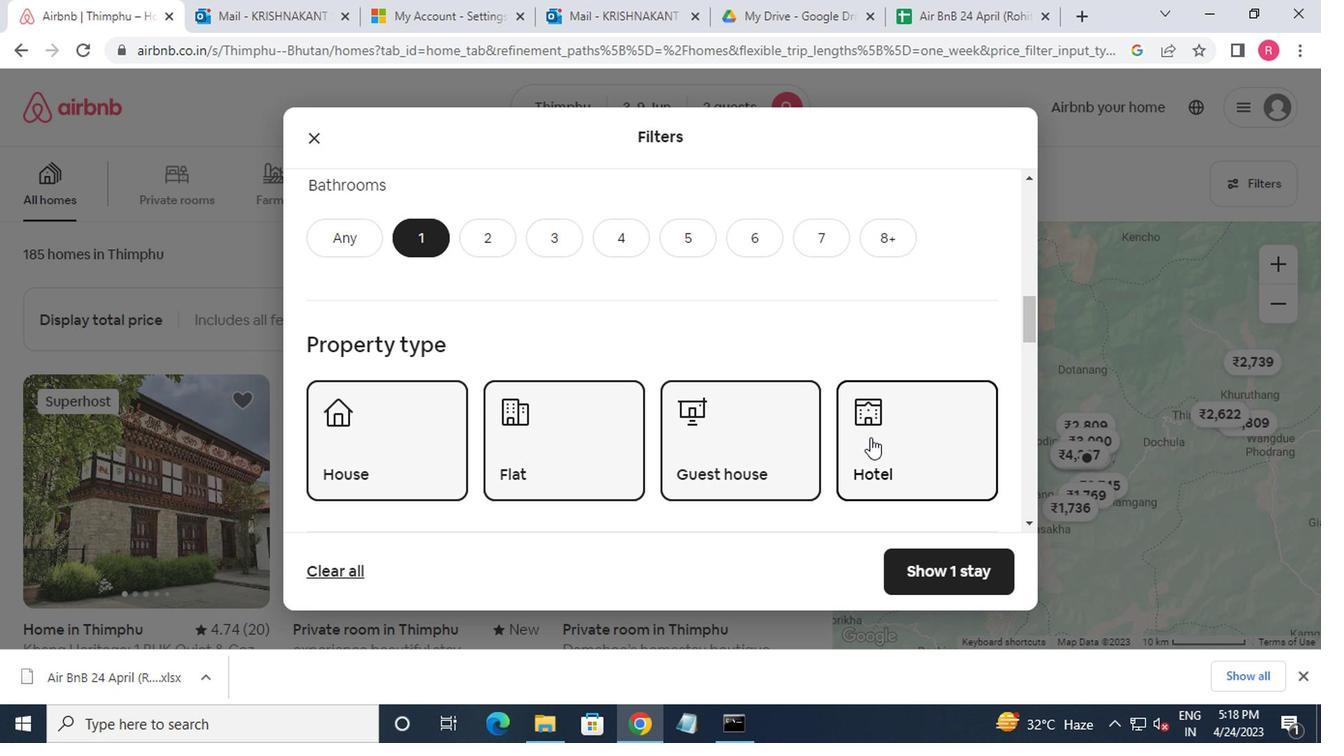 
Action: Mouse scrolled (866, 439) with delta (0, 0)
Screenshot: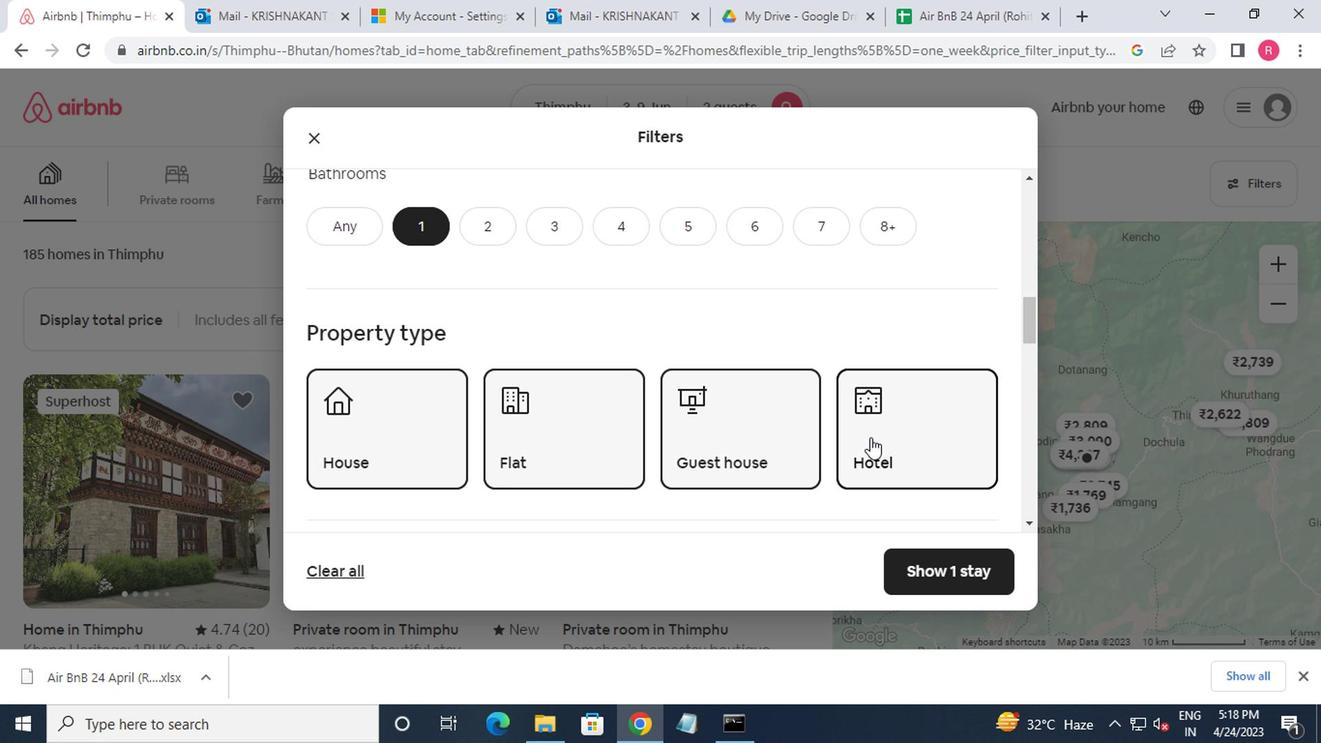 
Action: Mouse moved to (866, 441)
Screenshot: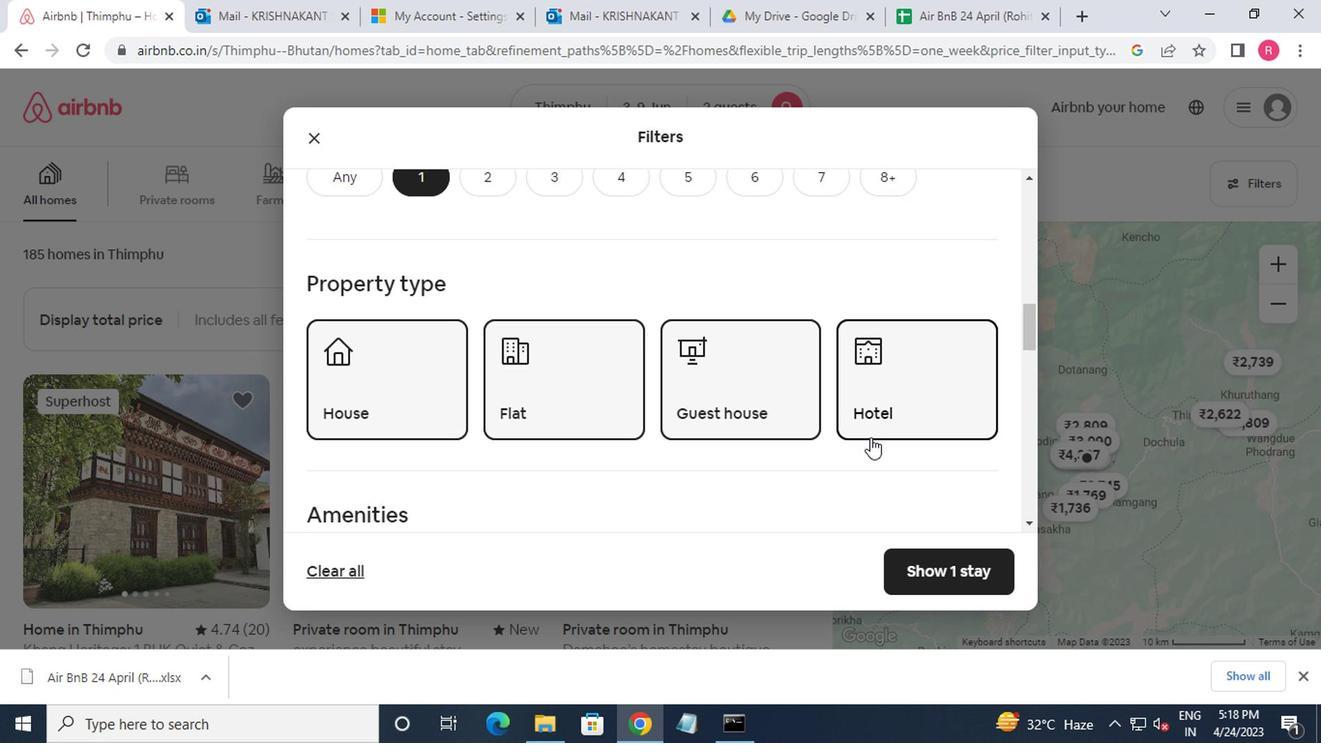 
Action: Mouse scrolled (866, 439) with delta (0, -1)
Screenshot: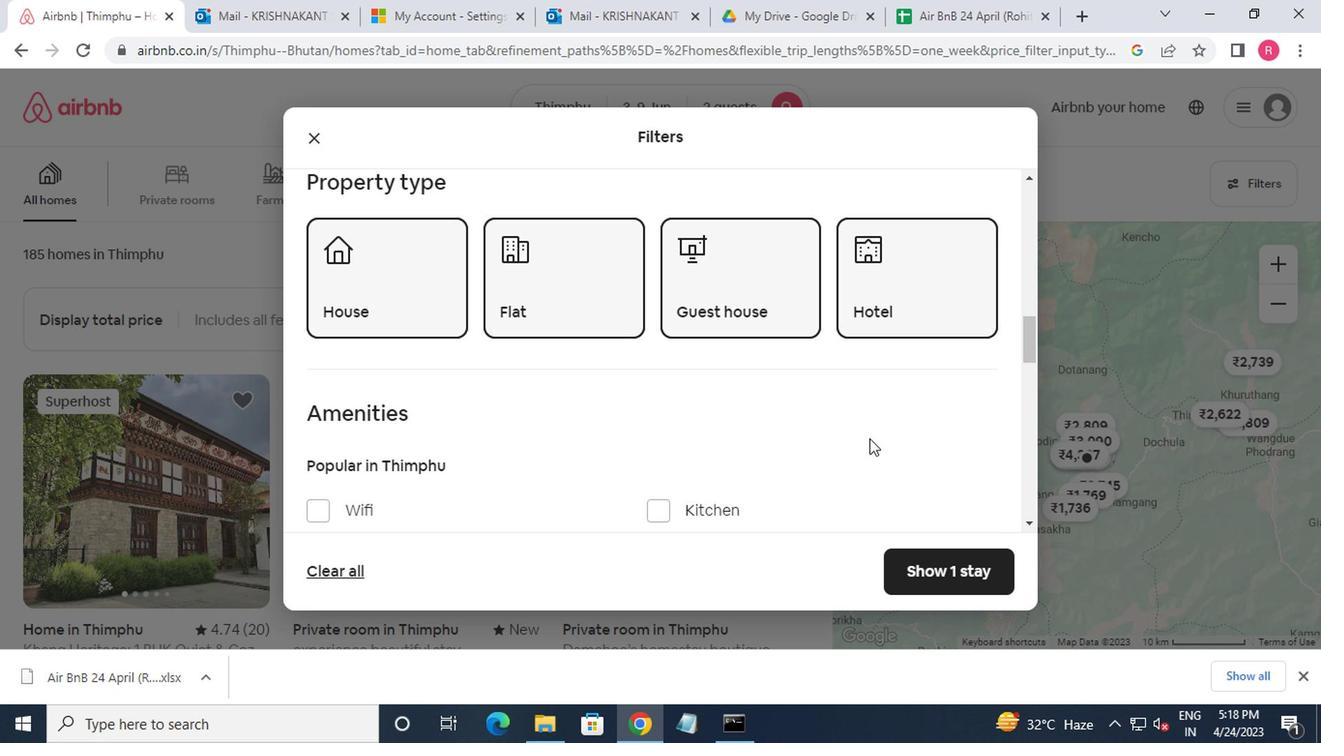 
Action: Mouse moved to (866, 443)
Screenshot: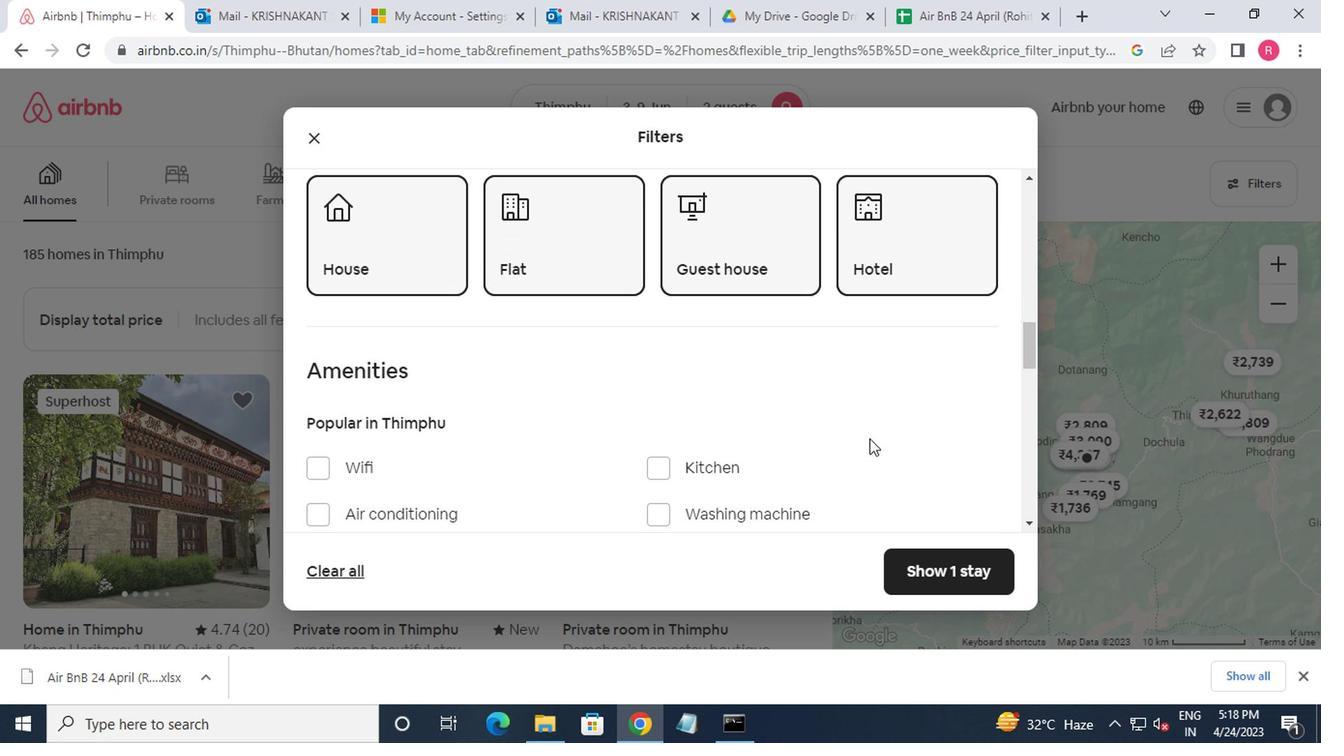 
Action: Mouse scrolled (866, 441) with delta (0, -1)
Screenshot: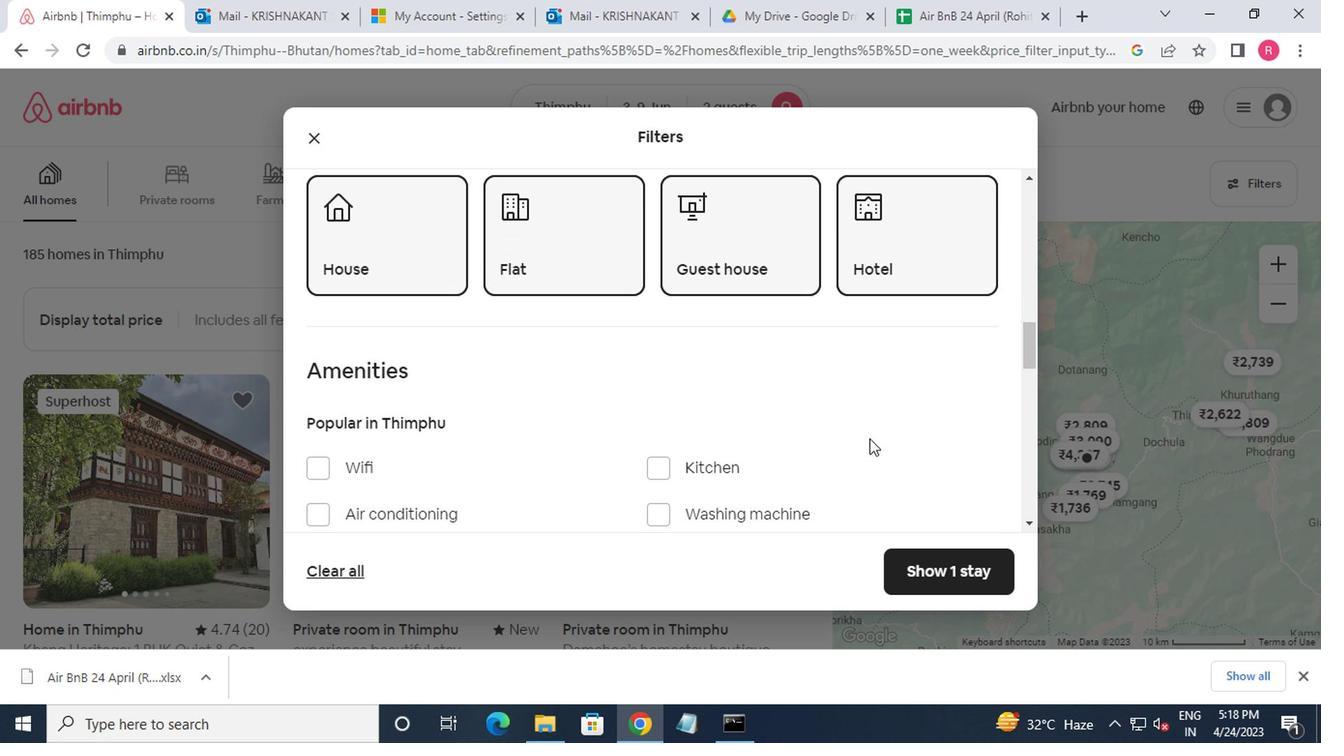 
Action: Mouse moved to (681, 336)
Screenshot: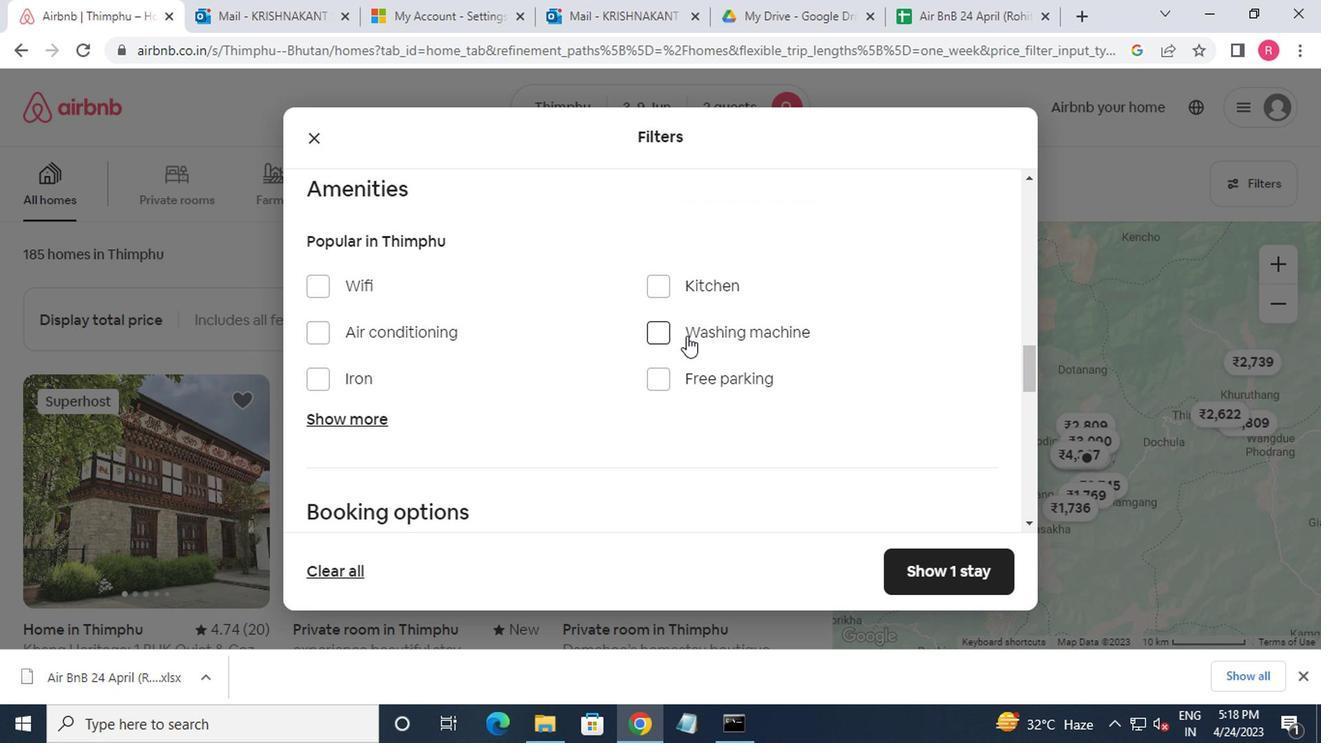 
Action: Mouse pressed left at (681, 336)
Screenshot: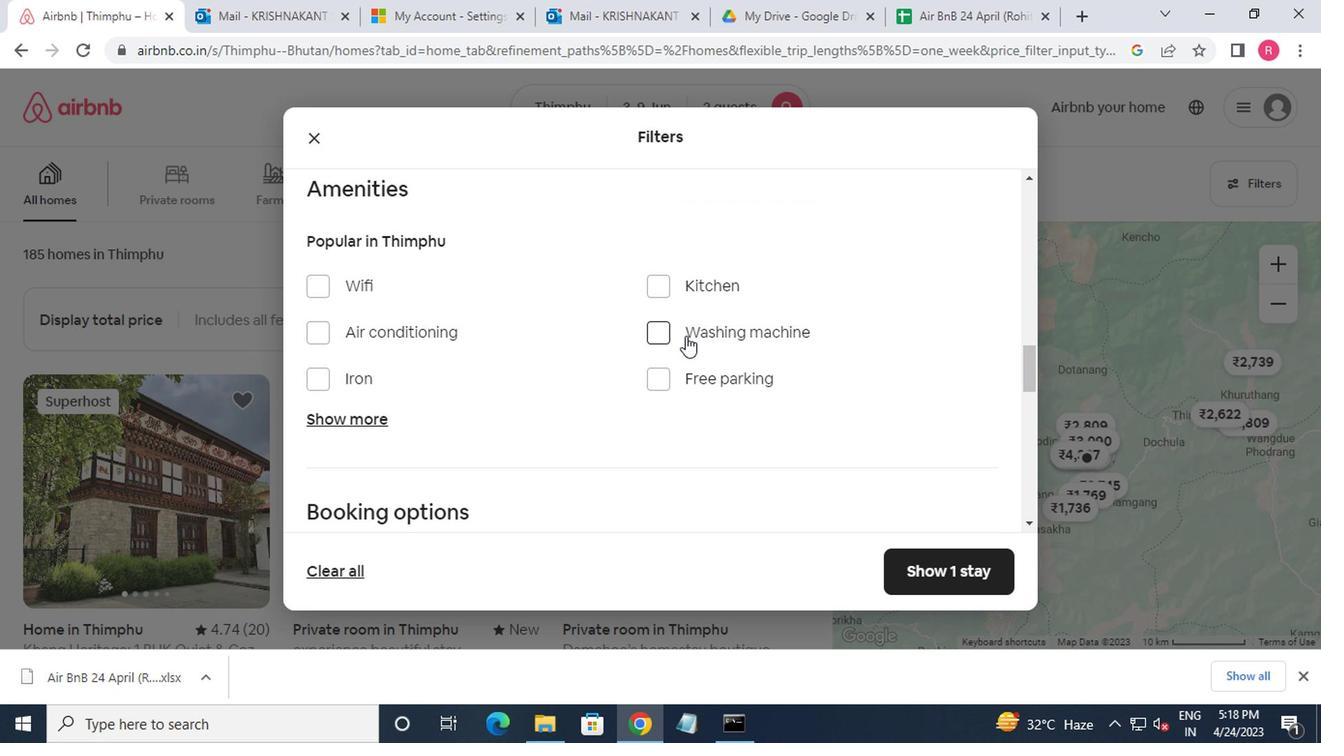 
Action: Mouse scrolled (681, 335) with delta (0, -1)
Screenshot: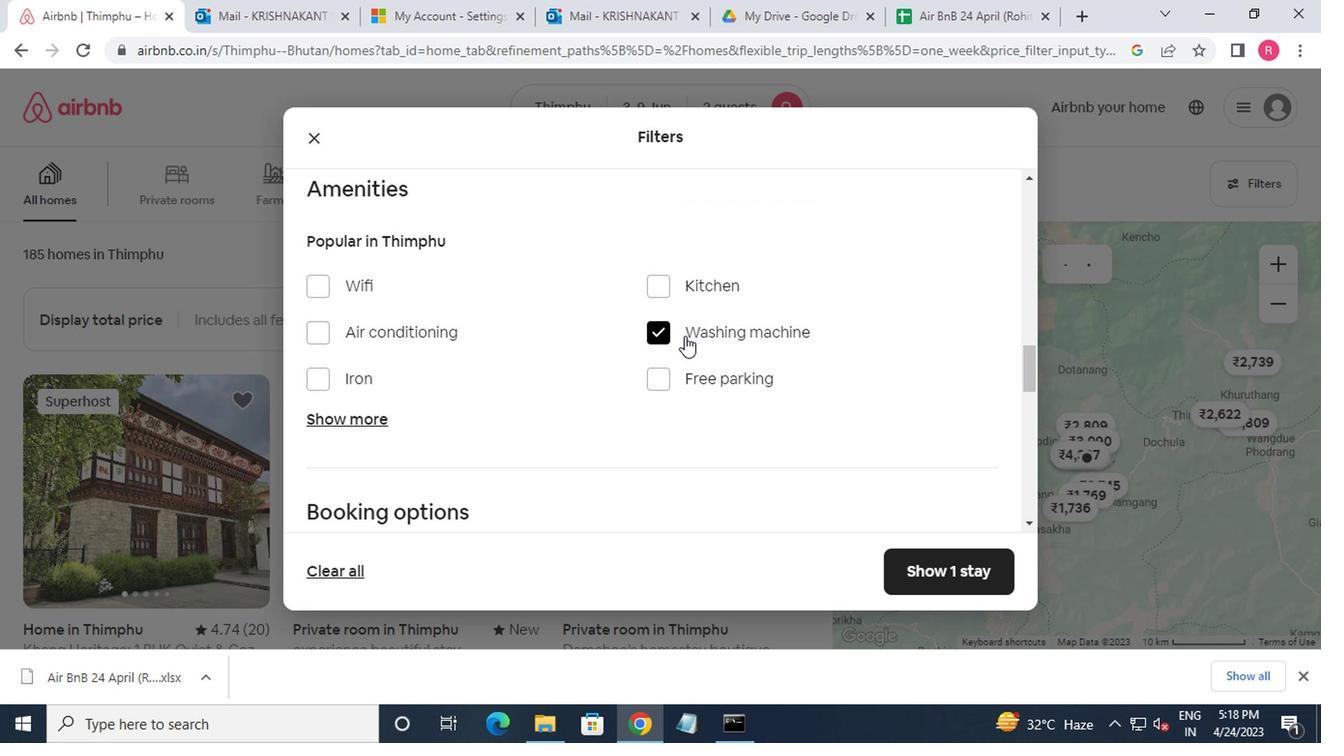 
Action: Mouse scrolled (681, 335) with delta (0, -1)
Screenshot: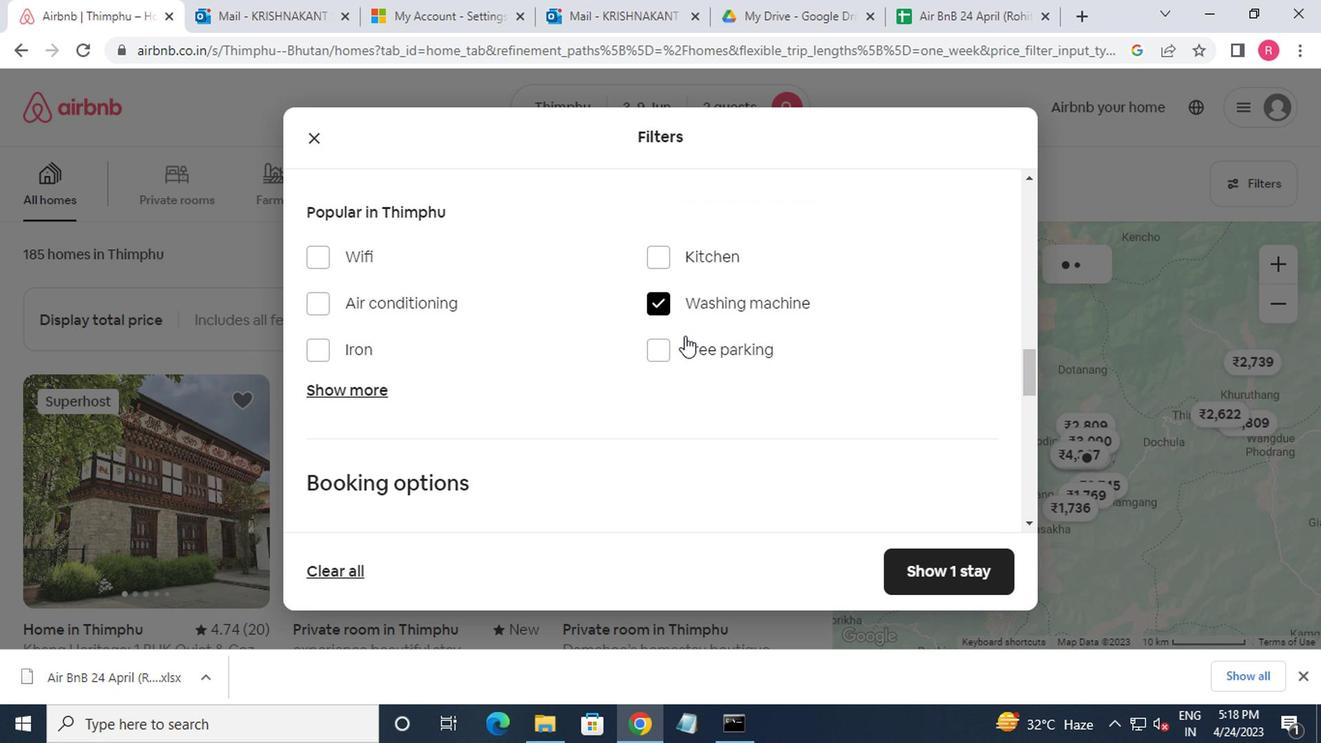 
Action: Mouse scrolled (681, 335) with delta (0, -1)
Screenshot: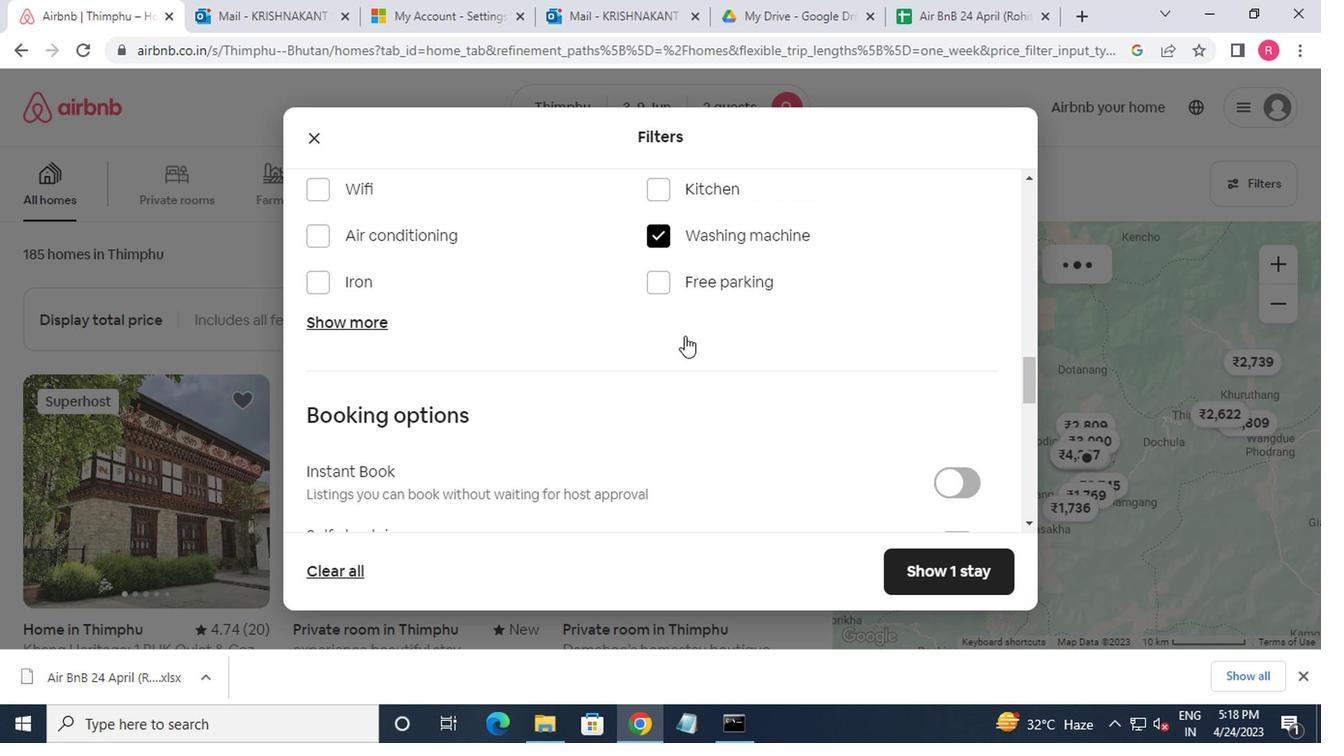 
Action: Mouse scrolled (681, 335) with delta (0, -1)
Screenshot: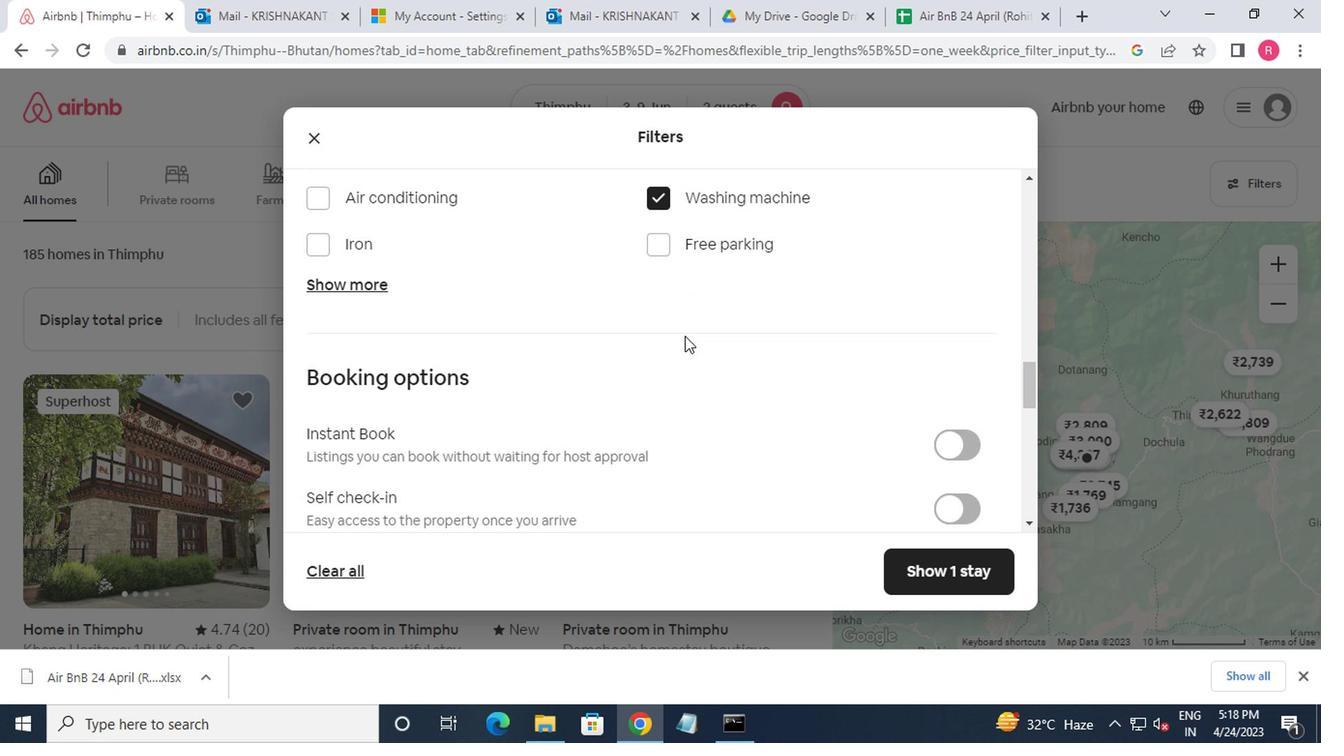 
Action: Mouse moved to (951, 254)
Screenshot: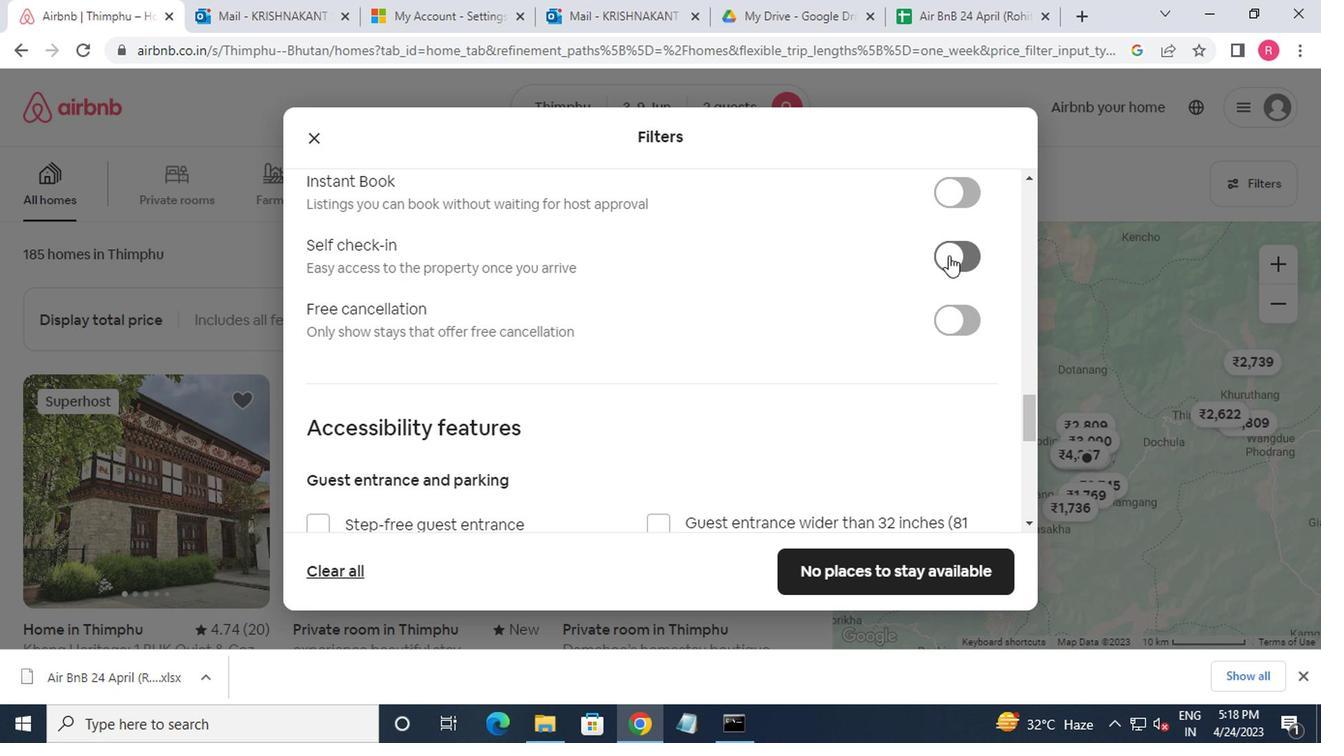 
Action: Mouse pressed left at (951, 254)
Screenshot: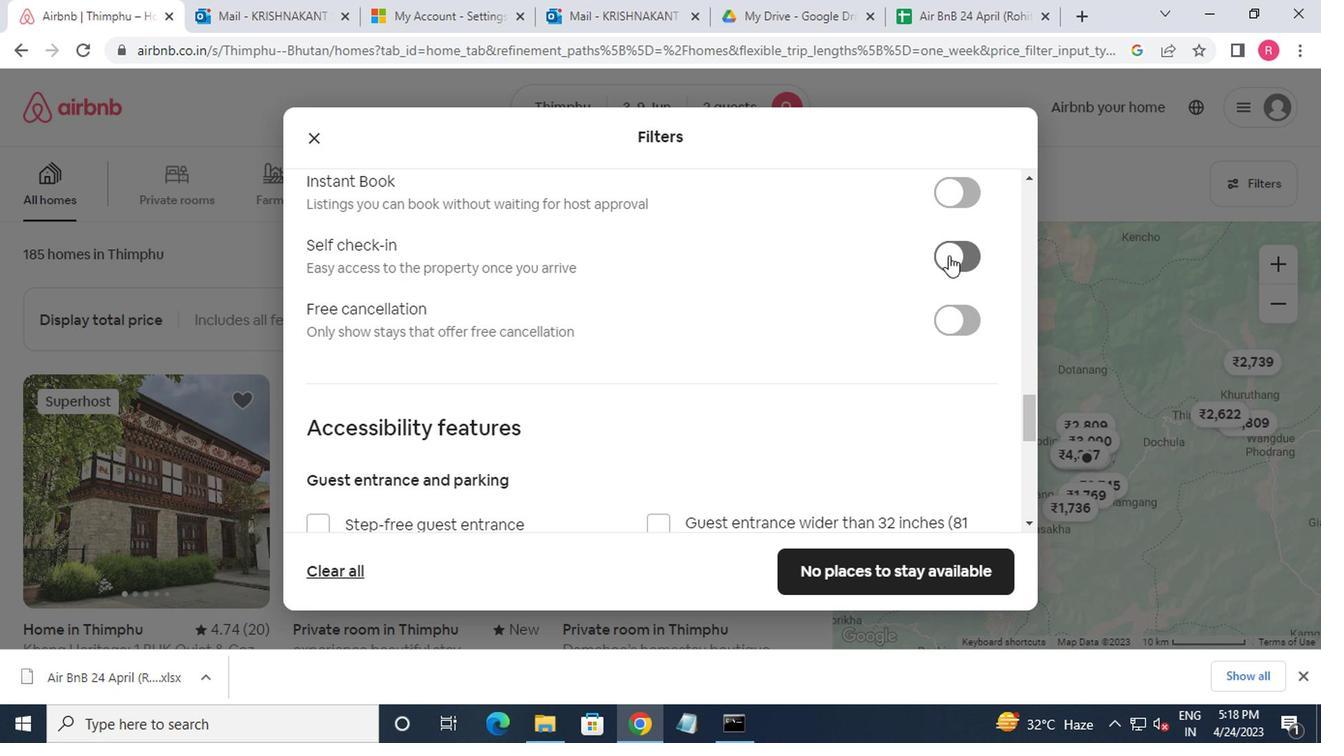
Action: Mouse moved to (932, 257)
Screenshot: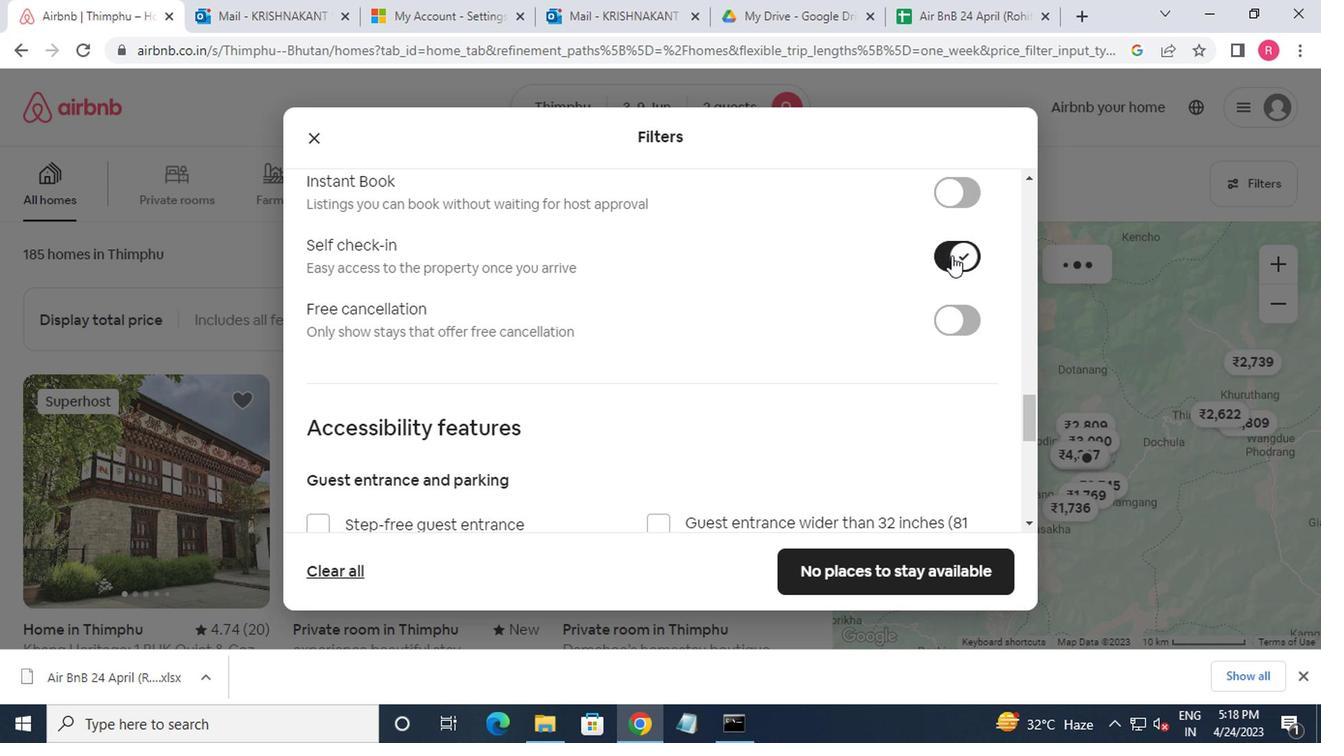 
Action: Mouse scrolled (932, 256) with delta (0, 0)
Screenshot: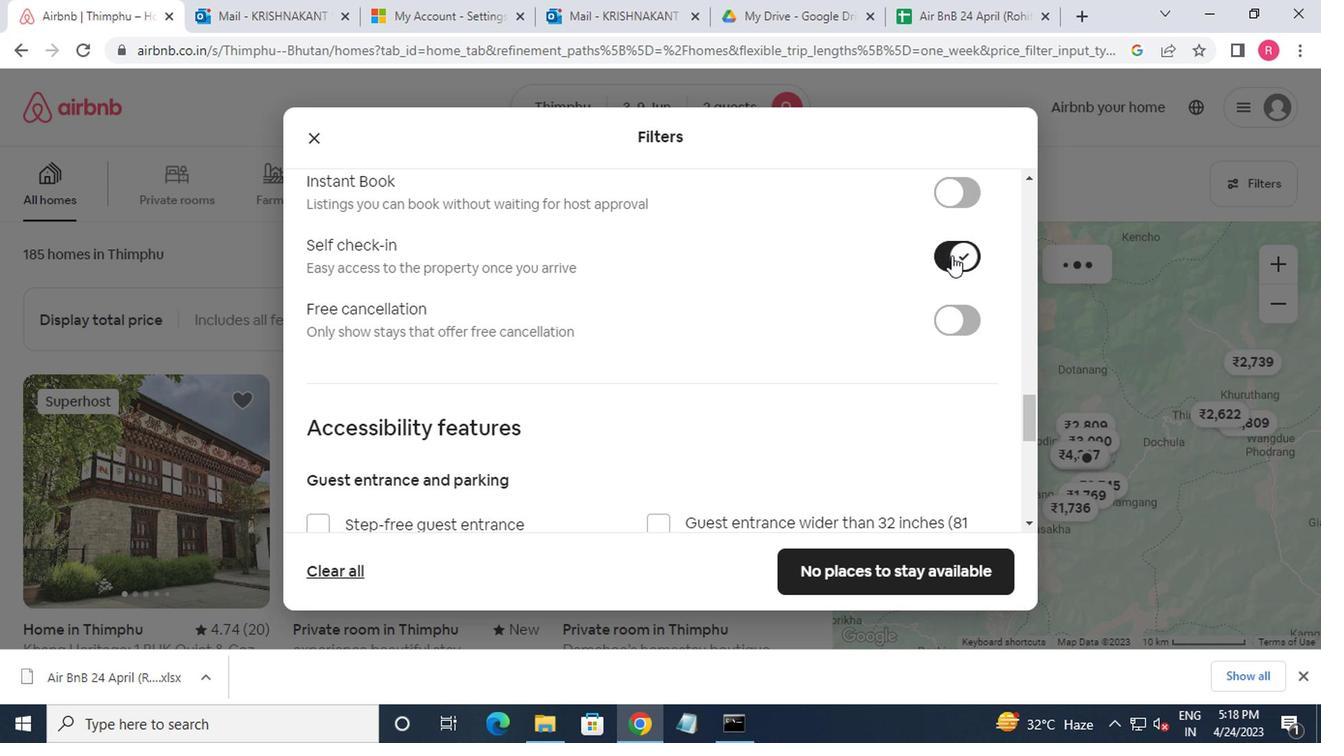 
Action: Mouse moved to (852, 293)
Screenshot: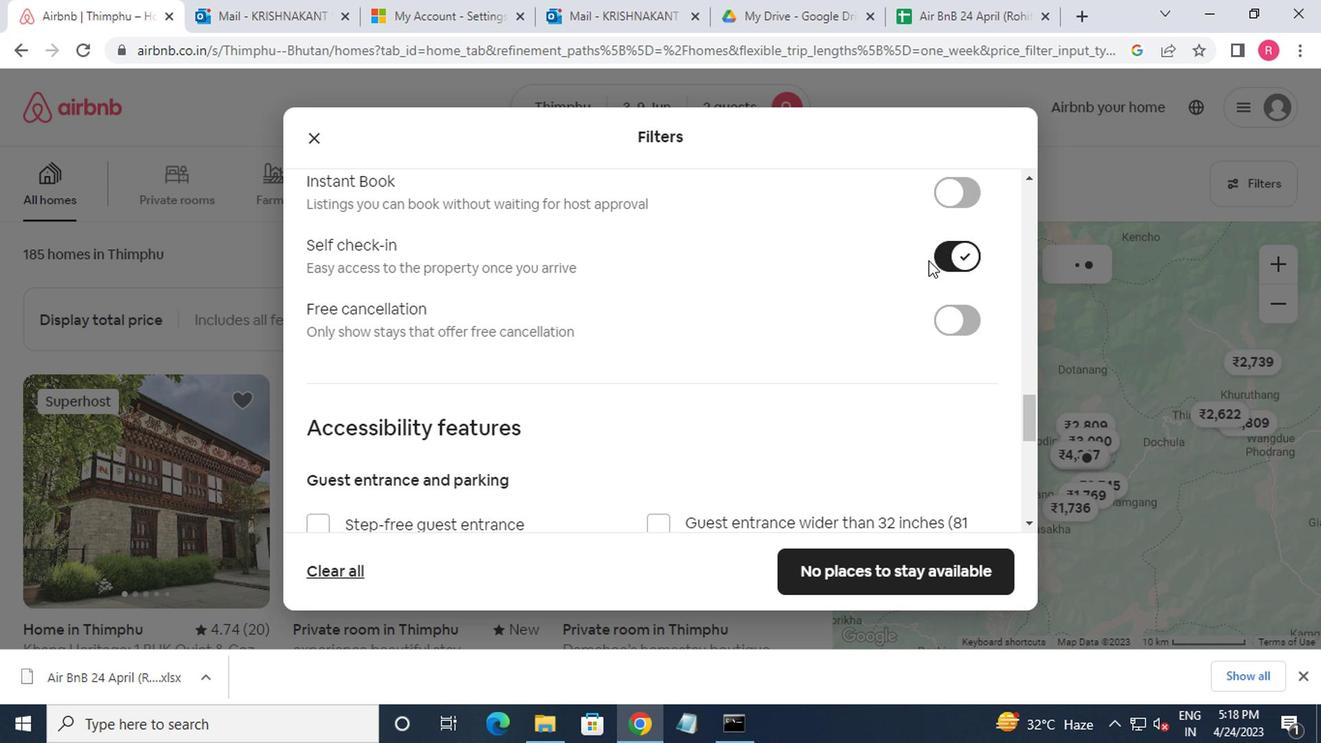 
Action: Mouse scrolled (852, 293) with delta (0, 0)
Screenshot: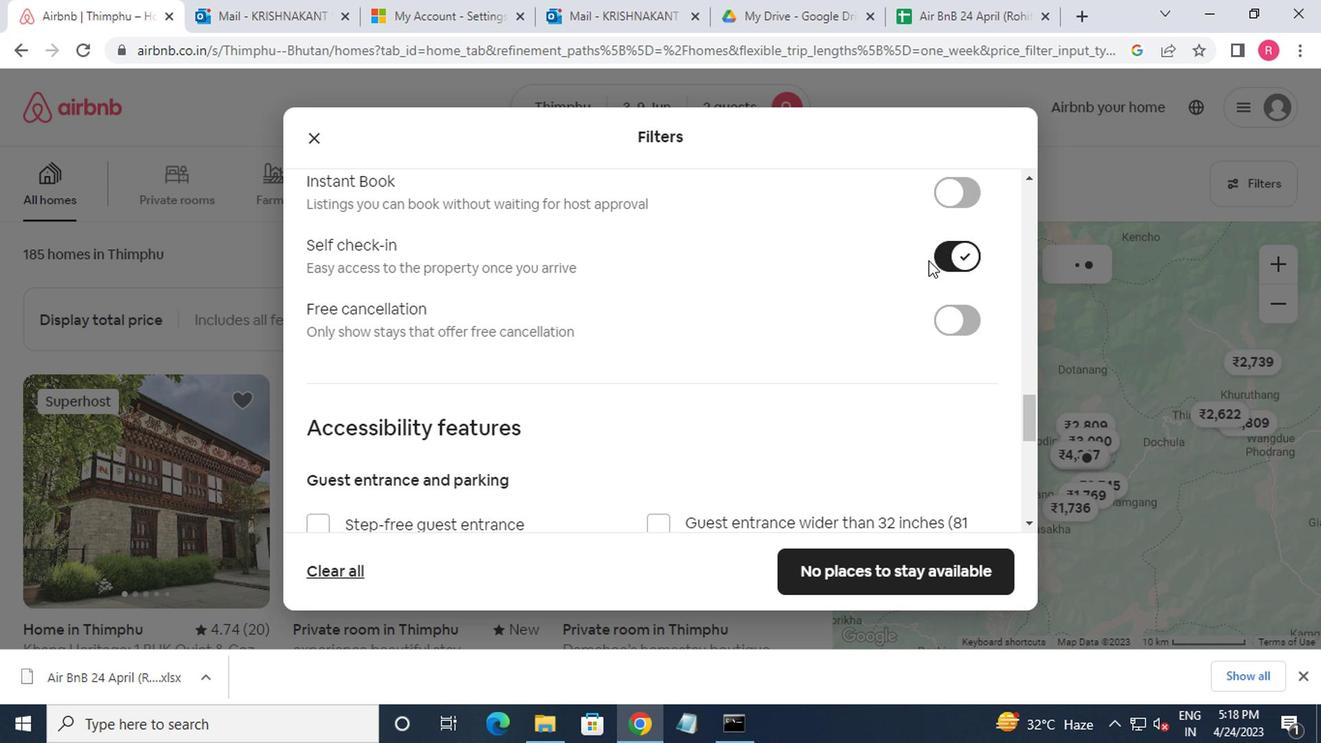 
Action: Mouse moved to (847, 298)
Screenshot: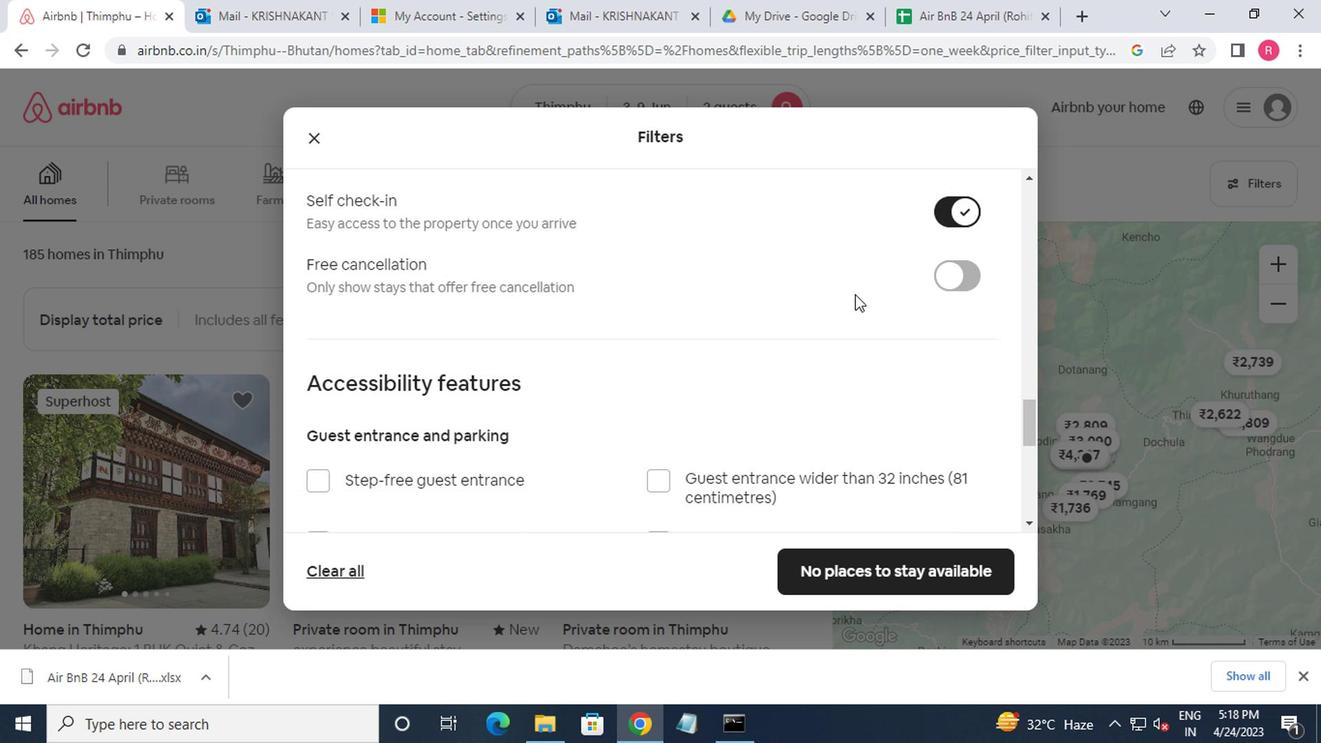 
Action: Mouse scrolled (847, 298) with delta (0, 0)
Screenshot: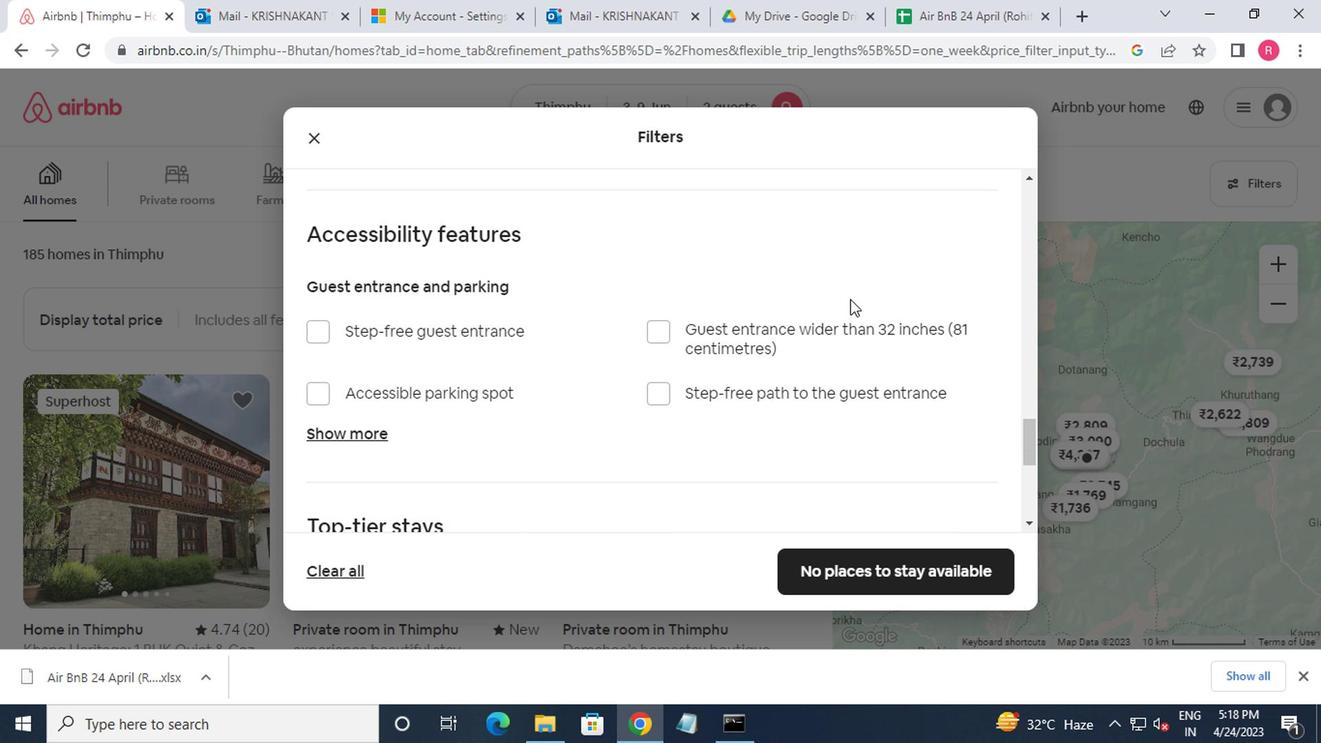 
Action: Mouse scrolled (847, 298) with delta (0, 0)
Screenshot: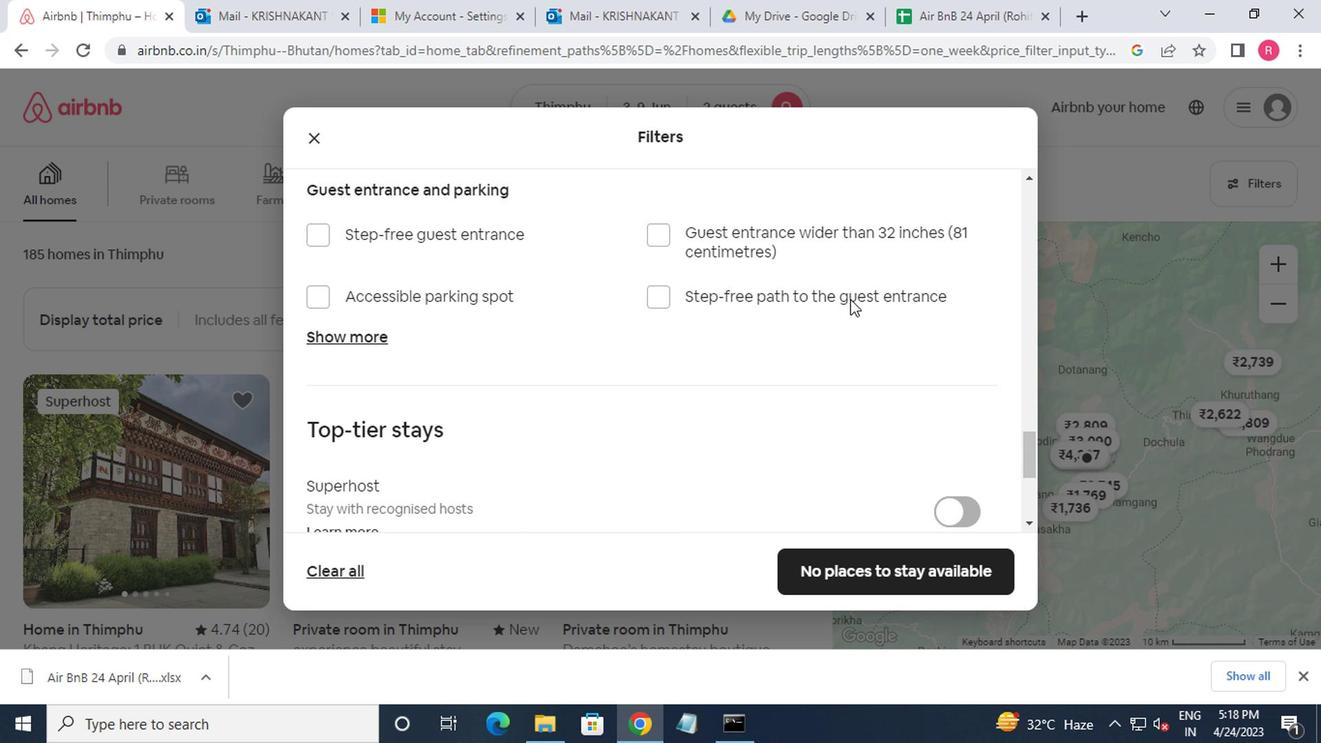 
Action: Mouse scrolled (847, 298) with delta (0, 0)
Screenshot: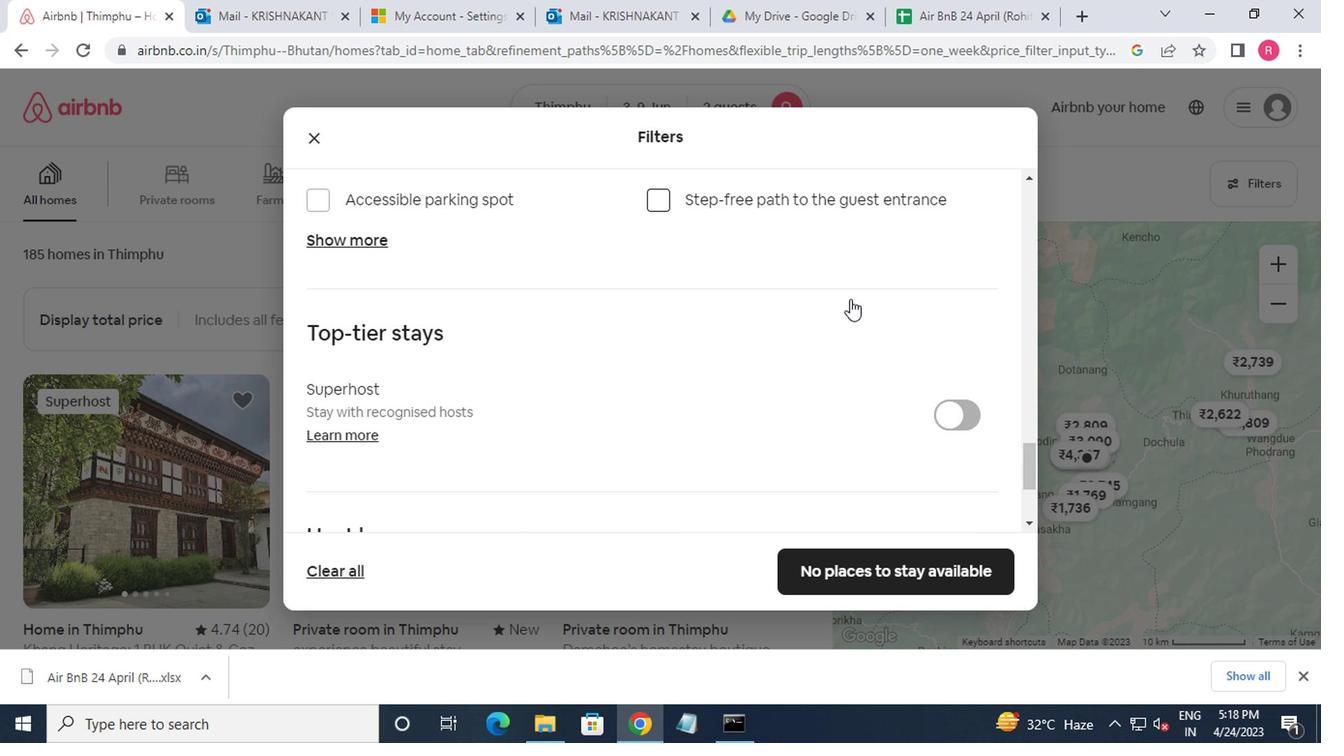 
Action: Mouse moved to (845, 300)
Screenshot: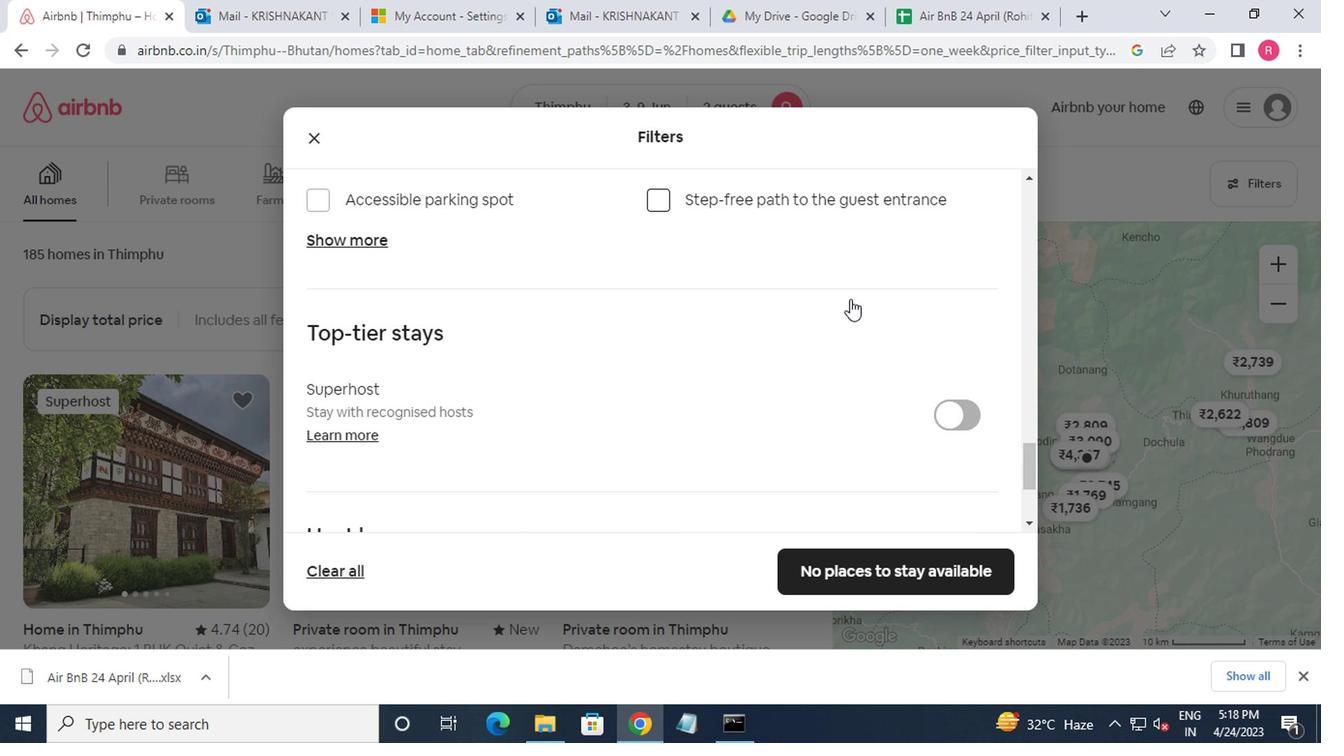 
Action: Mouse scrolled (845, 298) with delta (0, -1)
Screenshot: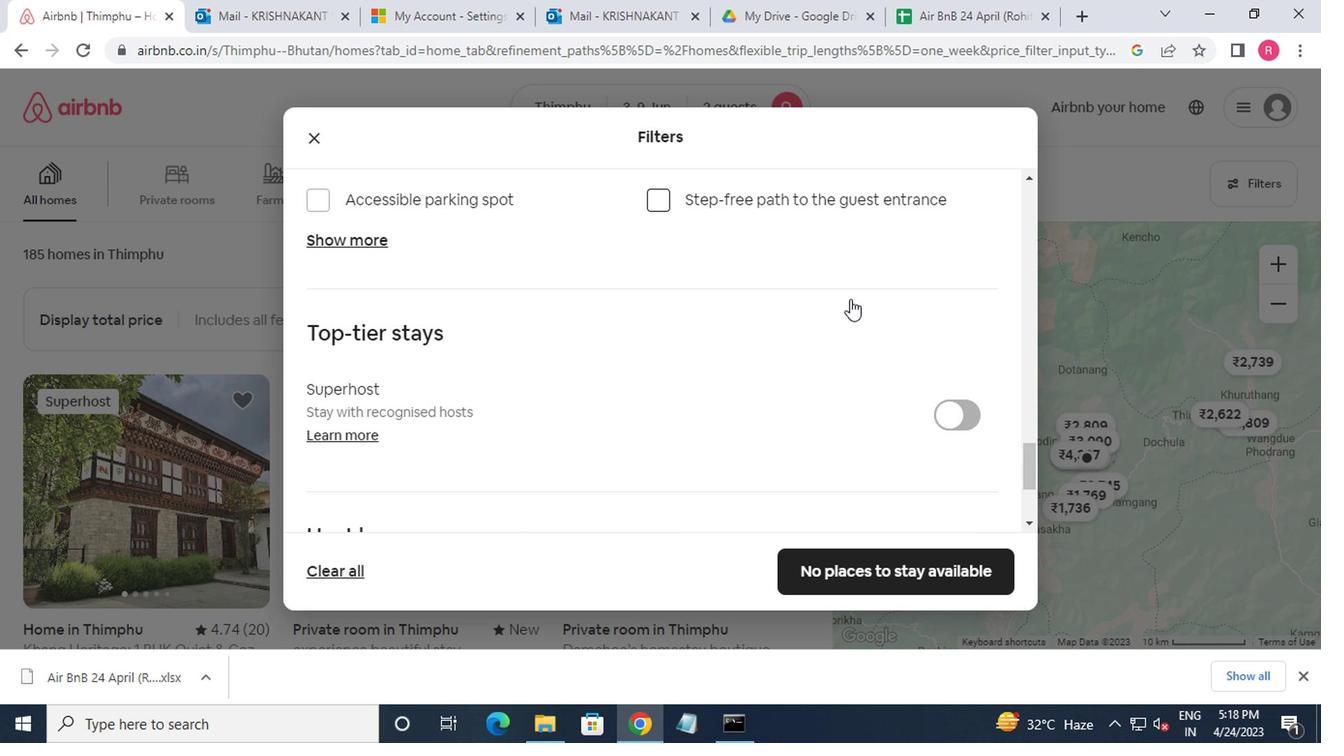 
Action: Mouse moved to (845, 300)
Screenshot: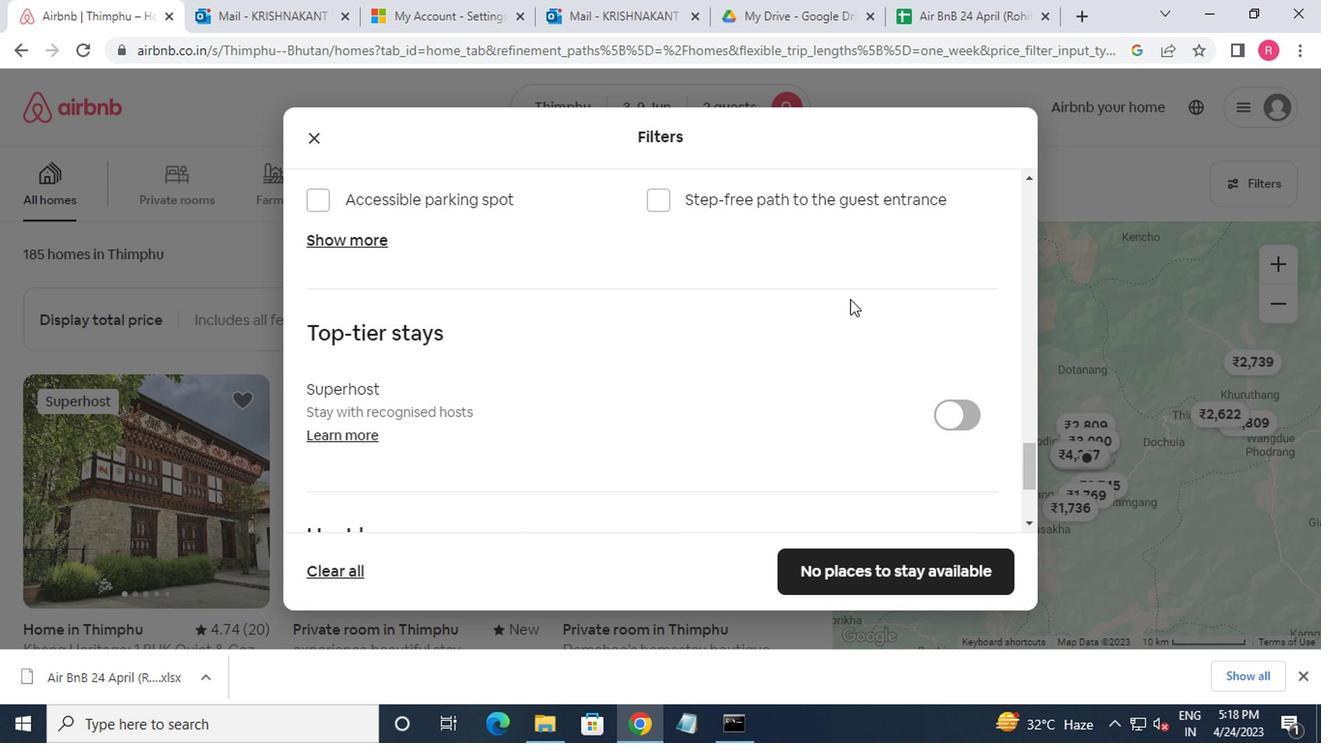 
Action: Mouse scrolled (845, 300) with delta (0, 0)
Screenshot: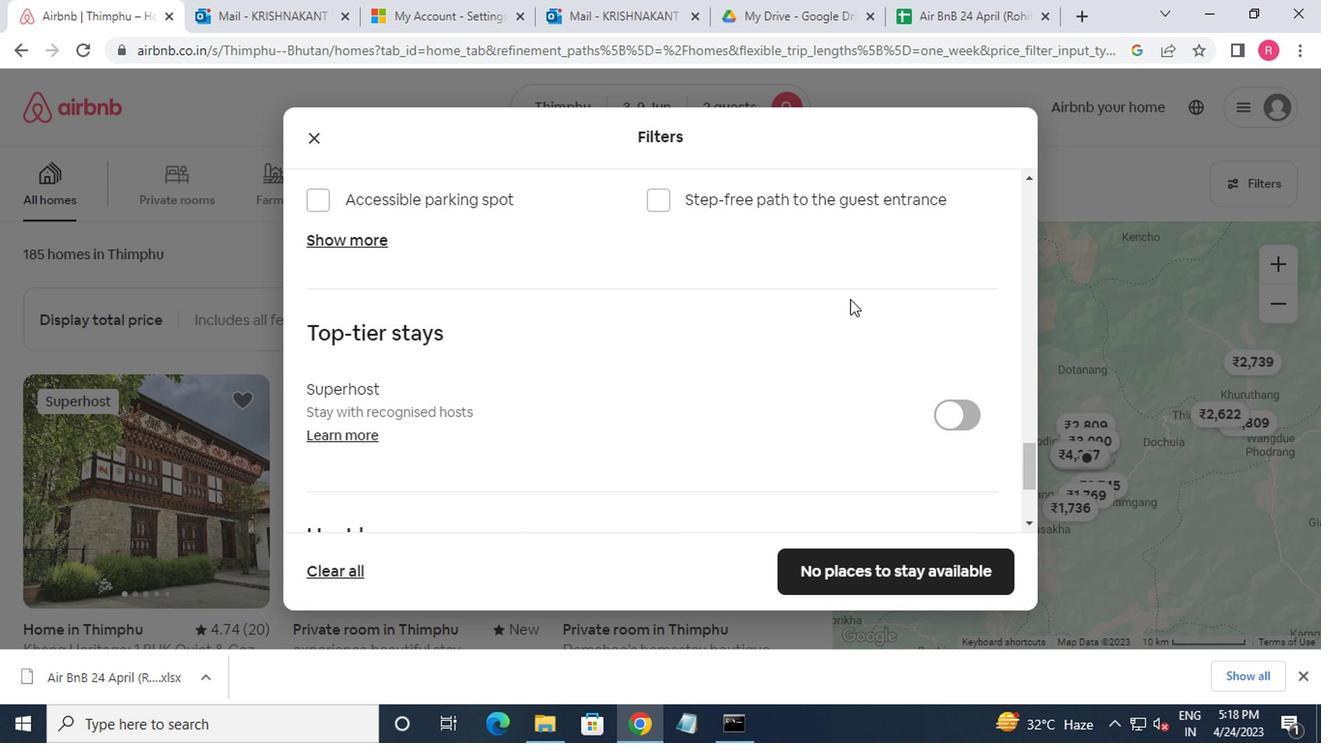 
Action: Mouse moved to (809, 319)
Screenshot: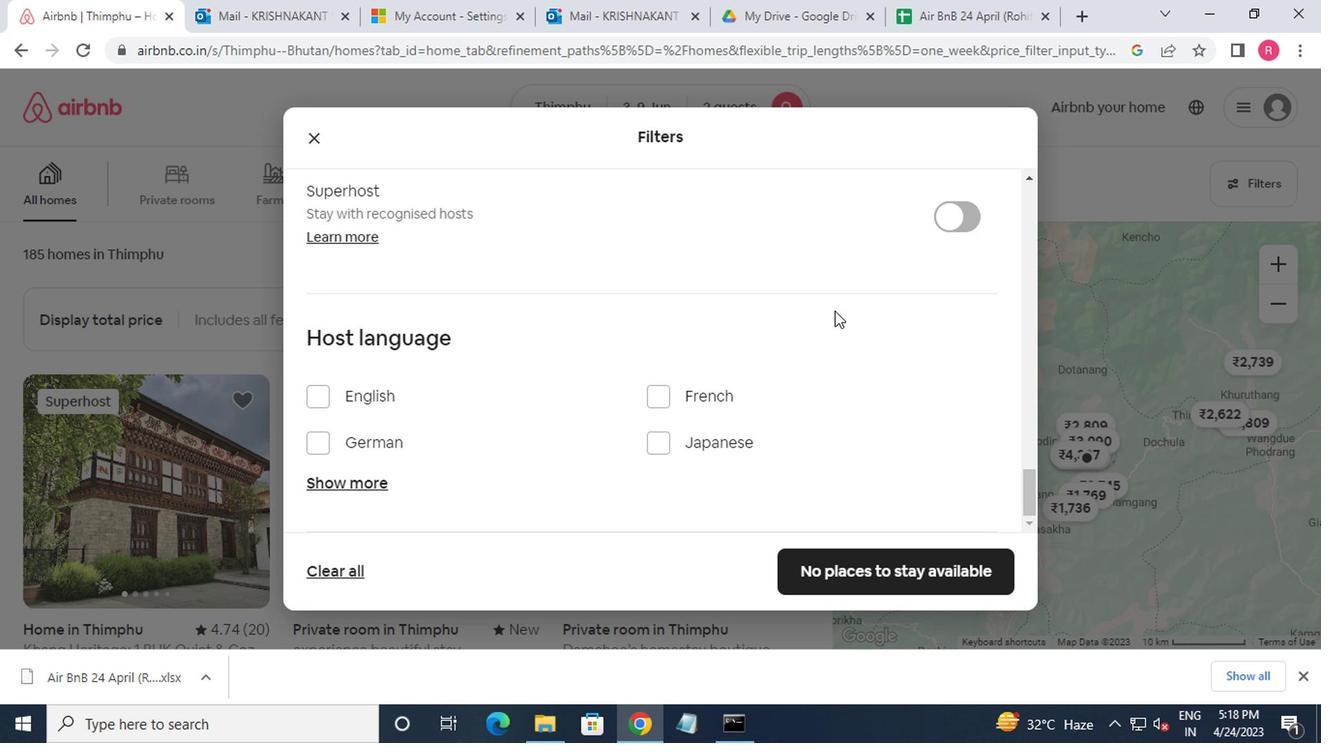 
Action: Mouse scrolled (809, 318) with delta (0, 0)
Screenshot: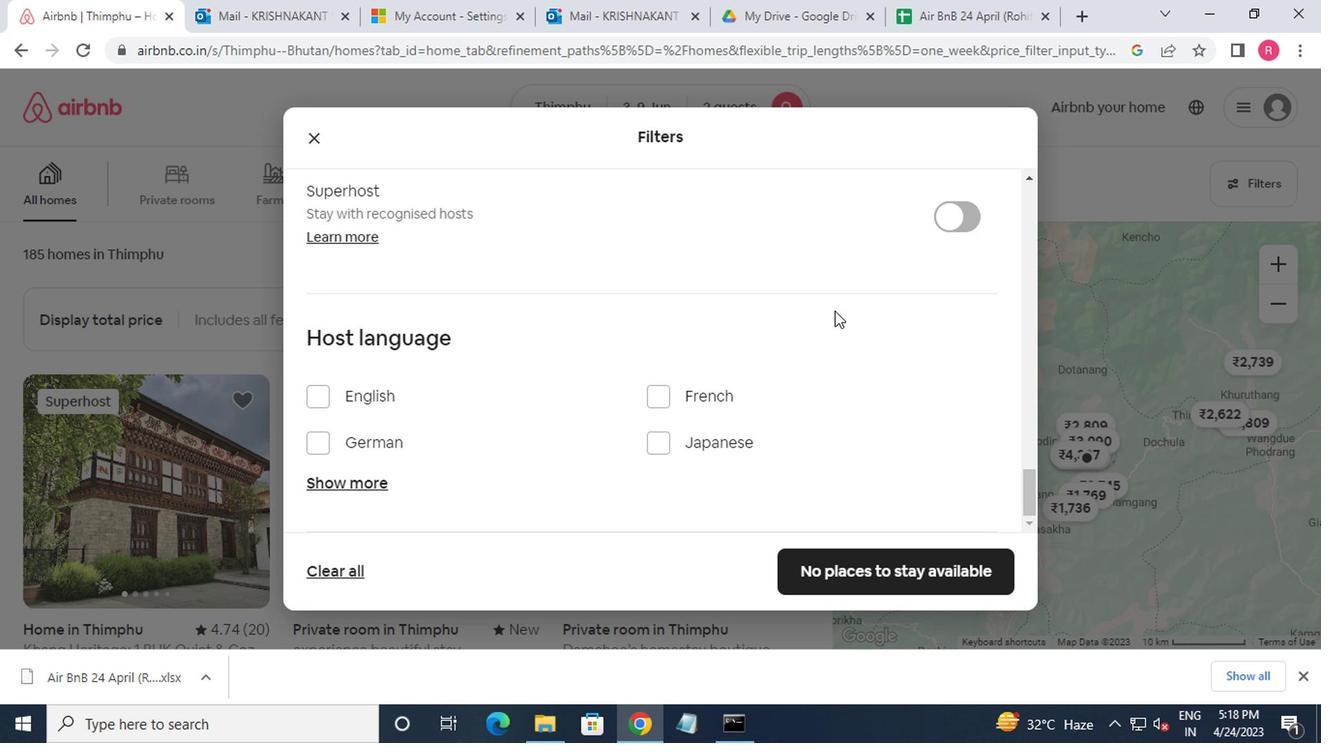 
Action: Mouse moved to (807, 320)
Screenshot: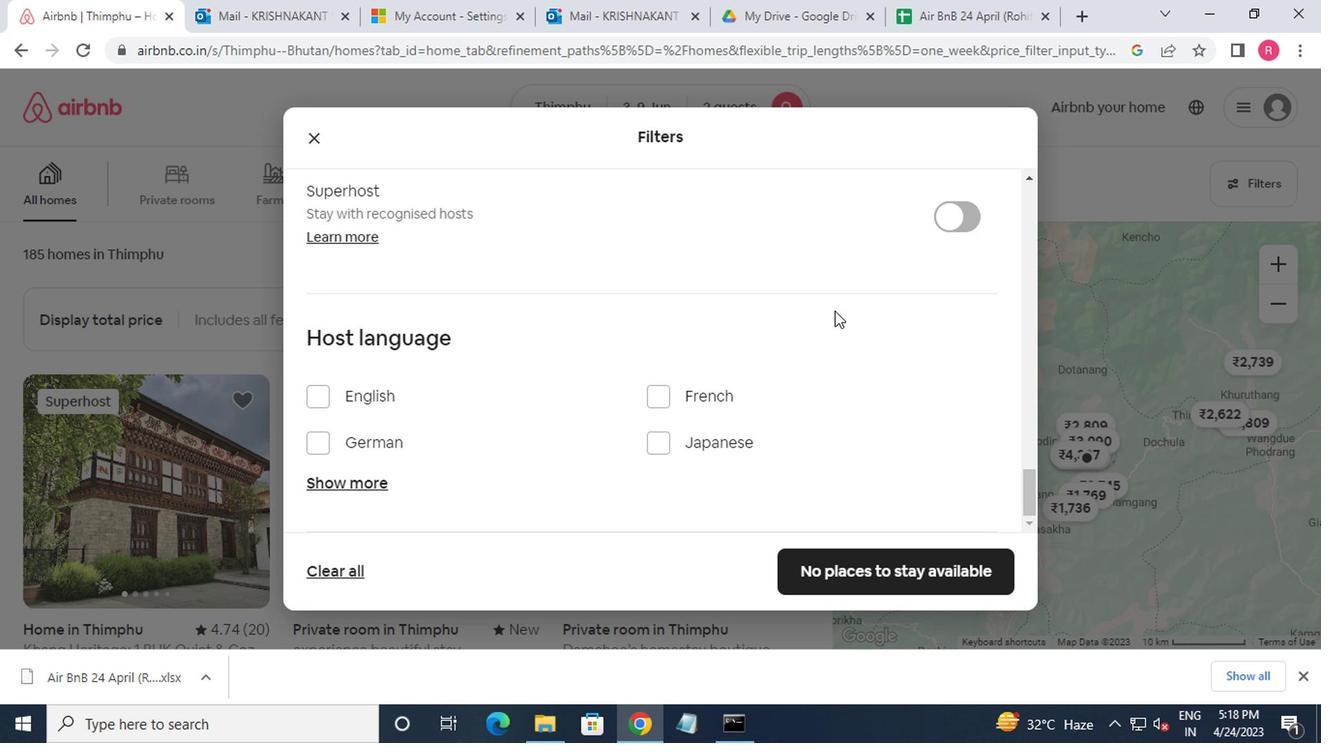 
Action: Mouse scrolled (807, 319) with delta (0, -1)
Screenshot: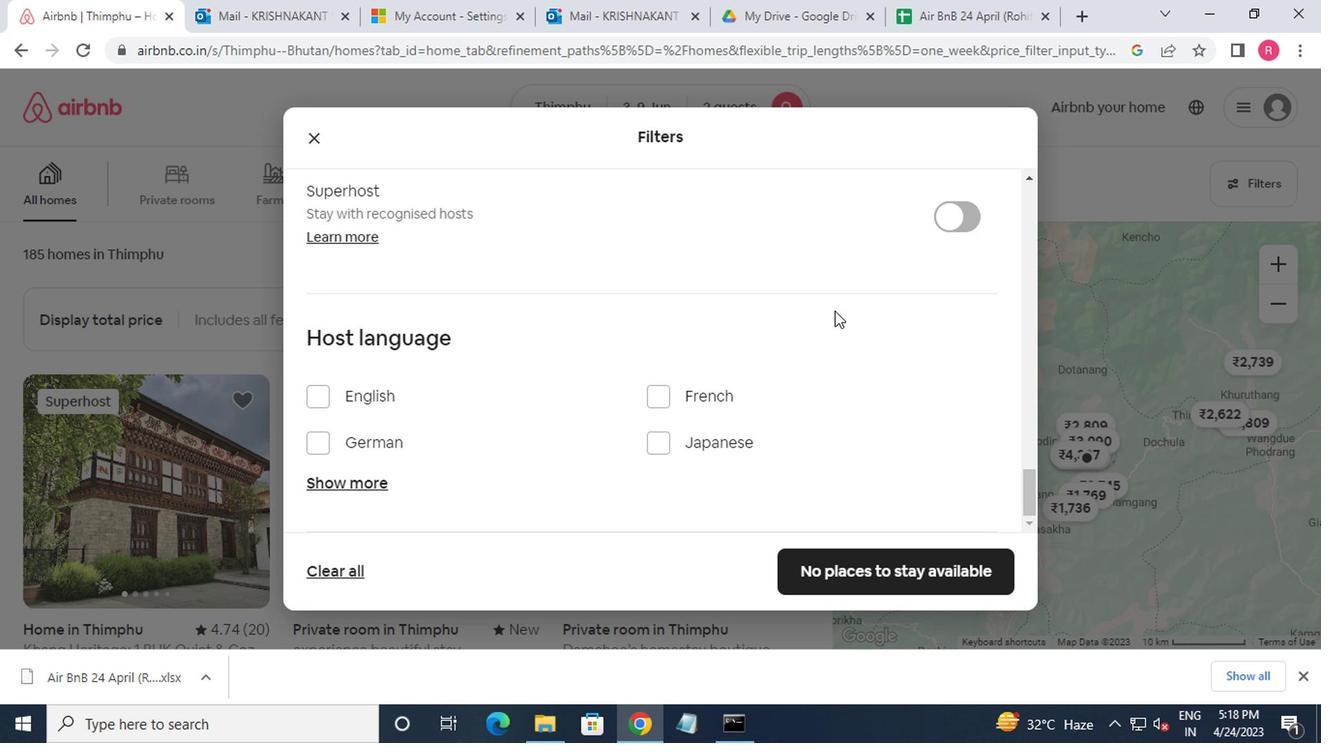 
Action: Mouse moved to (800, 325)
Screenshot: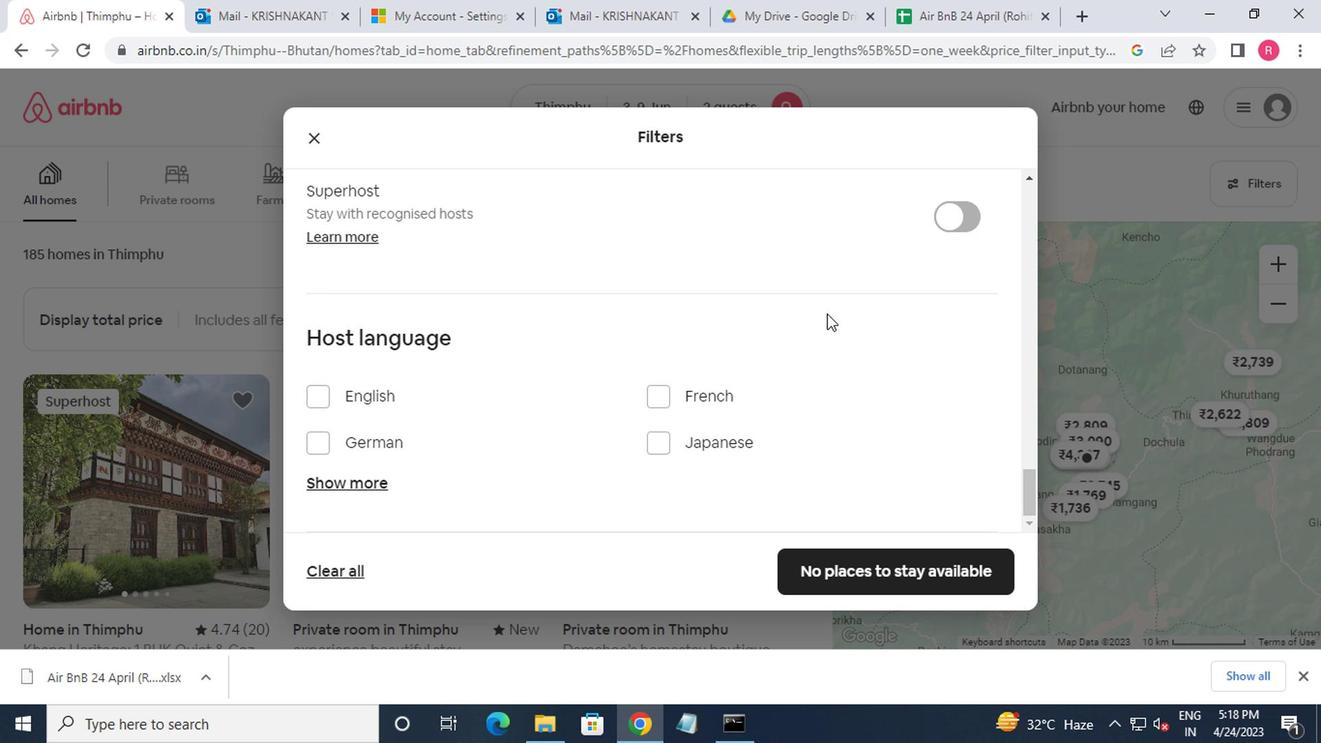 
Action: Mouse scrolled (800, 324) with delta (0, 0)
Screenshot: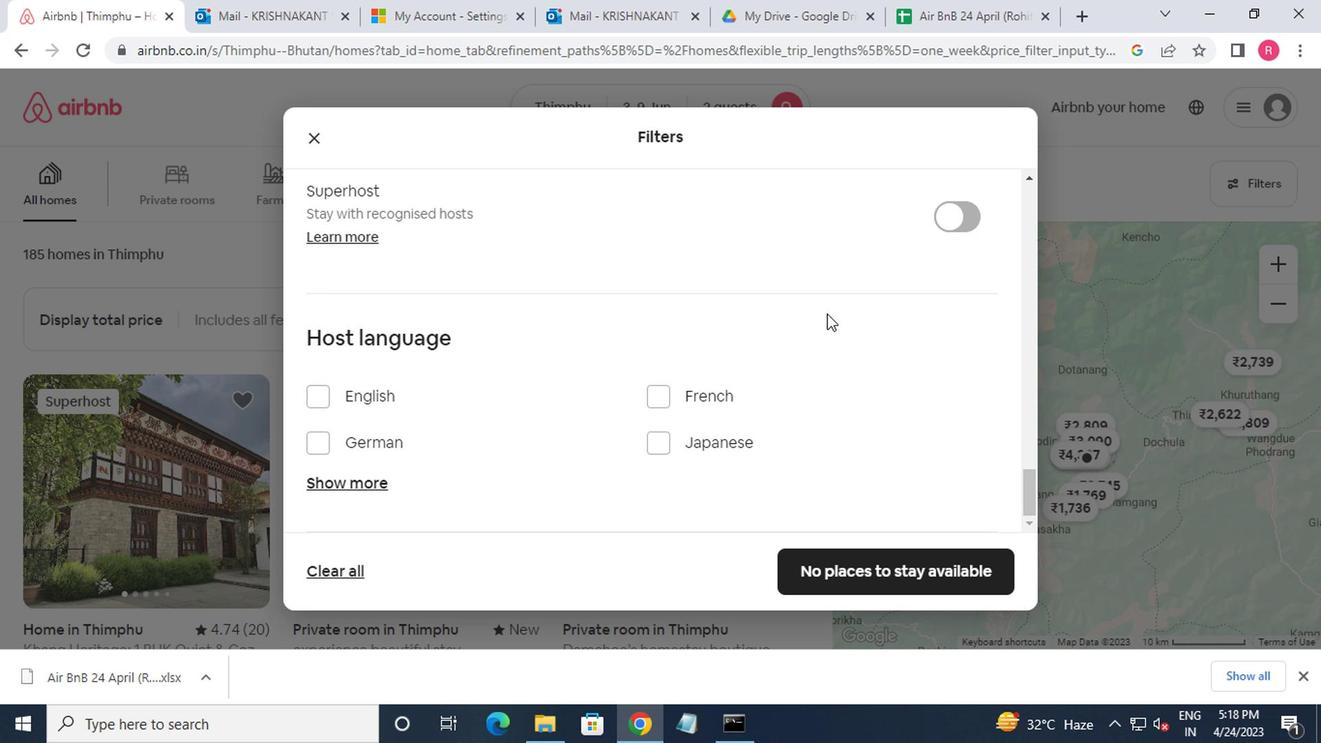 
Action: Mouse moved to (359, 394)
Screenshot: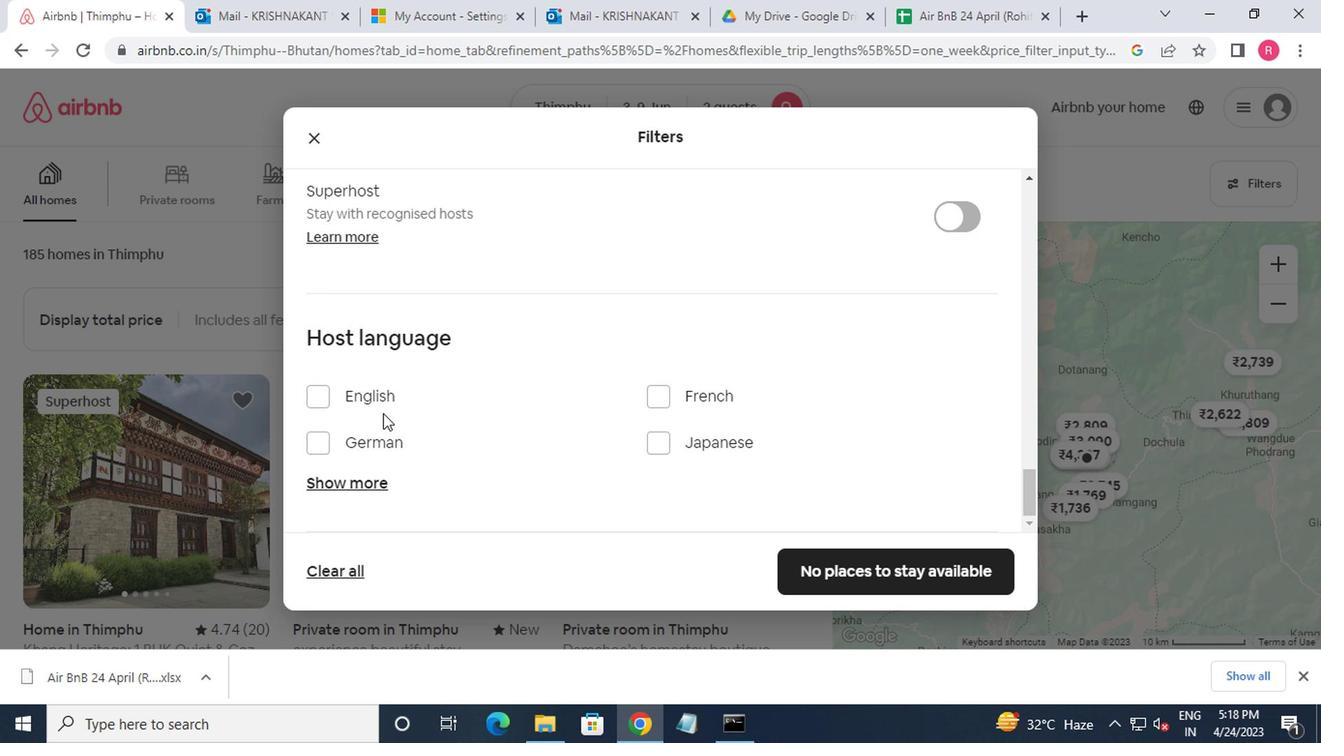 
Action: Mouse pressed left at (359, 394)
Screenshot: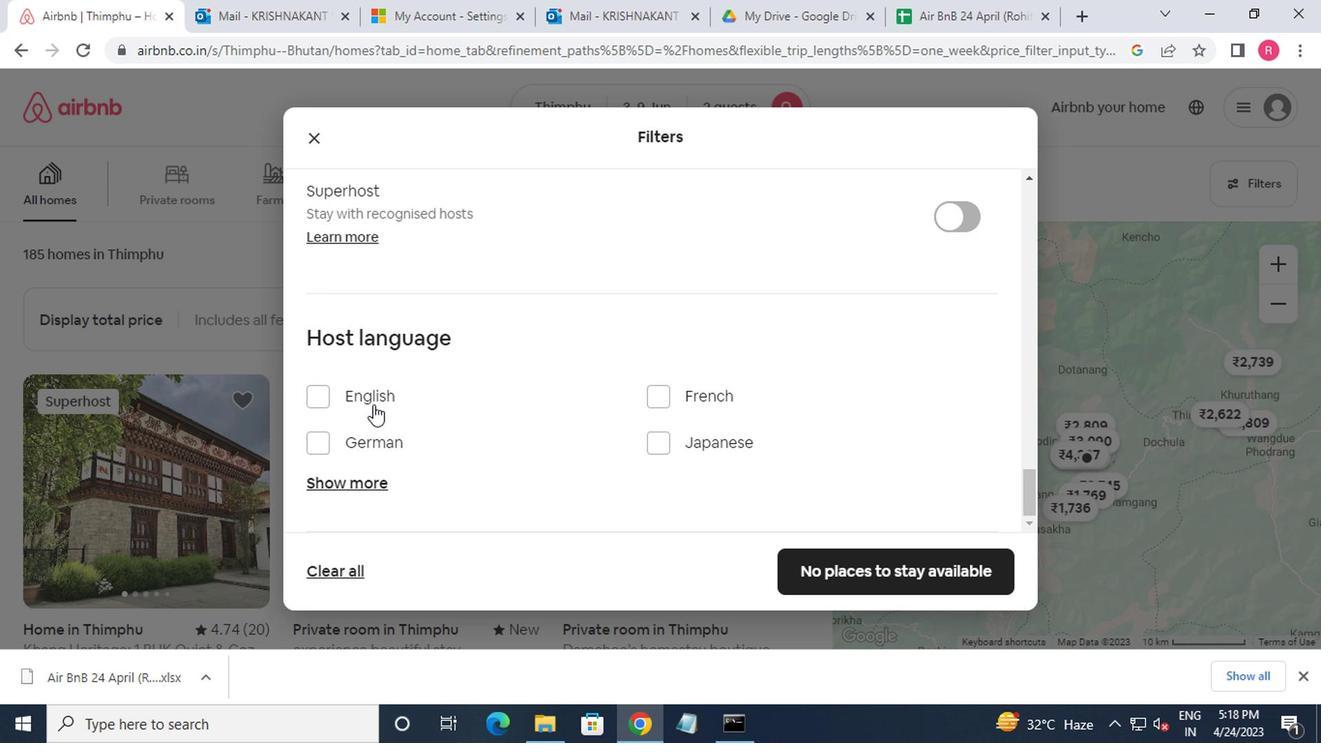 
Action: Mouse moved to (829, 580)
Screenshot: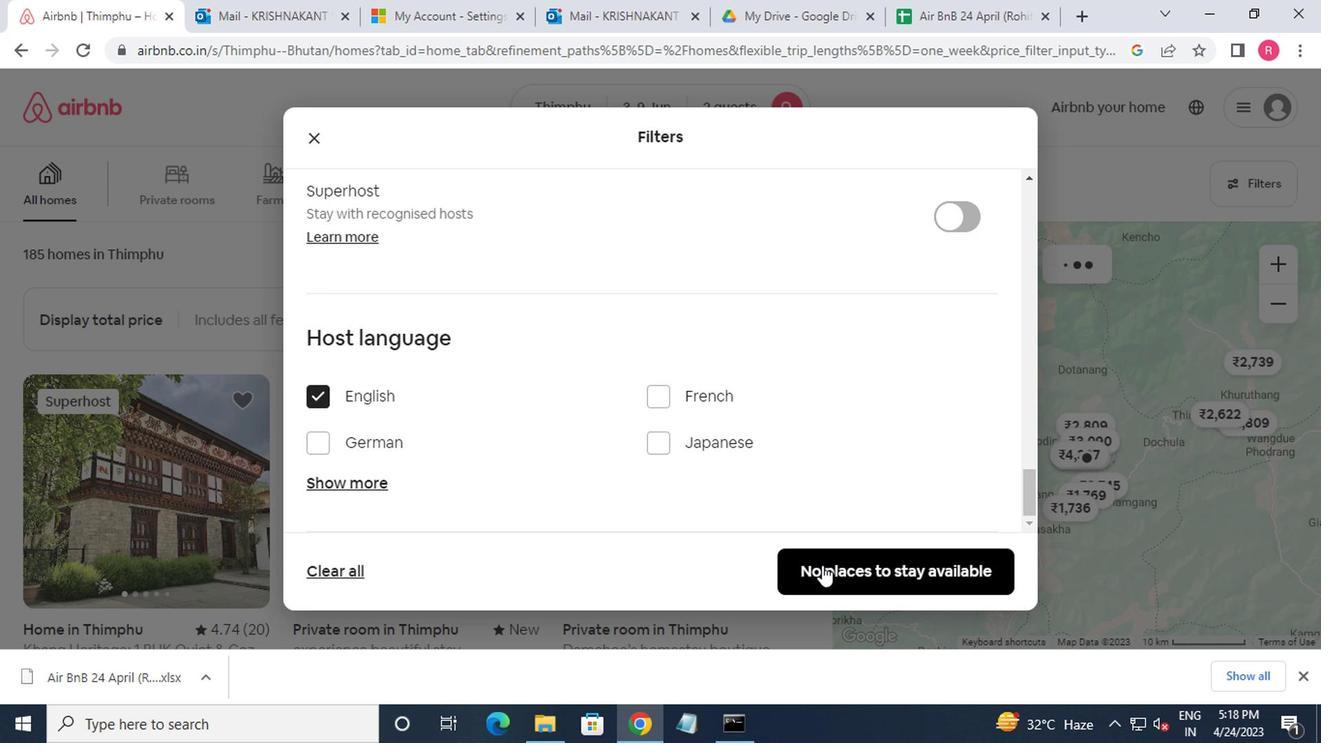 
Action: Mouse pressed left at (829, 580)
Screenshot: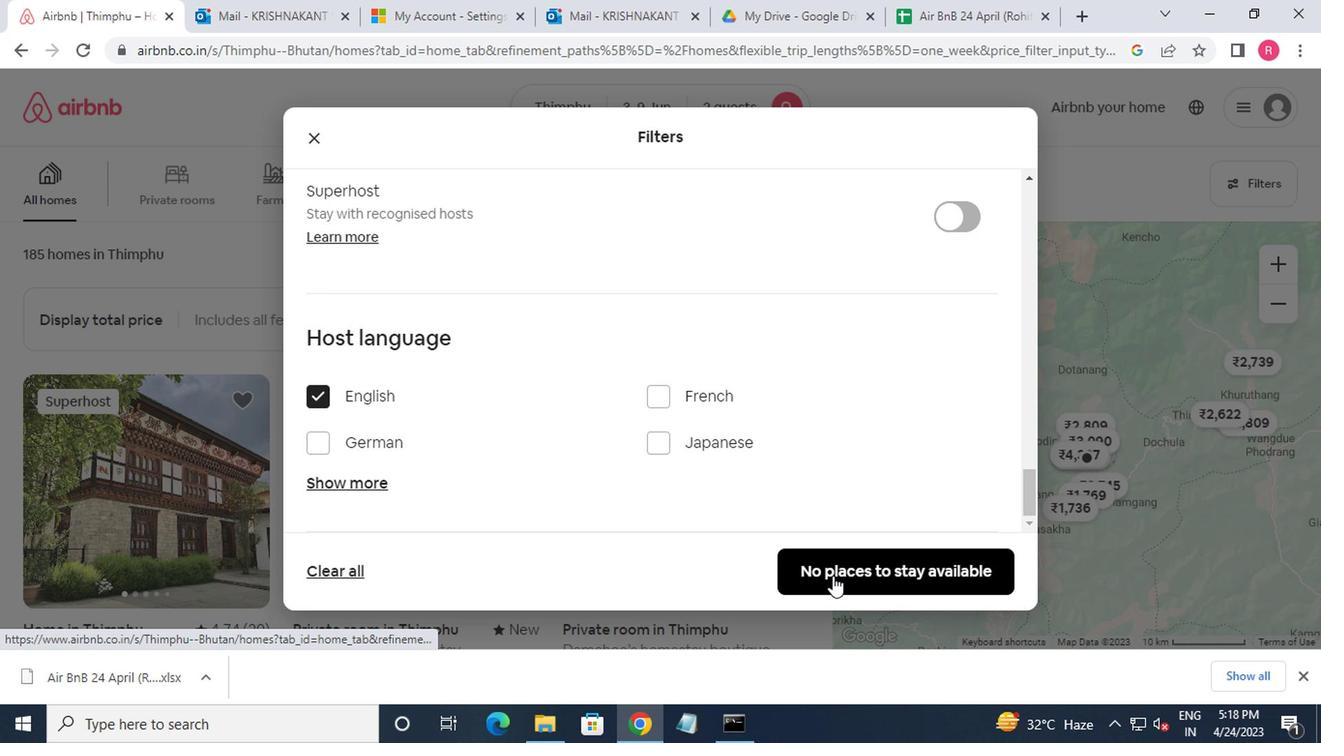 
